 Task: Compose an email with the signature Julianna Martinez with the subject Request for a performance review and the message I need your help in preparing the budget forecast for next year. from softage.8@softage.net to softage.10@softage.net Select the bulleted list and change the font typography to strikethroughSelect the bulleted list and remove the font typography strikethrough Send the email. Finally, move the email from Sent Items to the label Machine learning
Action: Mouse moved to (1226, 74)
Screenshot: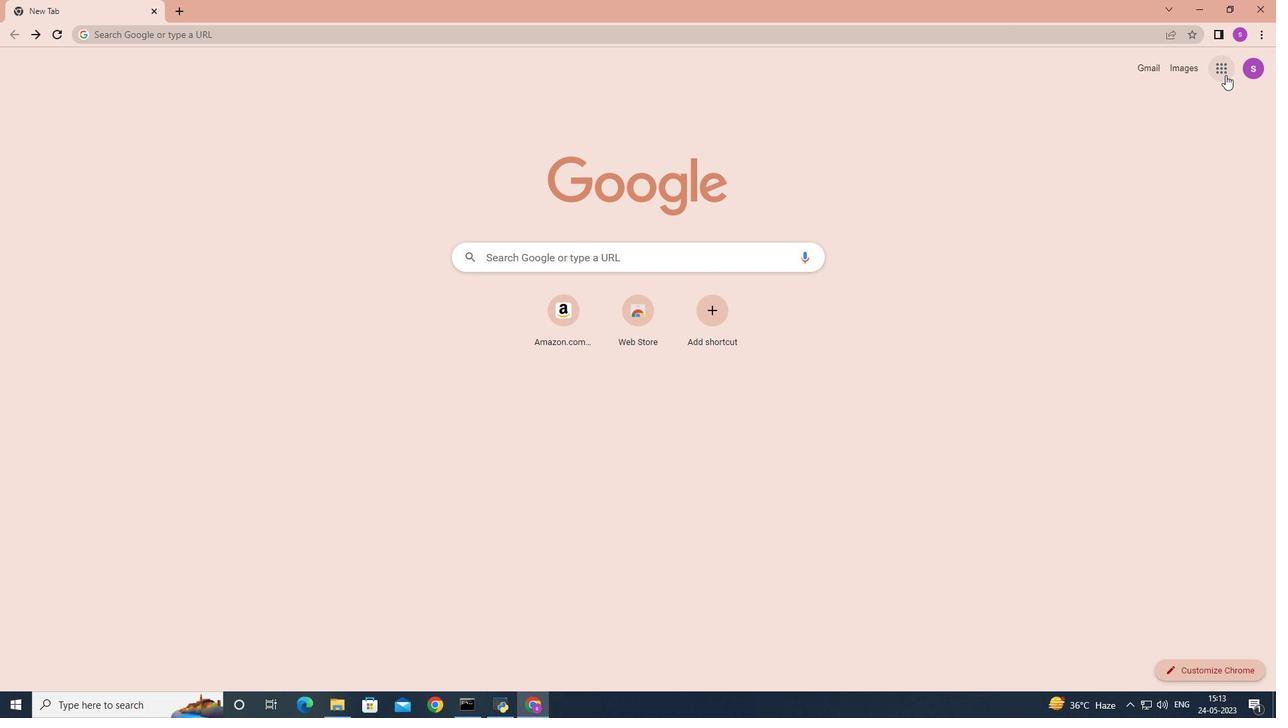 
Action: Mouse pressed left at (1226, 74)
Screenshot: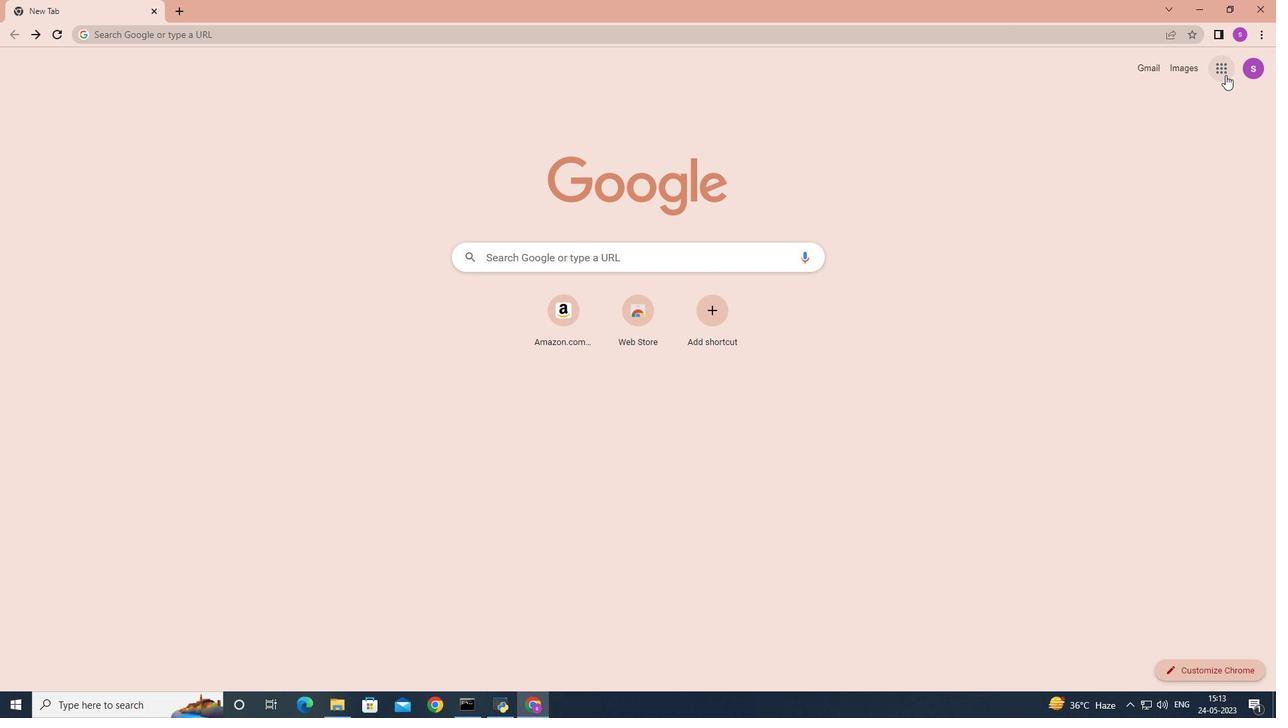 
Action: Mouse moved to (1161, 129)
Screenshot: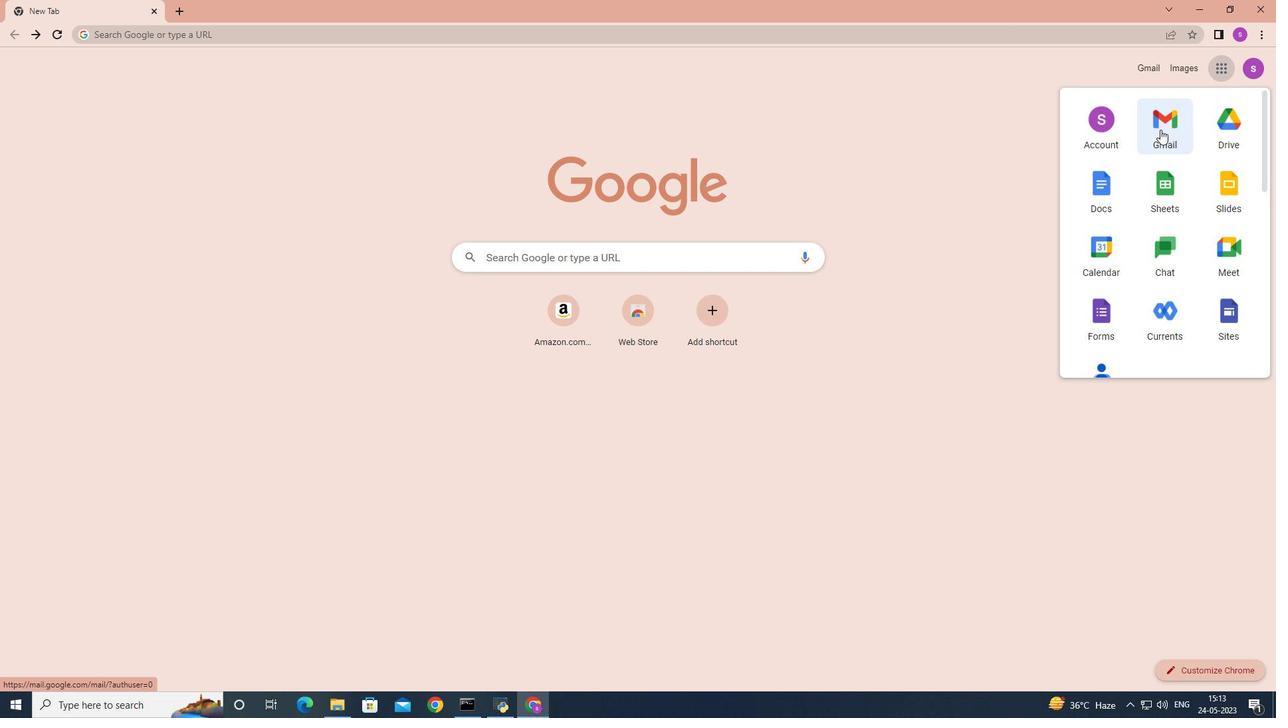 
Action: Mouse pressed left at (1161, 129)
Screenshot: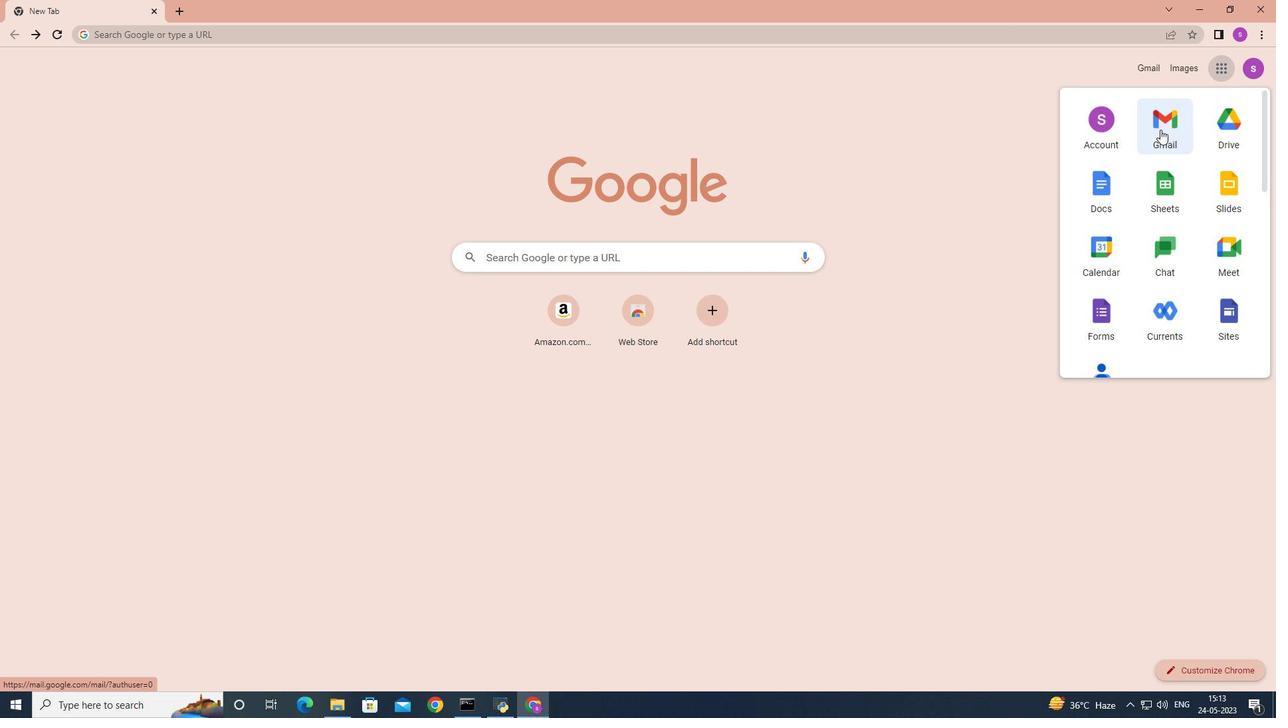 
Action: Mouse moved to (1129, 74)
Screenshot: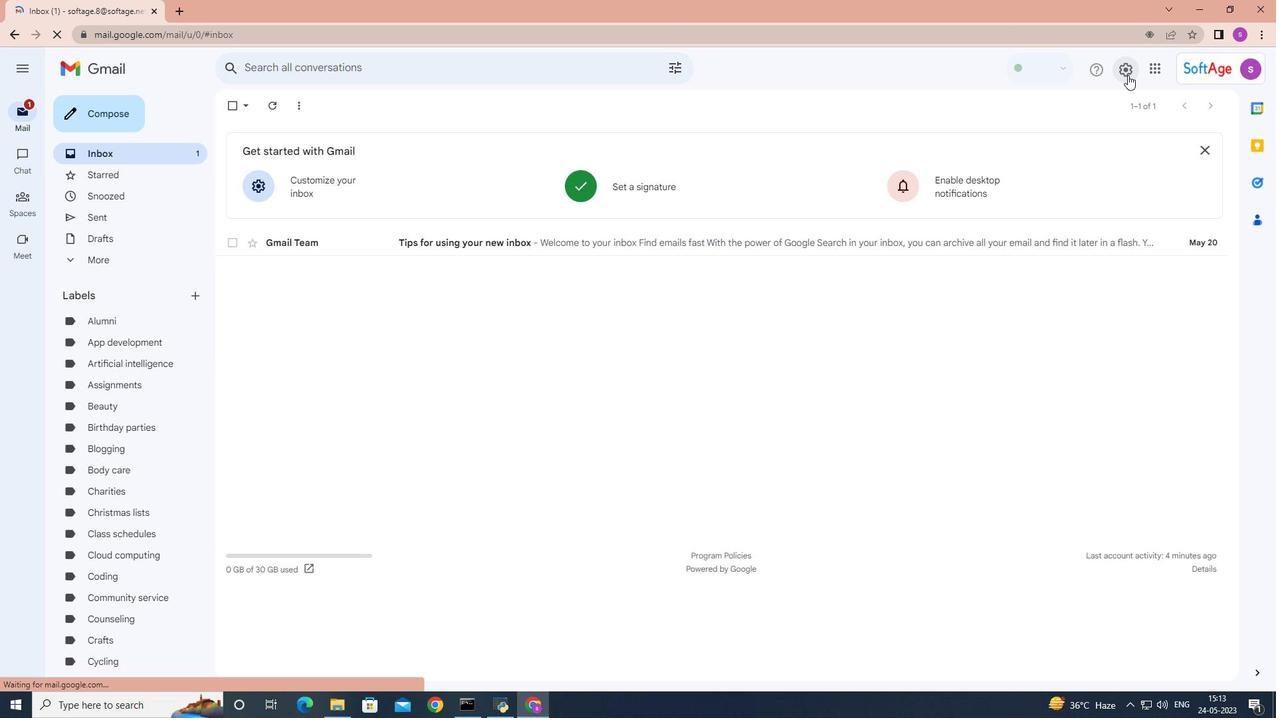 
Action: Mouse pressed left at (1129, 74)
Screenshot: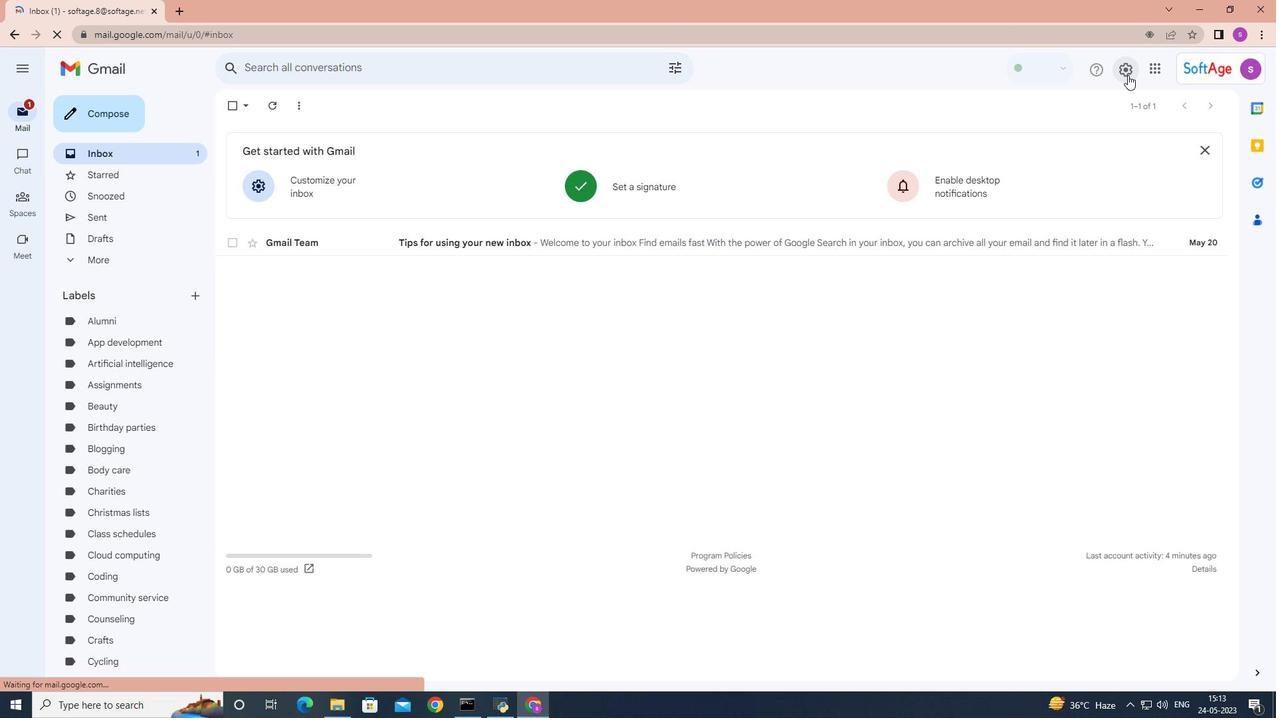 
Action: Mouse moved to (1123, 137)
Screenshot: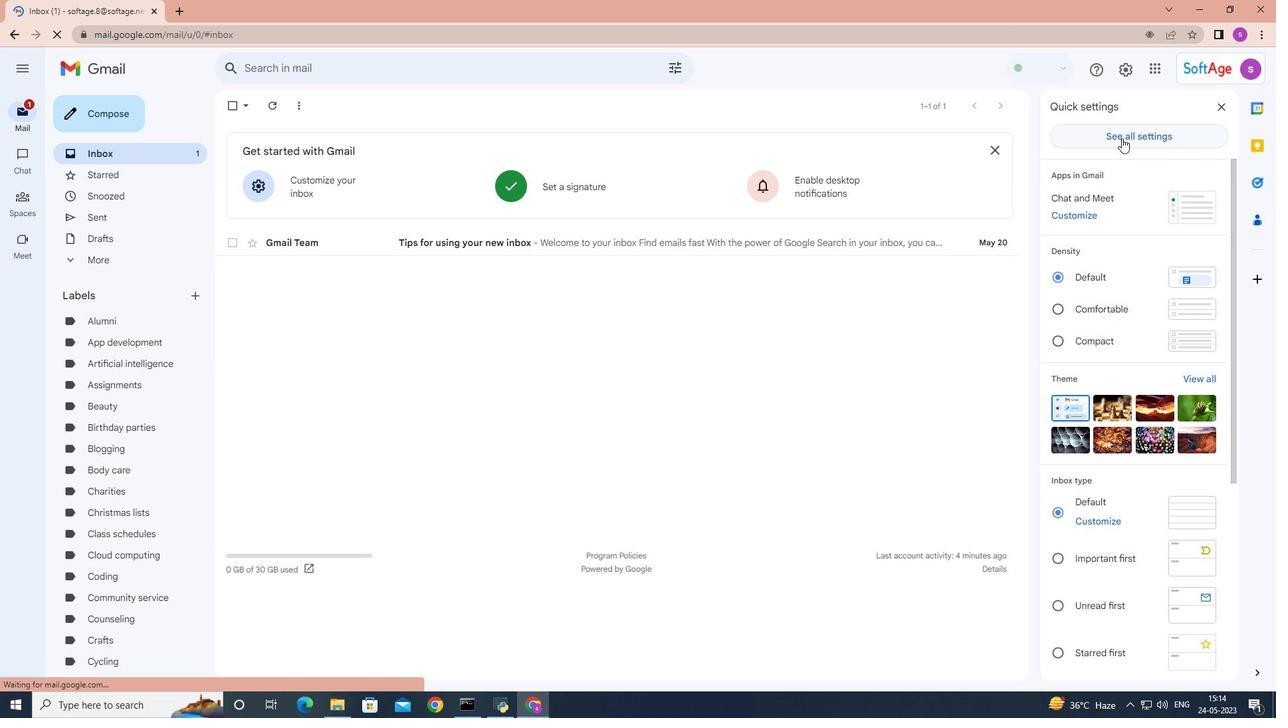 
Action: Mouse pressed left at (1123, 137)
Screenshot: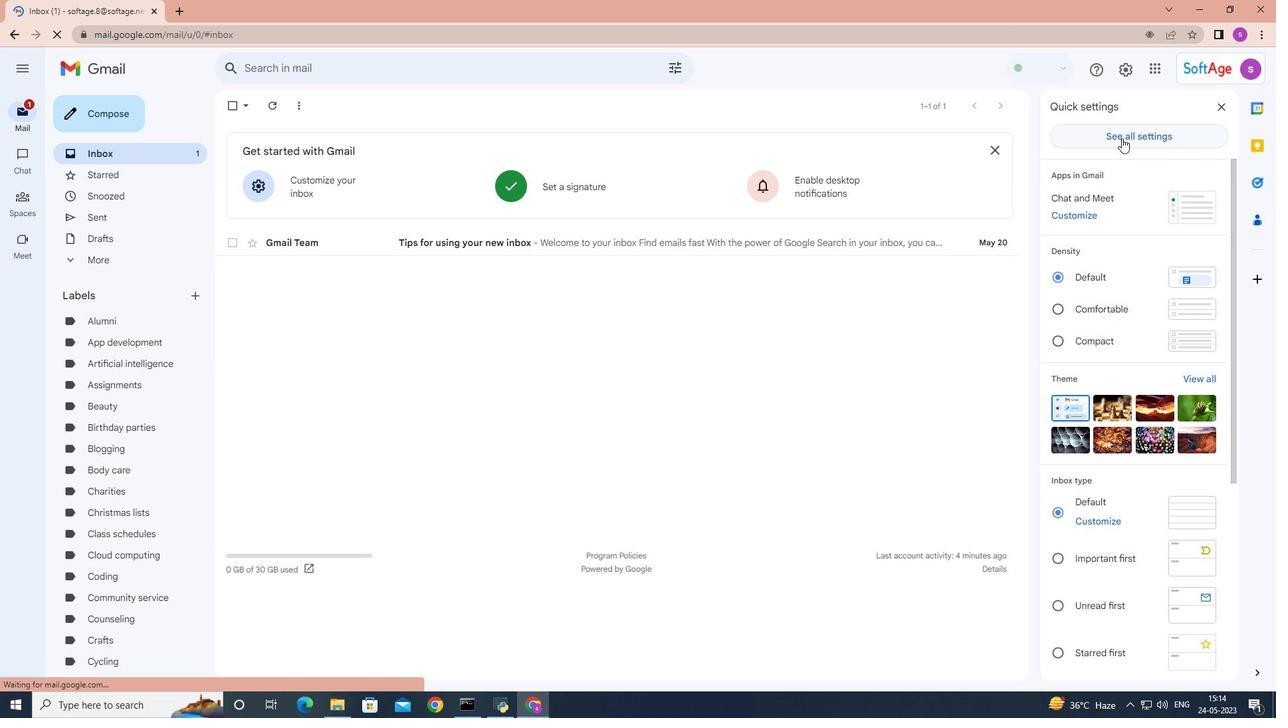 
Action: Mouse moved to (848, 249)
Screenshot: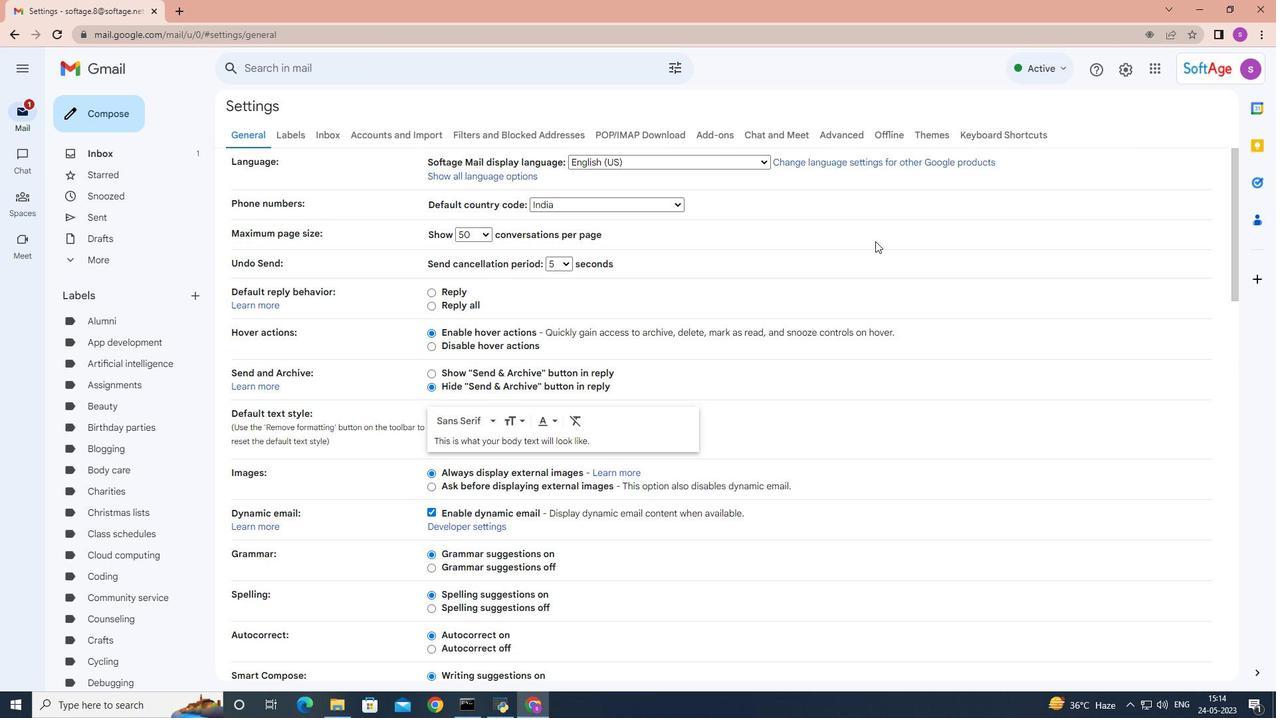 
Action: Mouse scrolled (848, 248) with delta (0, 0)
Screenshot: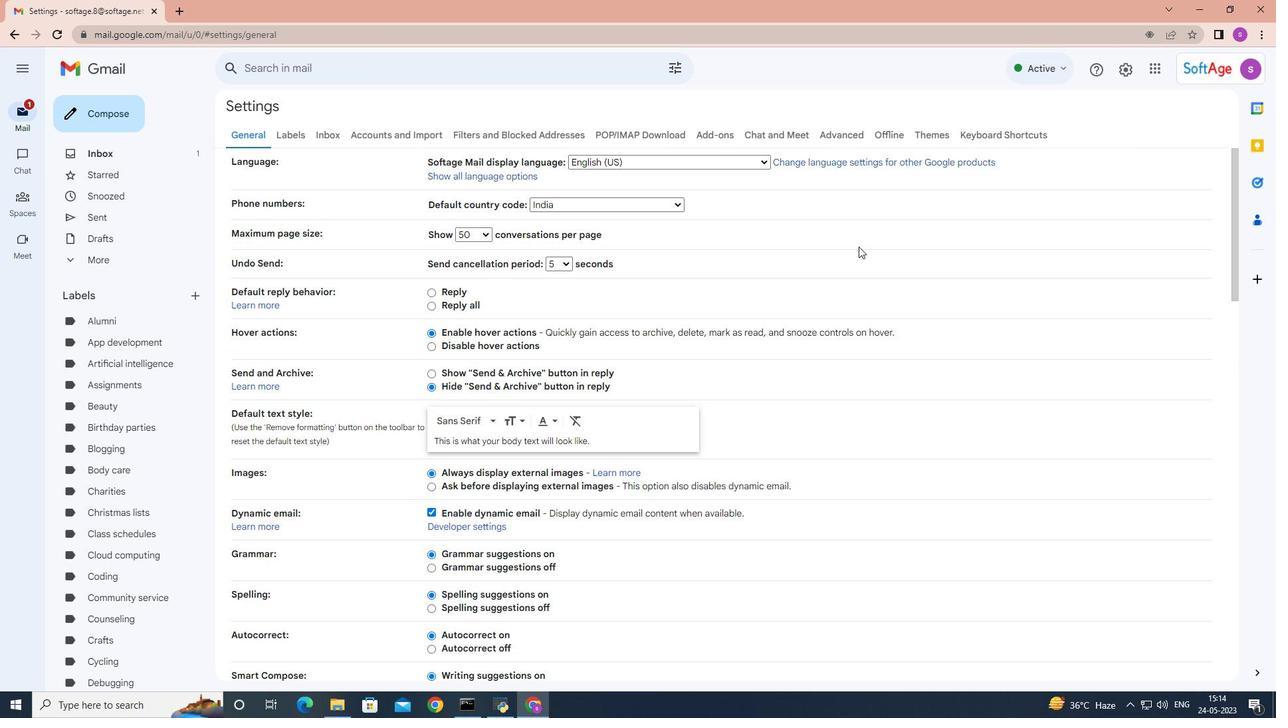 
Action: Mouse scrolled (848, 248) with delta (0, 0)
Screenshot: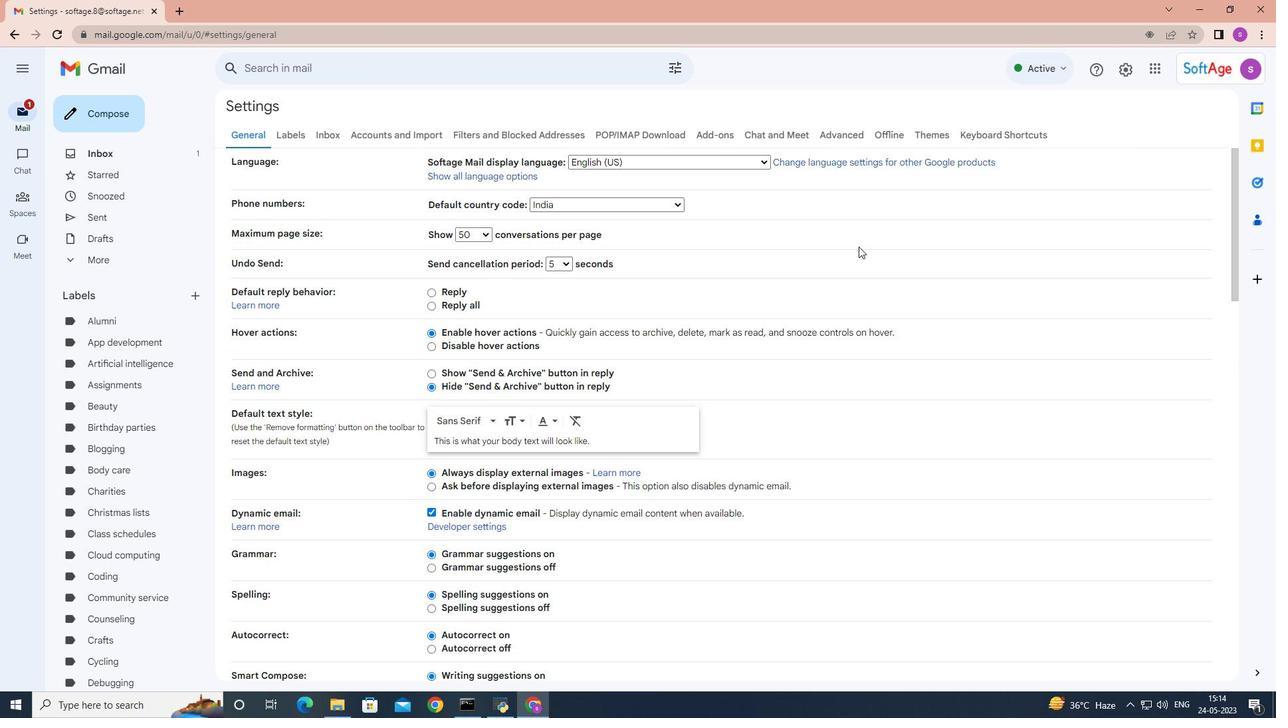 
Action: Mouse moved to (848, 249)
Screenshot: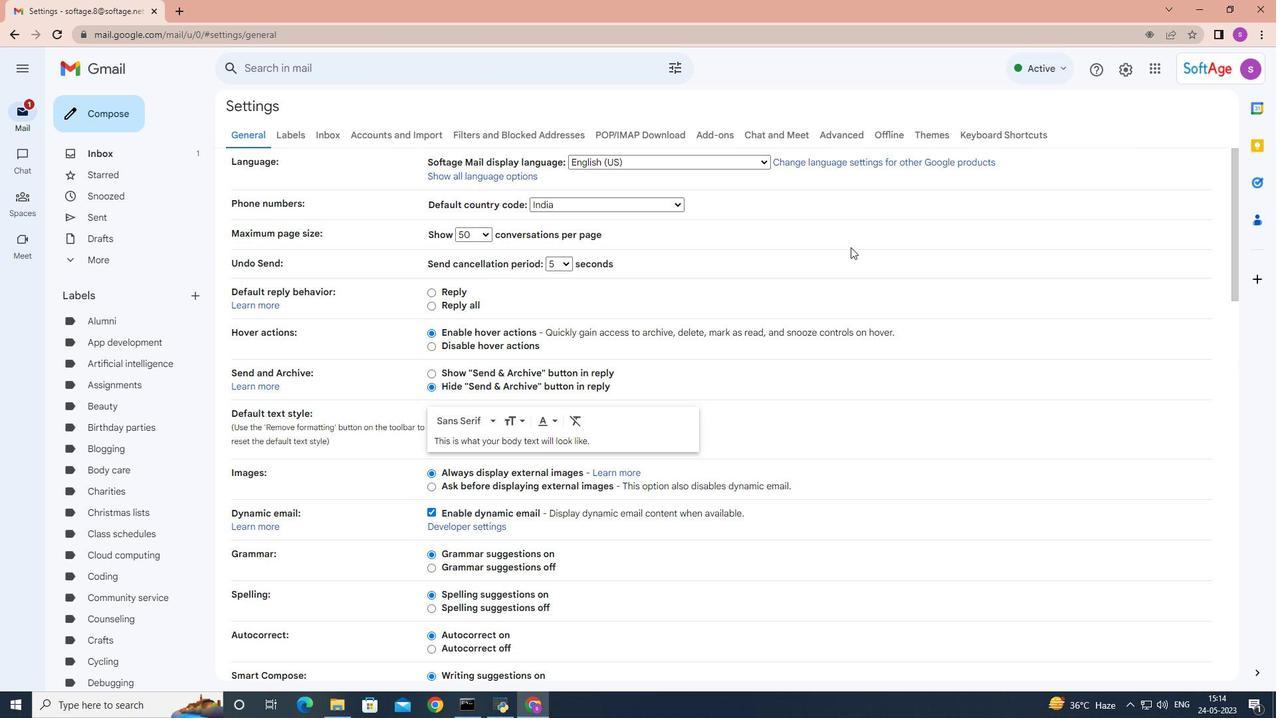 
Action: Mouse scrolled (848, 248) with delta (0, 0)
Screenshot: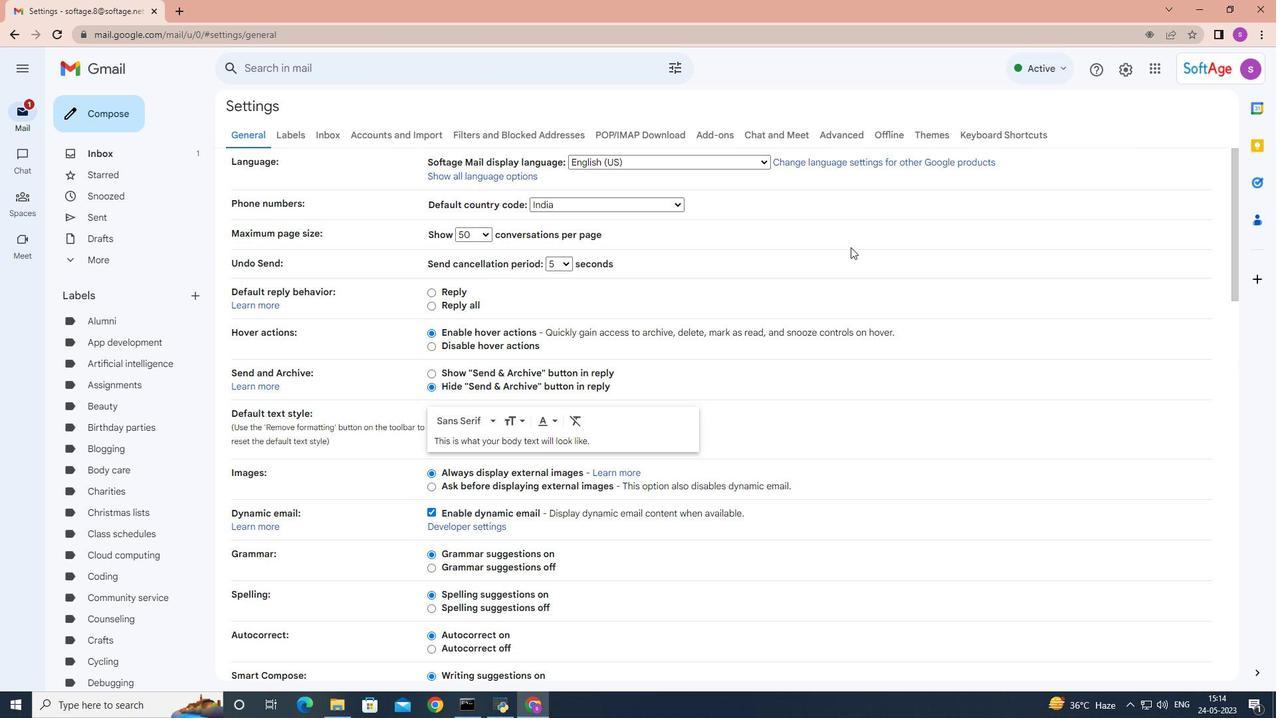 
Action: Mouse scrolled (848, 248) with delta (0, 0)
Screenshot: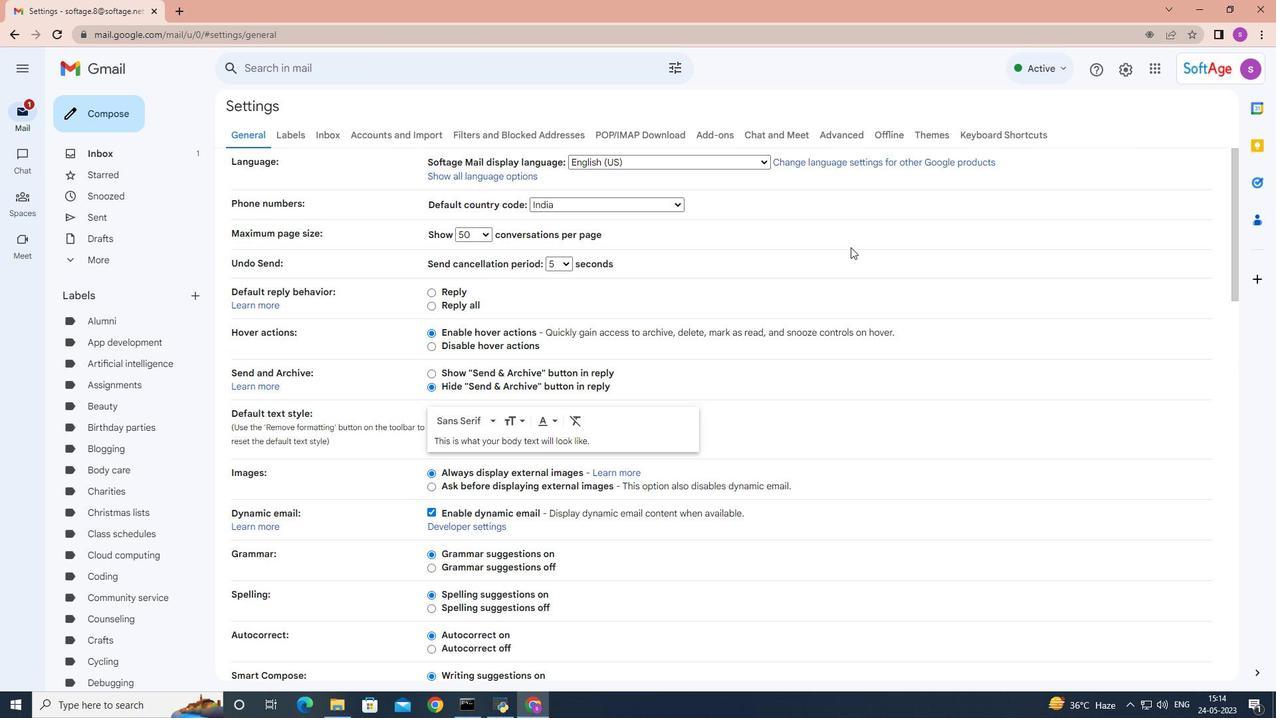 
Action: Mouse scrolled (848, 248) with delta (0, 0)
Screenshot: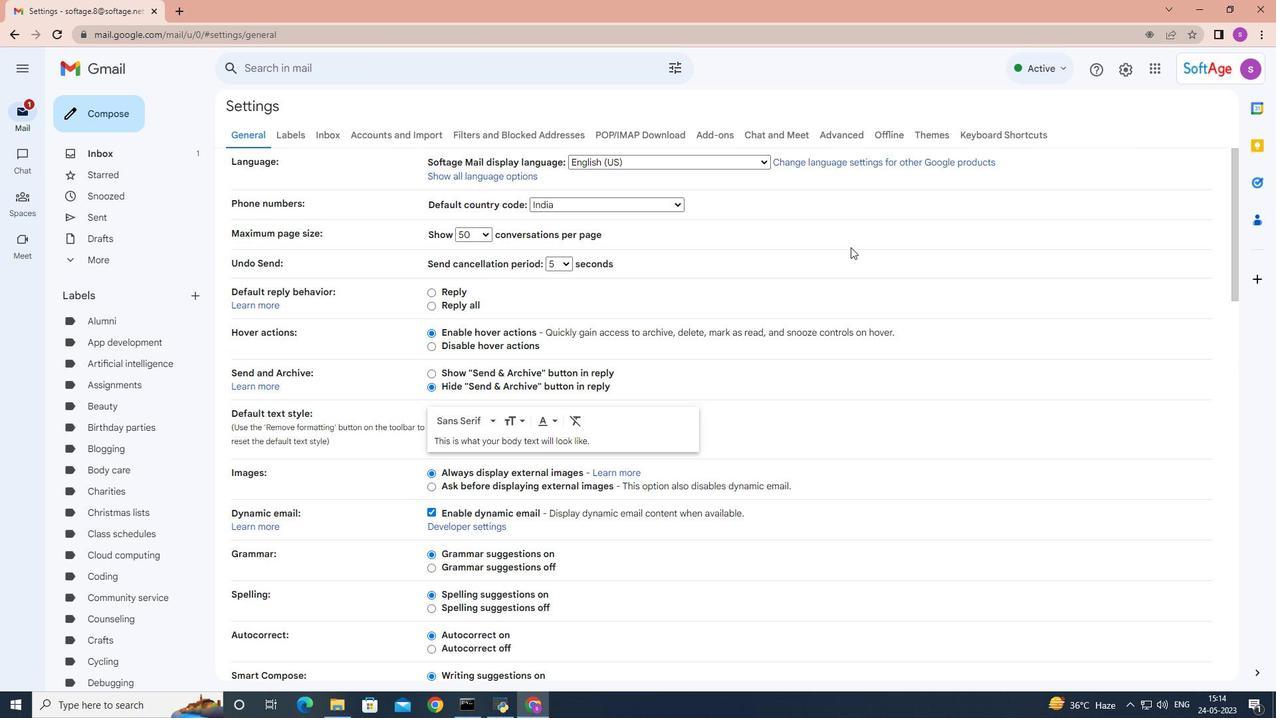 
Action: Mouse moved to (848, 249)
Screenshot: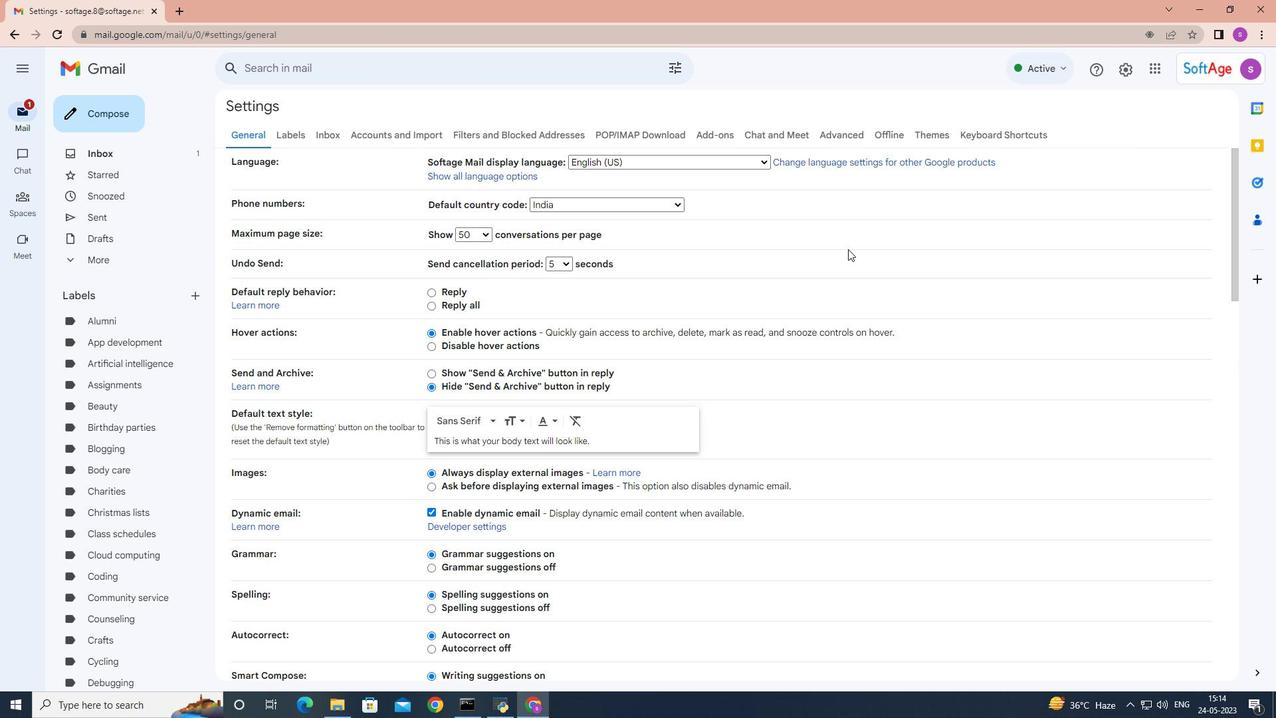 
Action: Mouse scrolled (848, 248) with delta (0, 0)
Screenshot: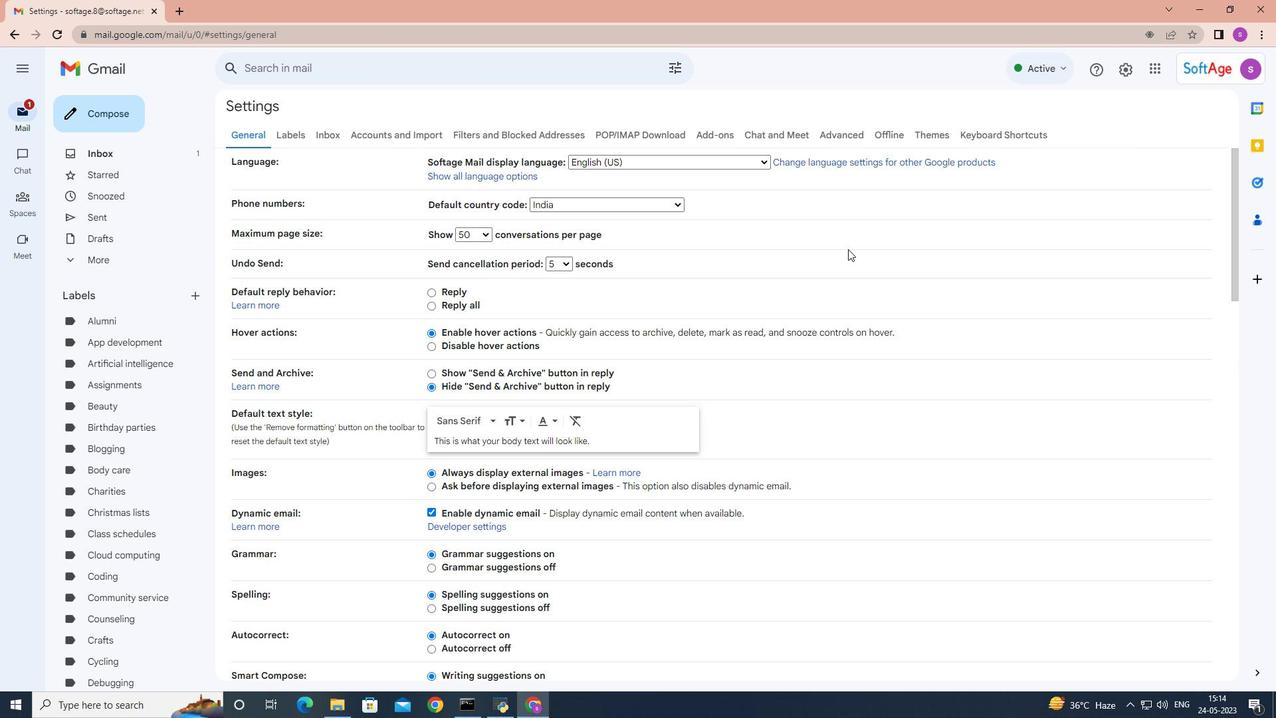
Action: Mouse moved to (847, 247)
Screenshot: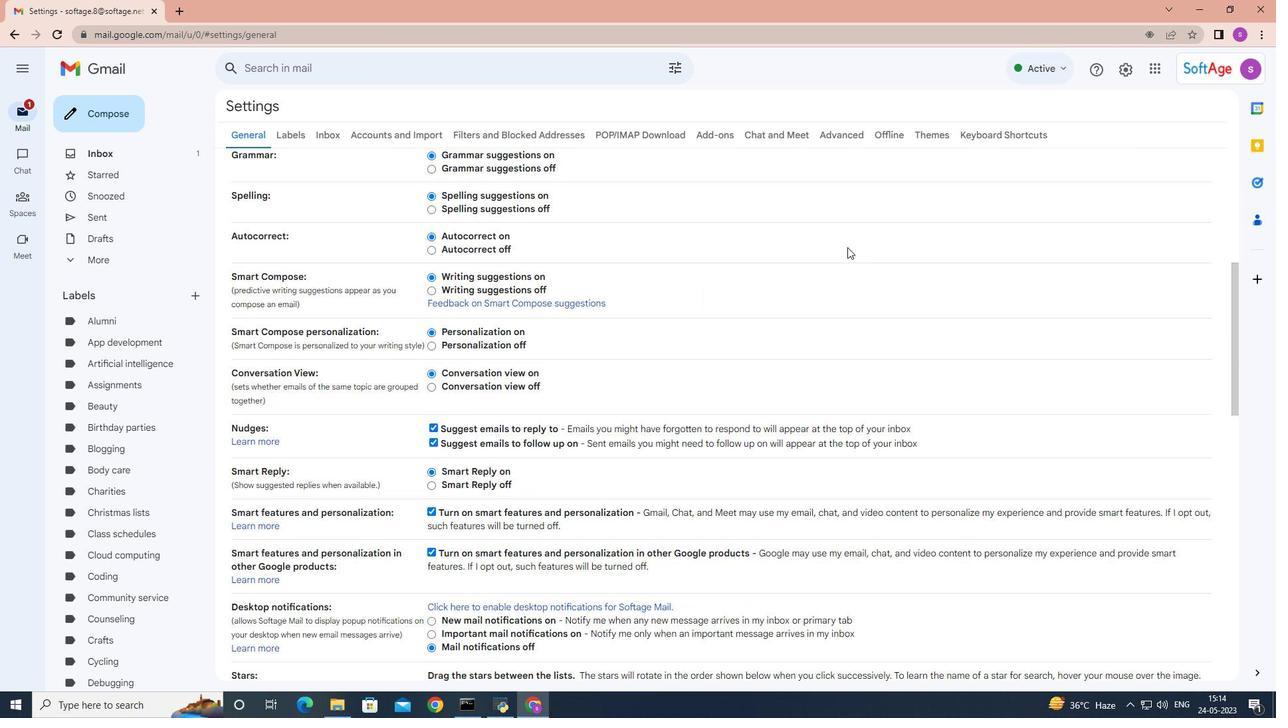
Action: Mouse scrolled (847, 246) with delta (0, 0)
Screenshot: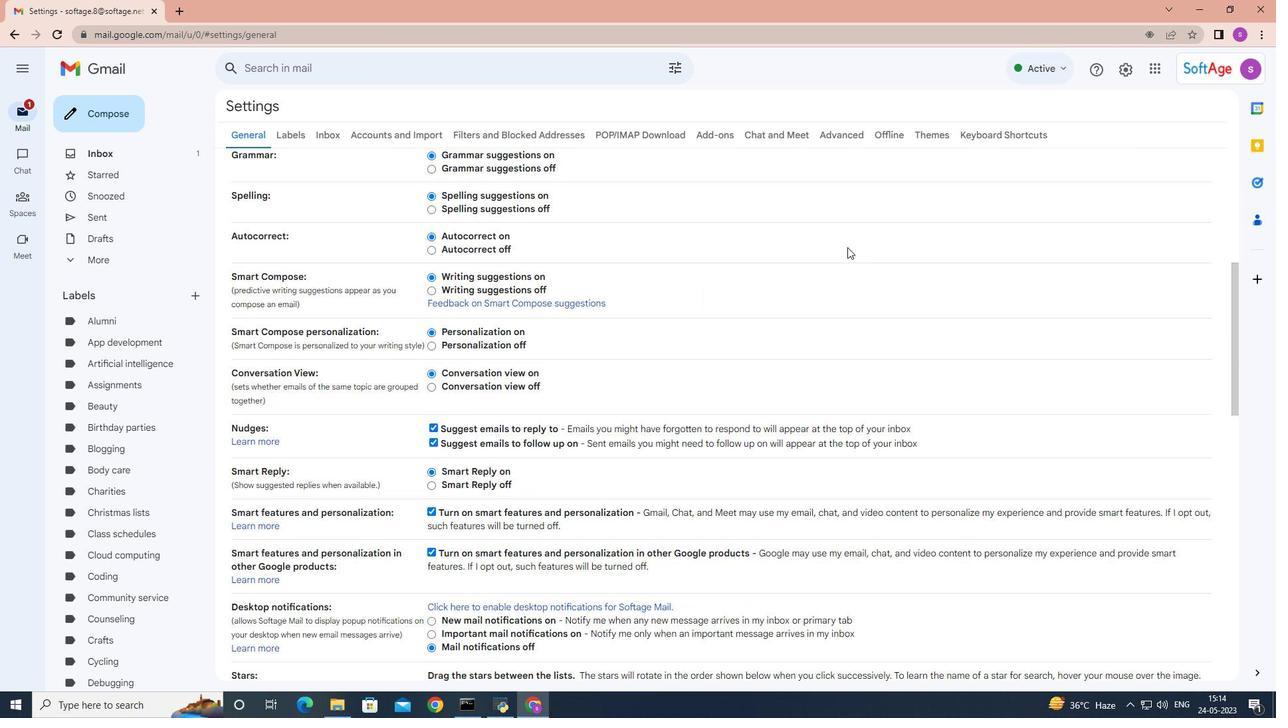 
Action: Mouse scrolled (847, 246) with delta (0, 0)
Screenshot: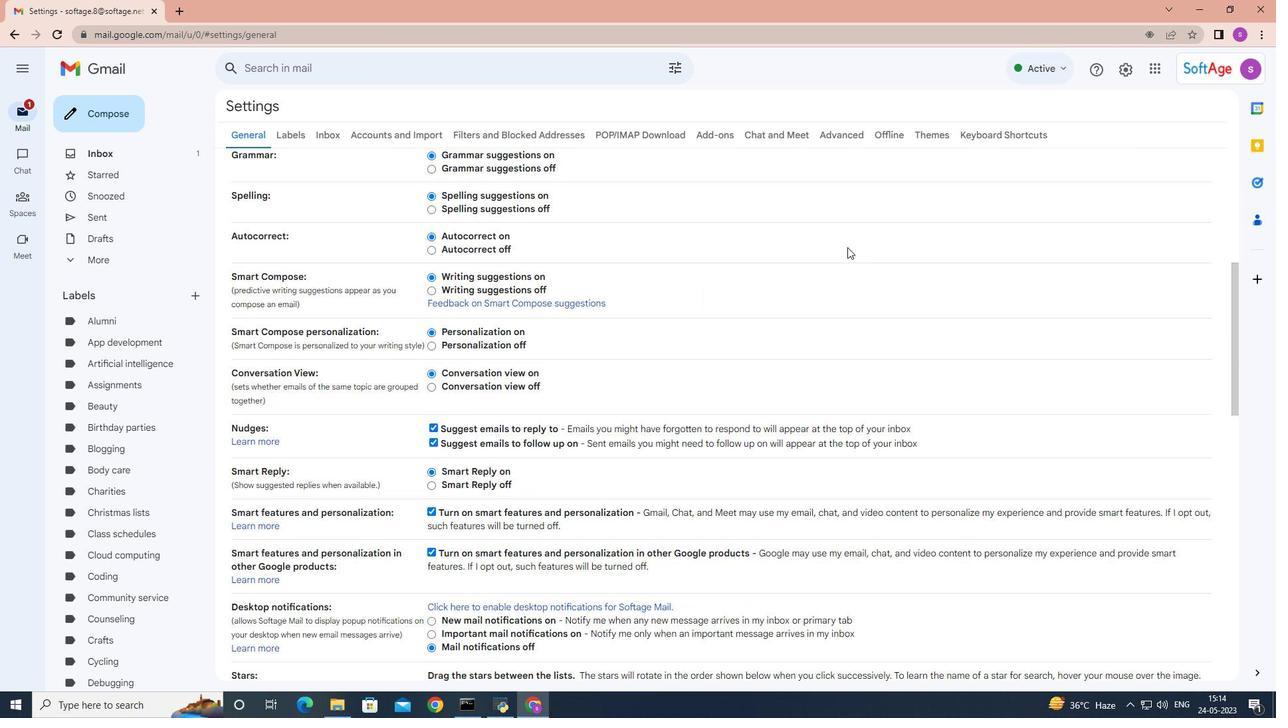 
Action: Mouse scrolled (847, 246) with delta (0, 0)
Screenshot: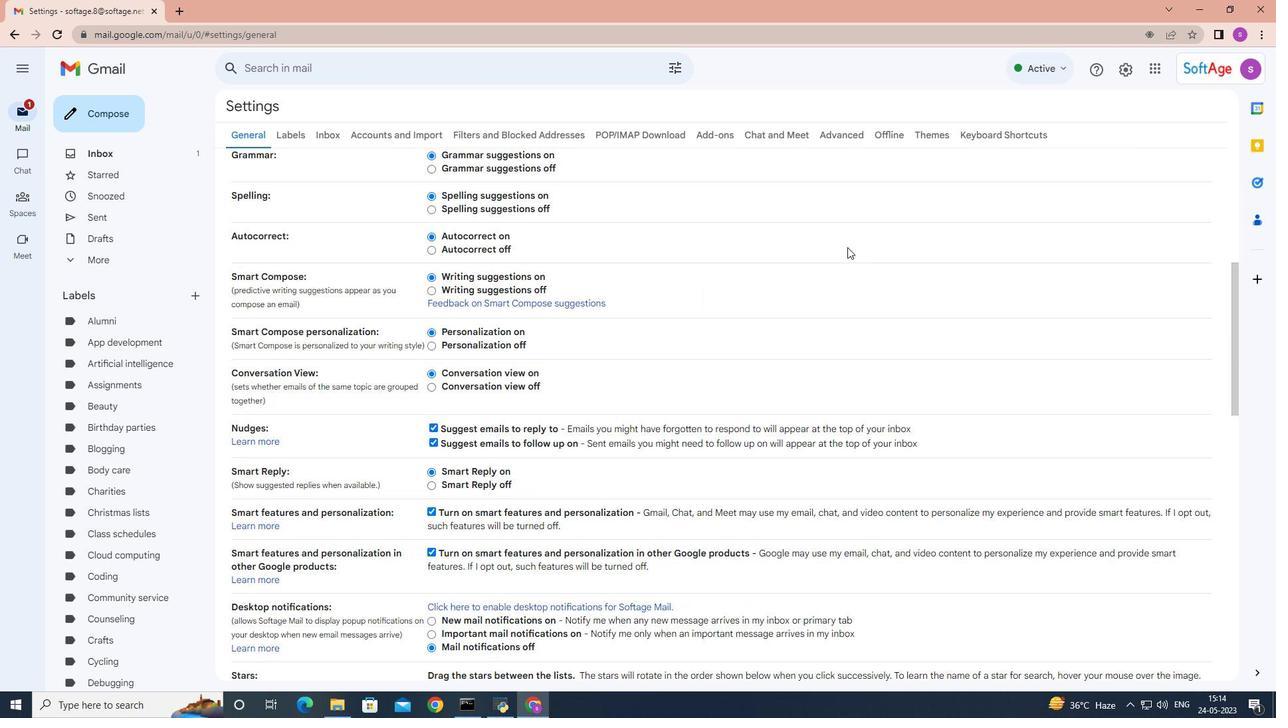 
Action: Mouse scrolled (847, 246) with delta (0, 0)
Screenshot: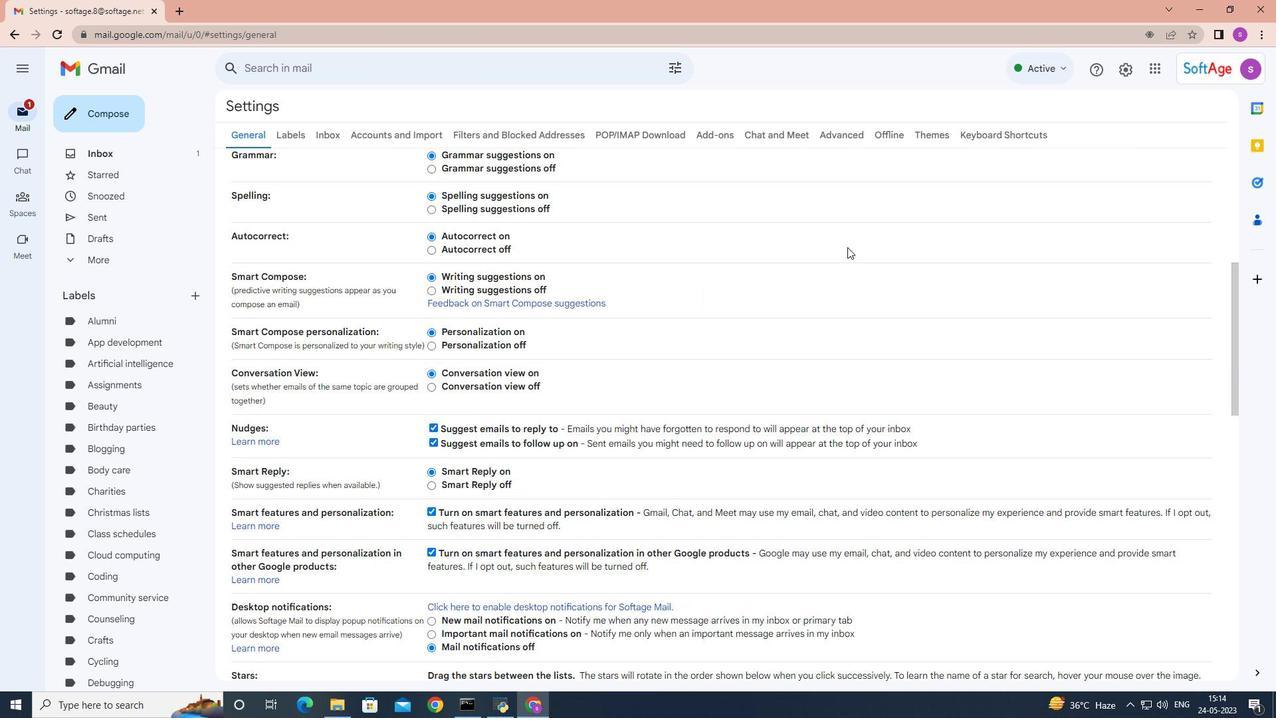 
Action: Mouse moved to (847, 247)
Screenshot: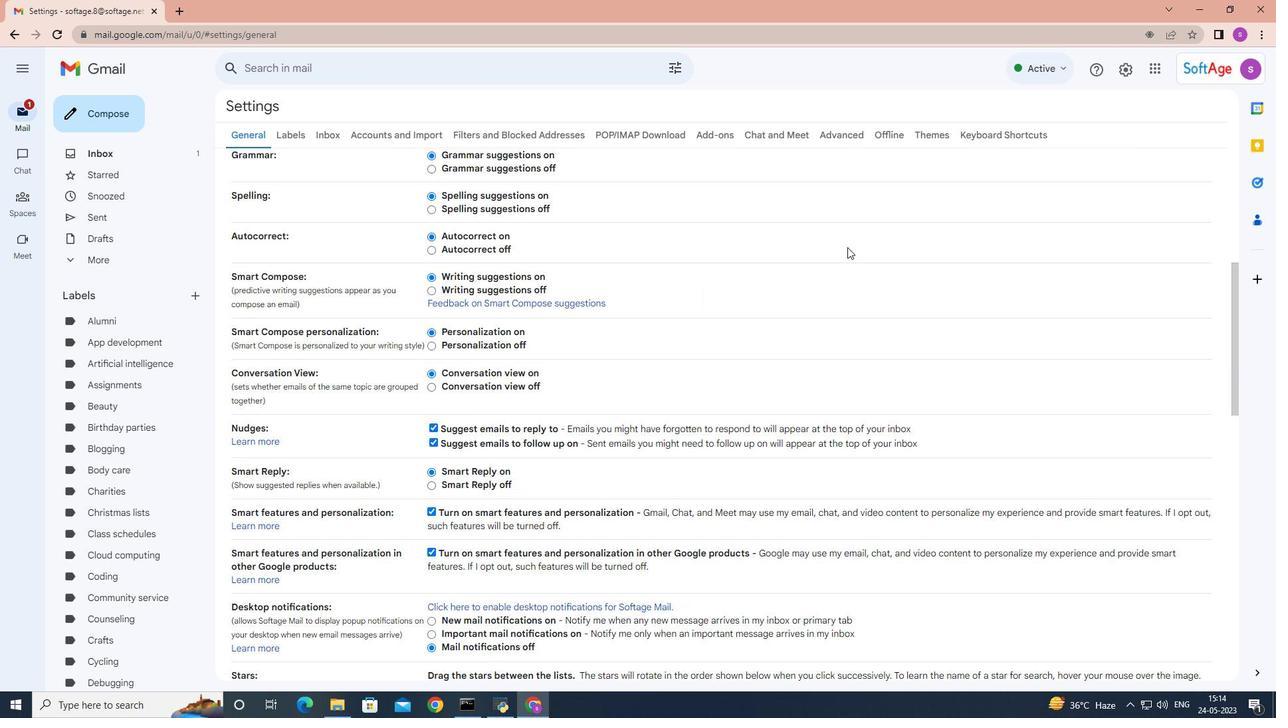 
Action: Mouse scrolled (847, 246) with delta (0, 0)
Screenshot: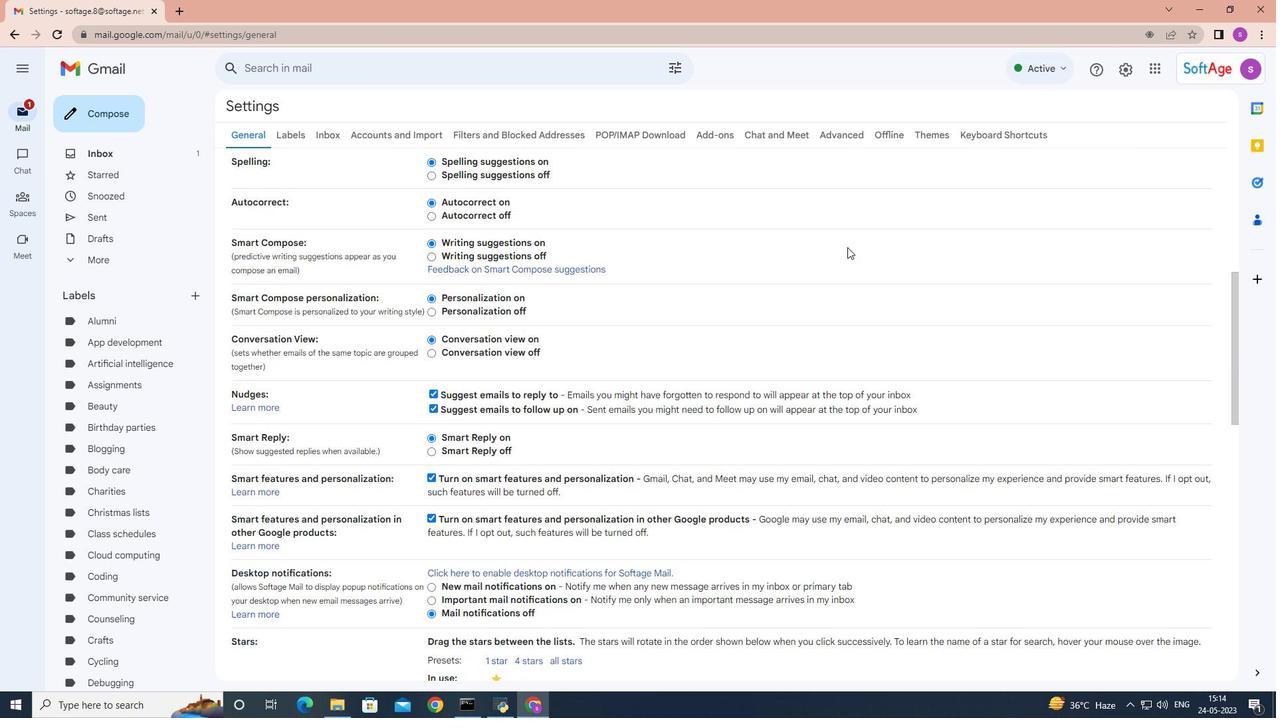 
Action: Mouse moved to (847, 245)
Screenshot: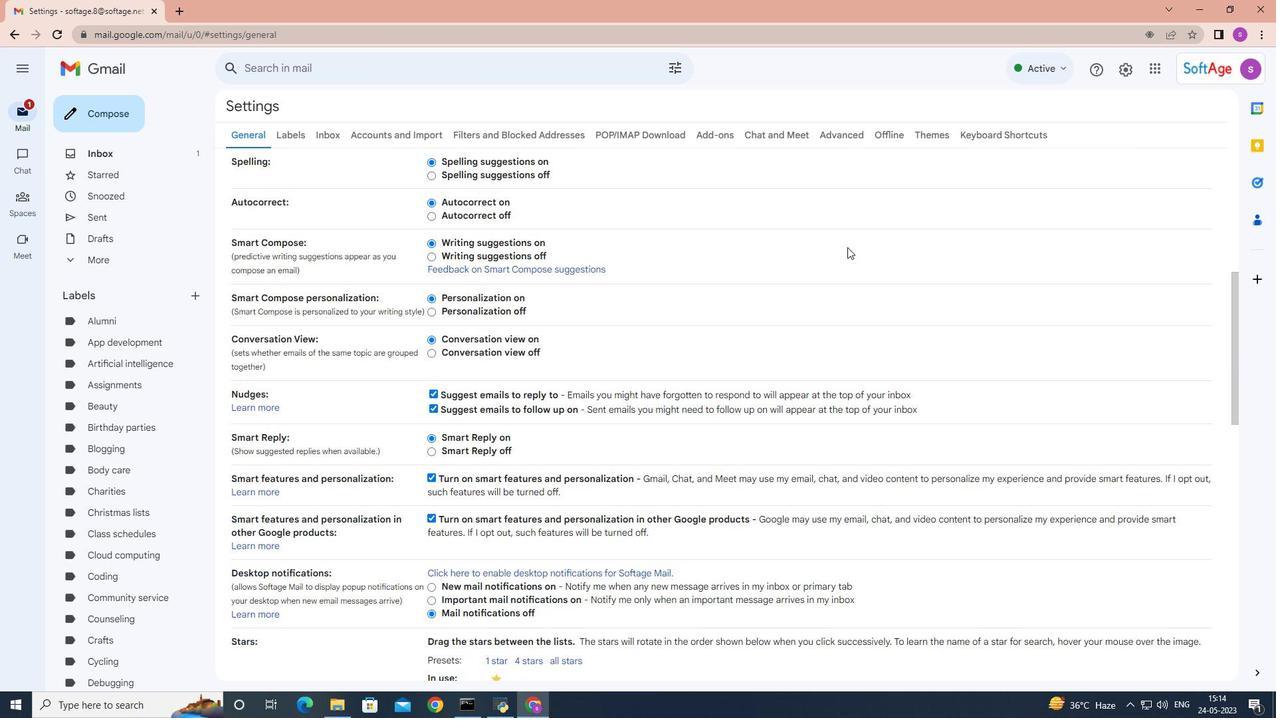
Action: Mouse scrolled (847, 246) with delta (0, 0)
Screenshot: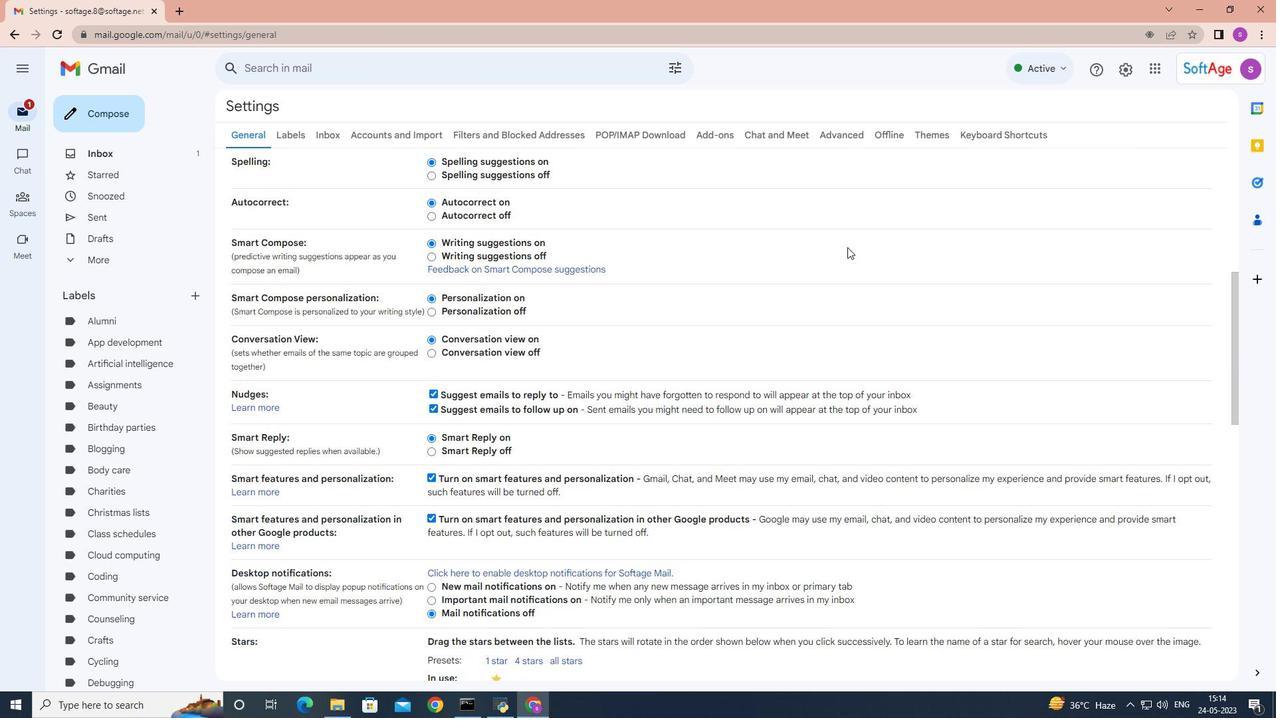 
Action: Mouse moved to (847, 245)
Screenshot: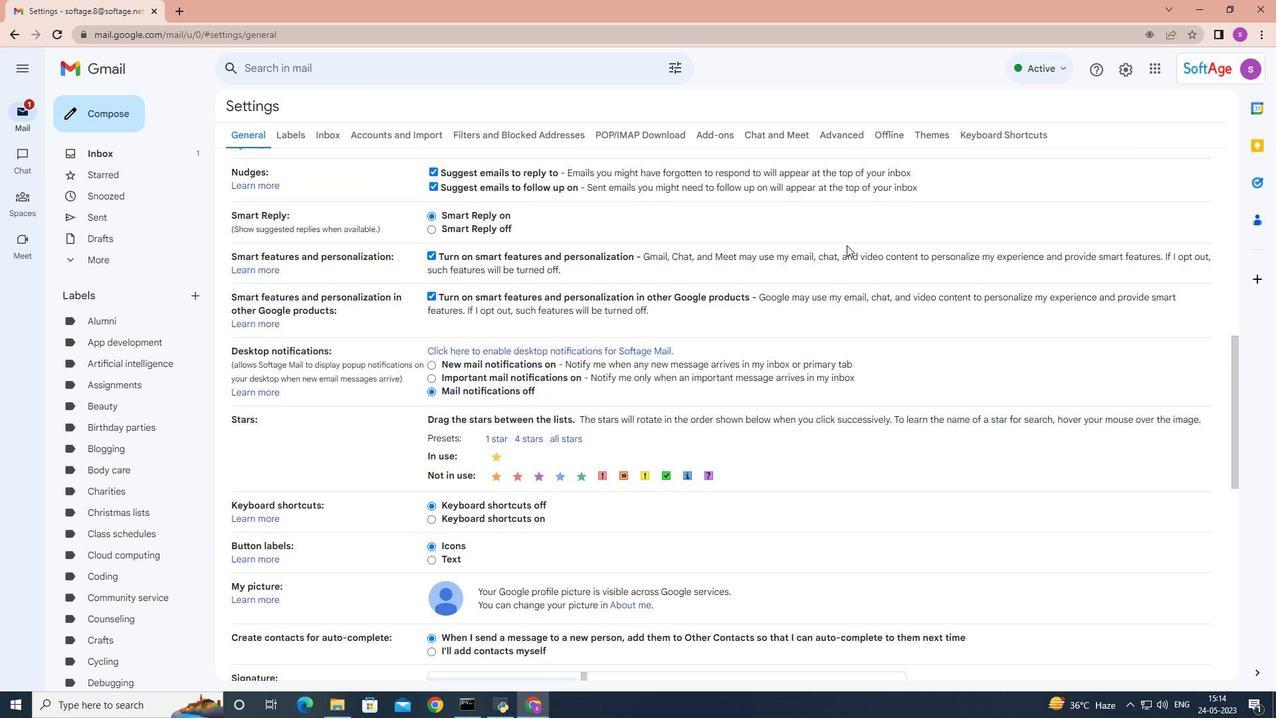 
Action: Mouse scrolled (847, 244) with delta (0, 0)
Screenshot: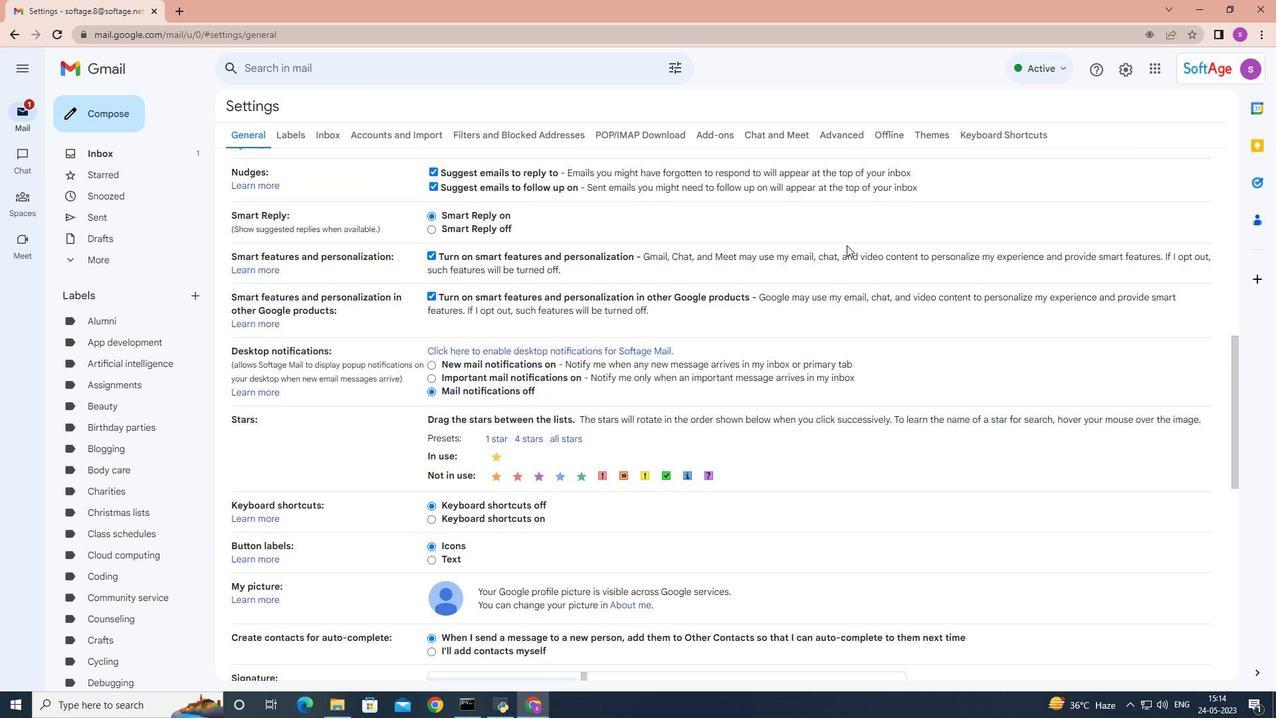 
Action: Mouse moved to (847, 245)
Screenshot: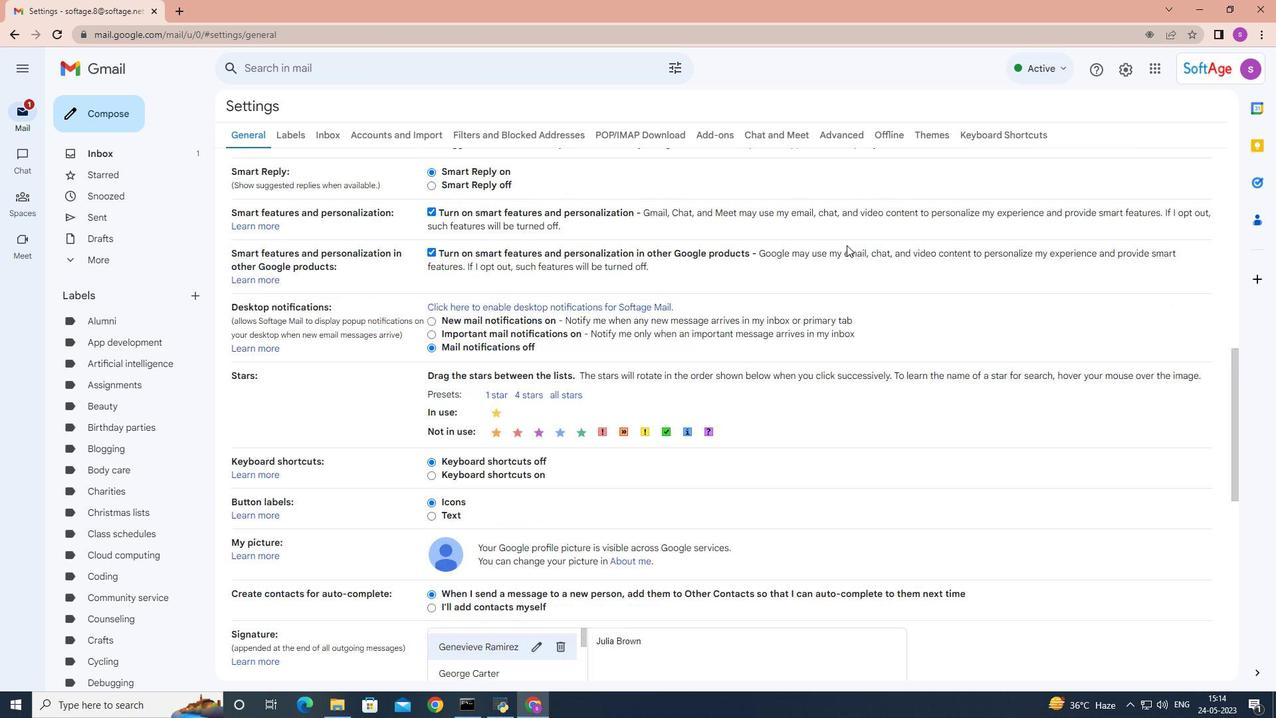 
Action: Mouse scrolled (847, 244) with delta (0, 0)
Screenshot: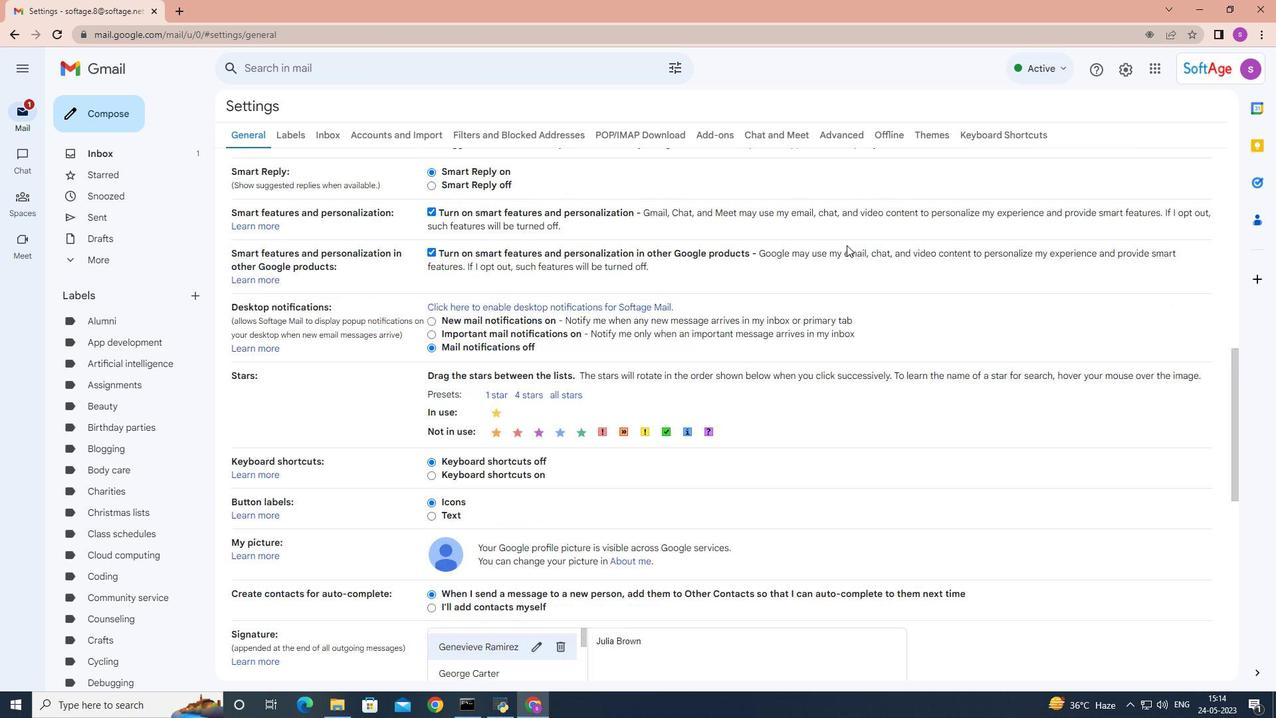 
Action: Mouse scrolled (847, 244) with delta (0, 0)
Screenshot: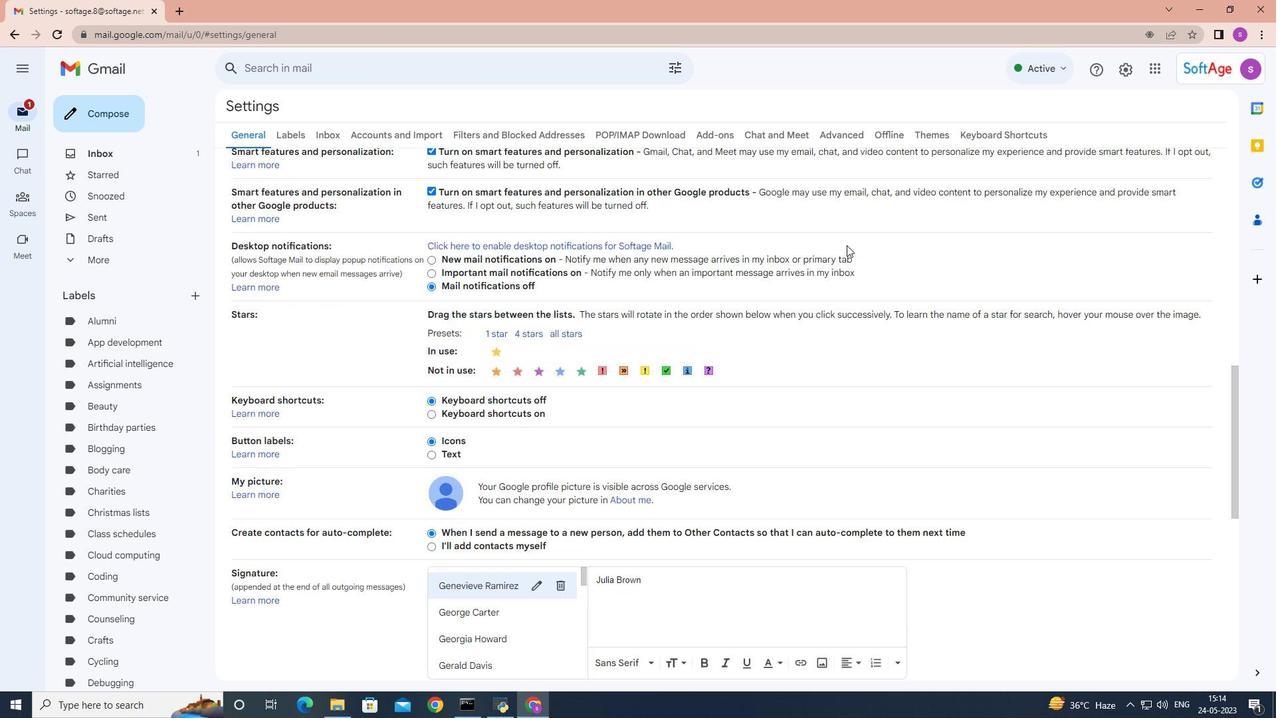 
Action: Mouse moved to (847, 246)
Screenshot: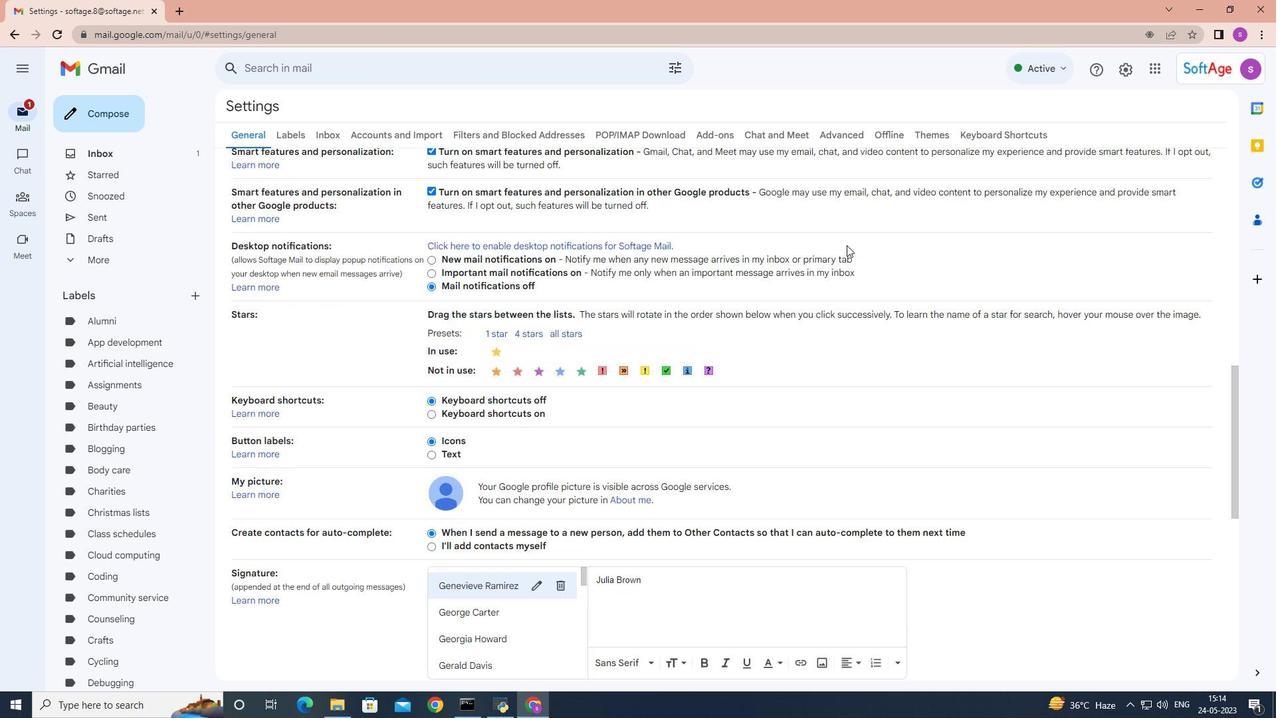 
Action: Mouse scrolled (847, 245) with delta (0, 0)
Screenshot: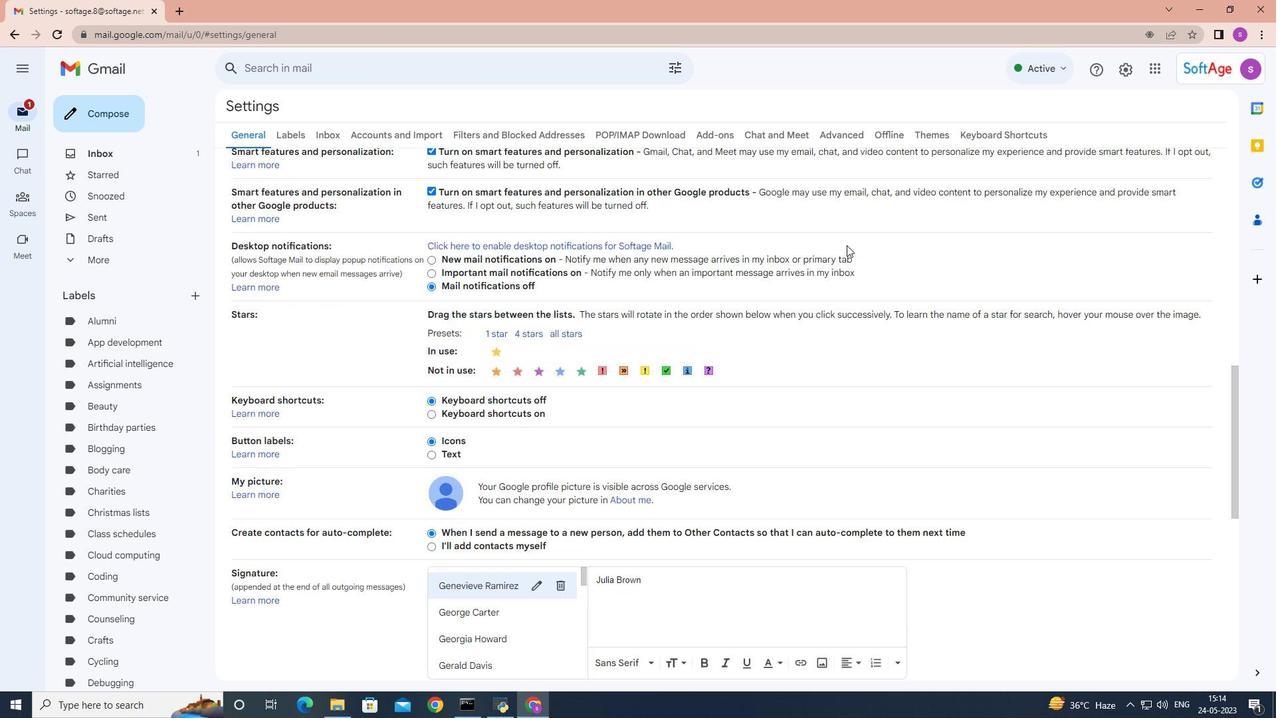 
Action: Mouse scrolled (847, 245) with delta (0, 0)
Screenshot: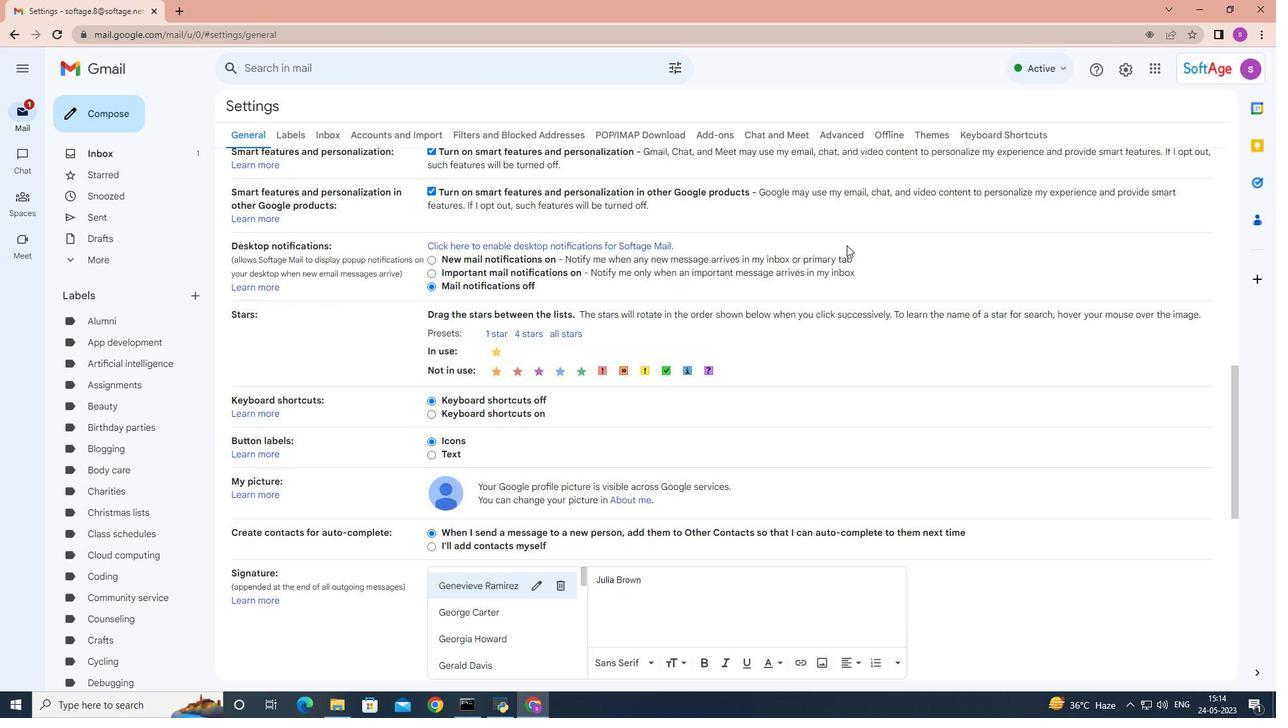 
Action: Mouse scrolled (847, 245) with delta (0, 0)
Screenshot: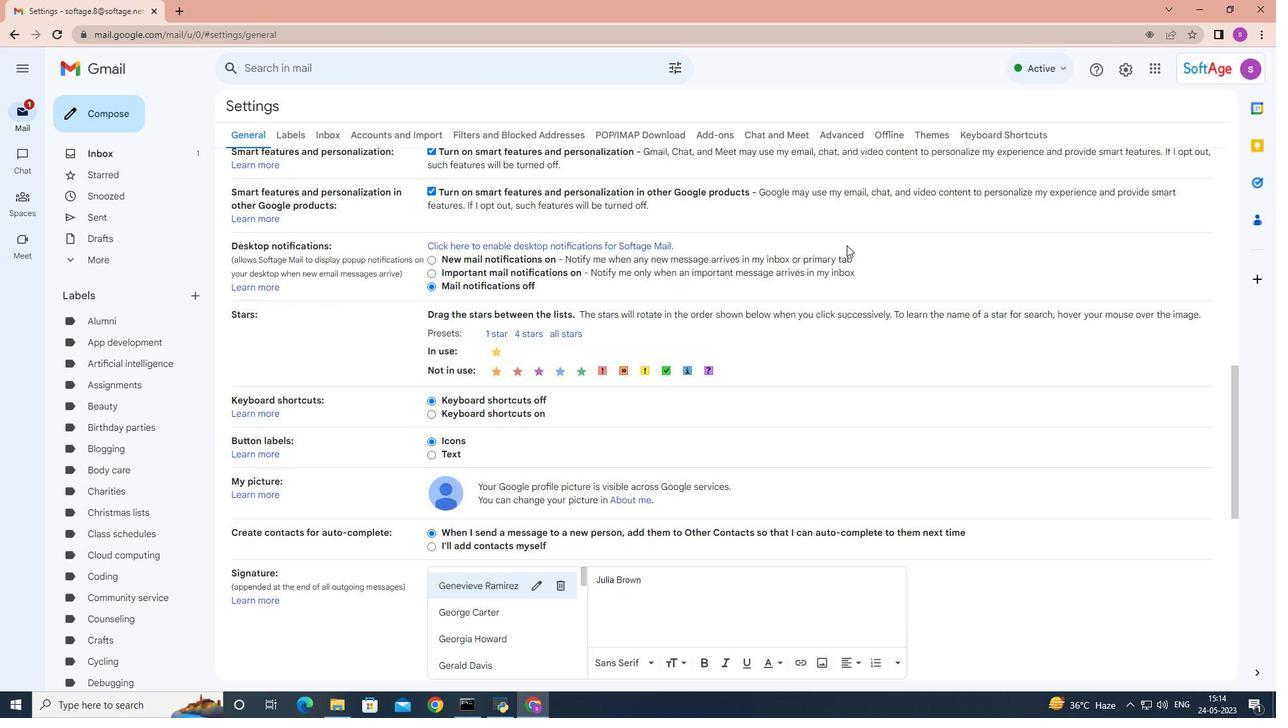 
Action: Mouse moved to (498, 261)
Screenshot: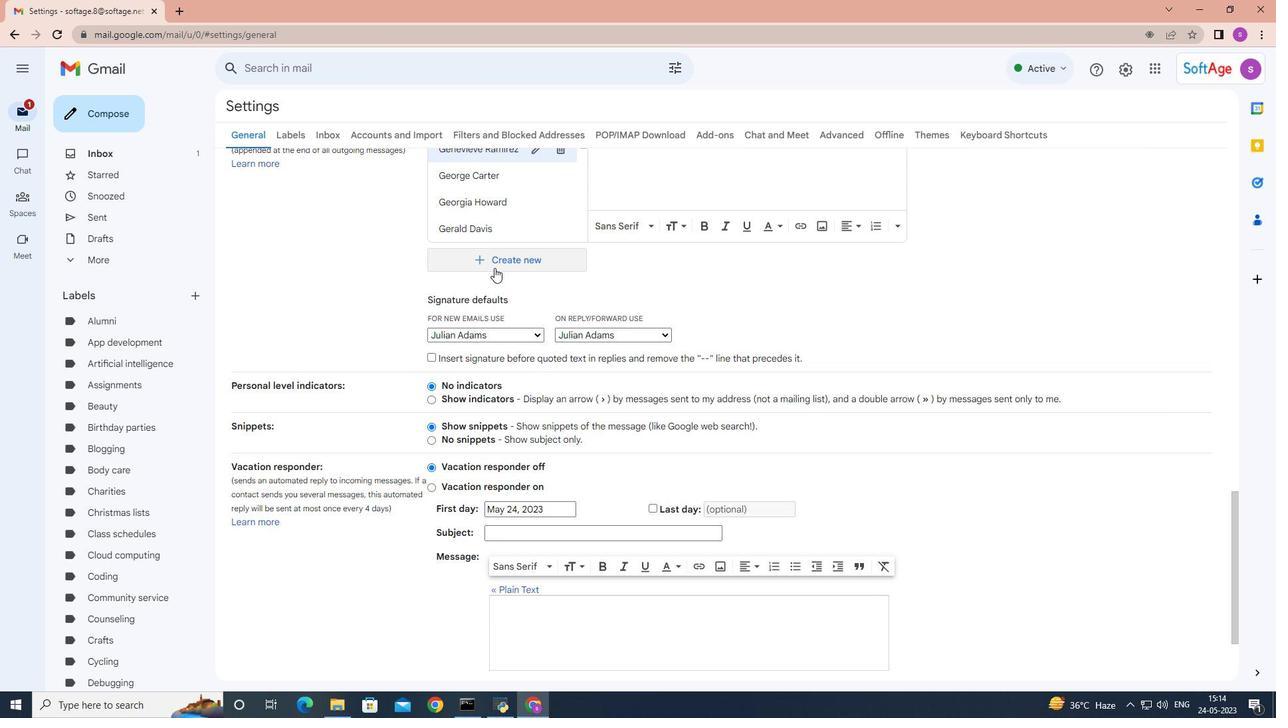 
Action: Mouse pressed left at (498, 261)
Screenshot: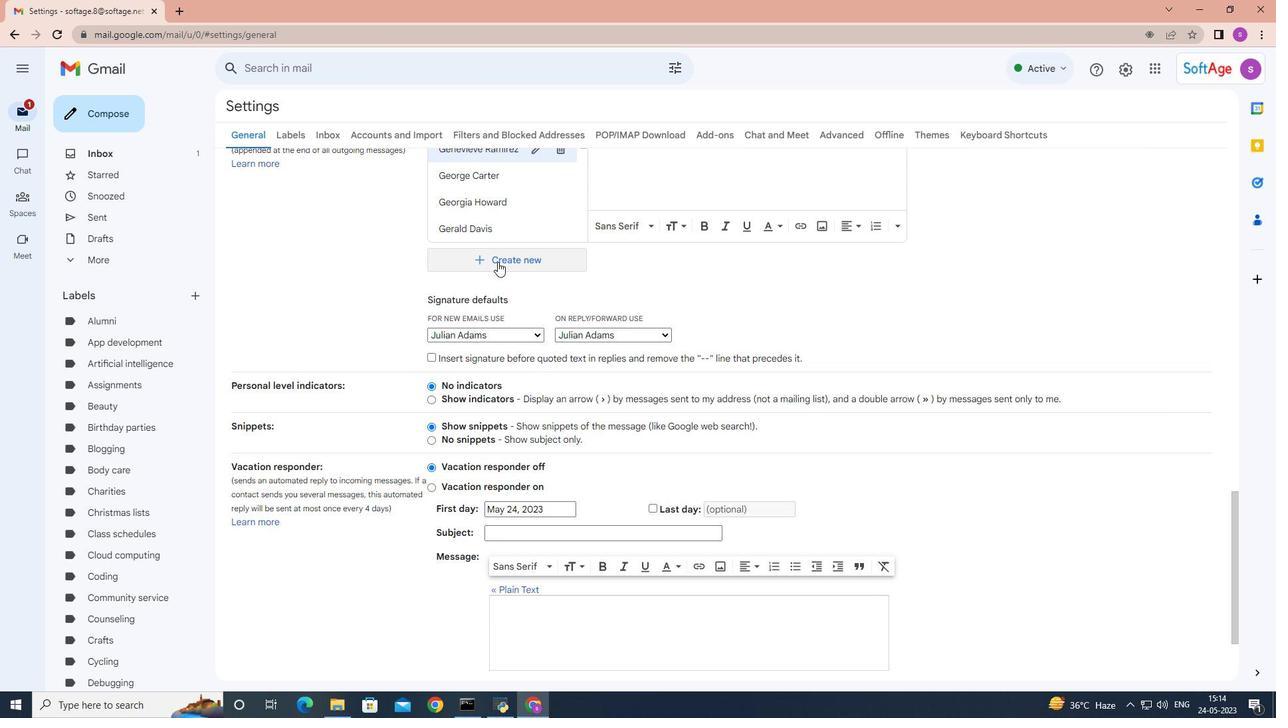 
Action: Mouse moved to (564, 347)
Screenshot: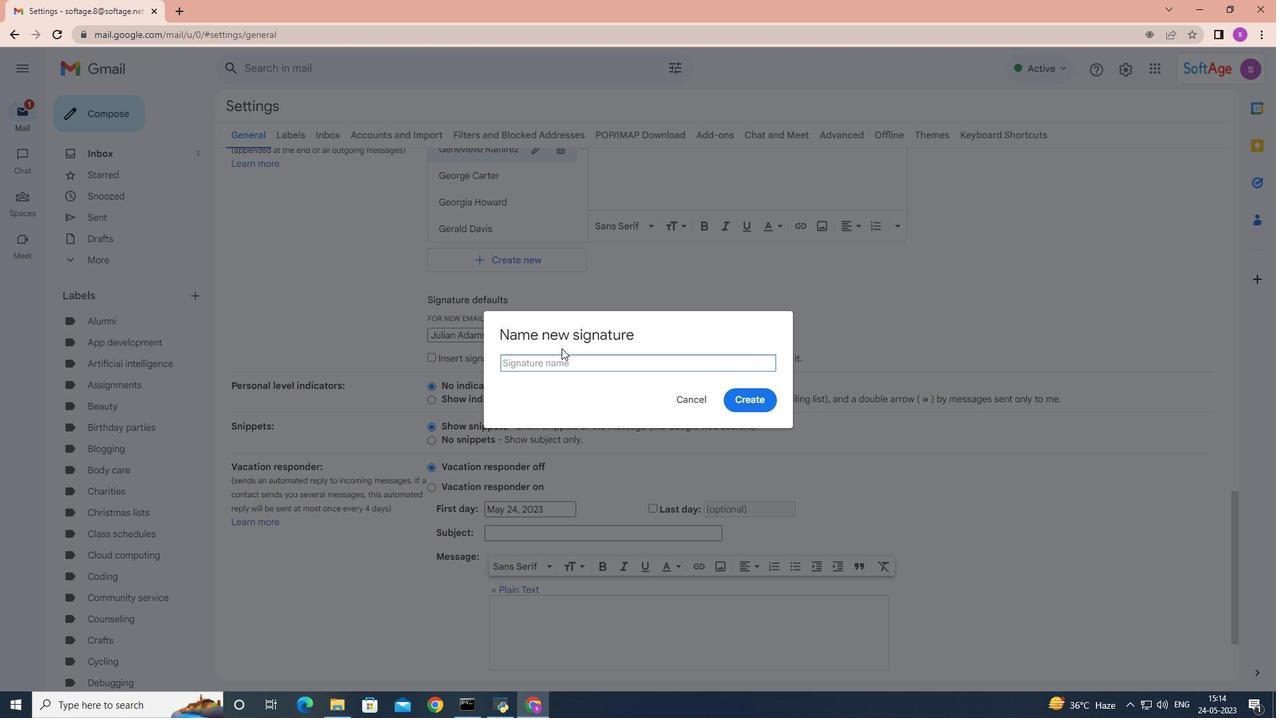 
Action: Key pressed <Key.shift>Julianna<Key.space><Key.shift><Key.shift><Key.shift><Key.shift><Key.shift><Key.shift>Martinez
Screenshot: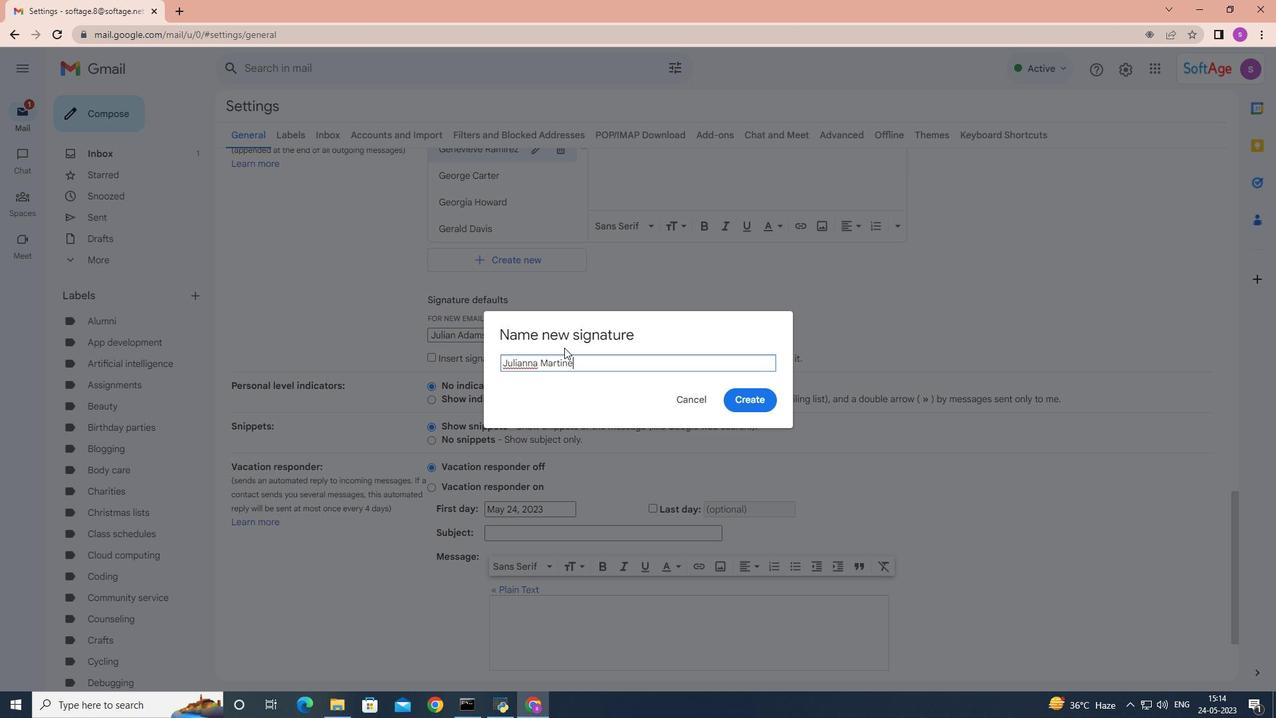 
Action: Mouse moved to (736, 401)
Screenshot: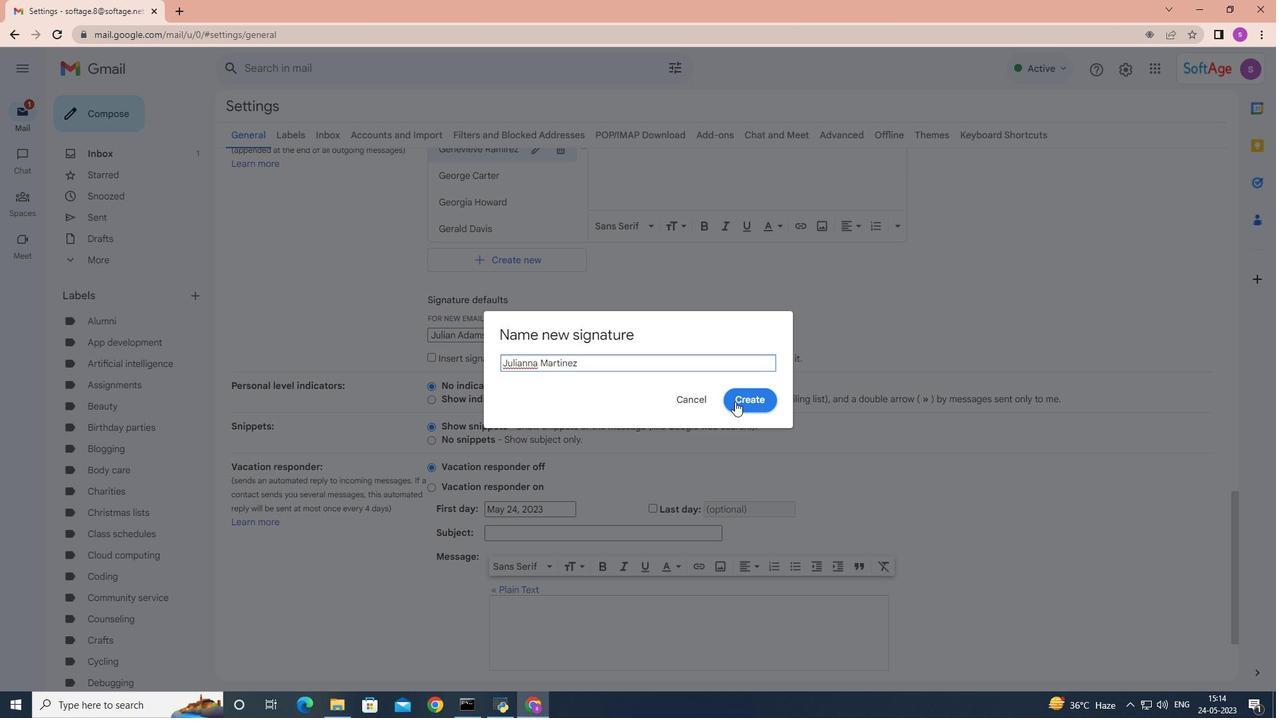 
Action: Mouse pressed left at (736, 401)
Screenshot: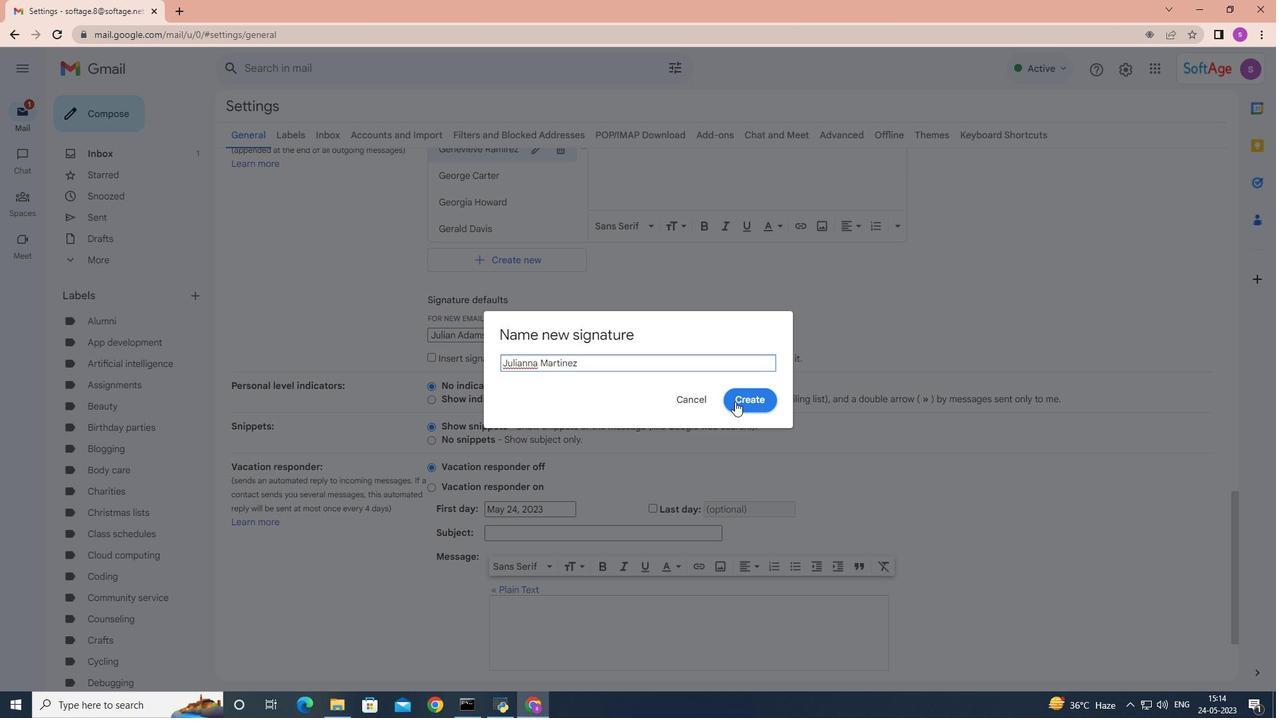
Action: Mouse moved to (648, 410)
Screenshot: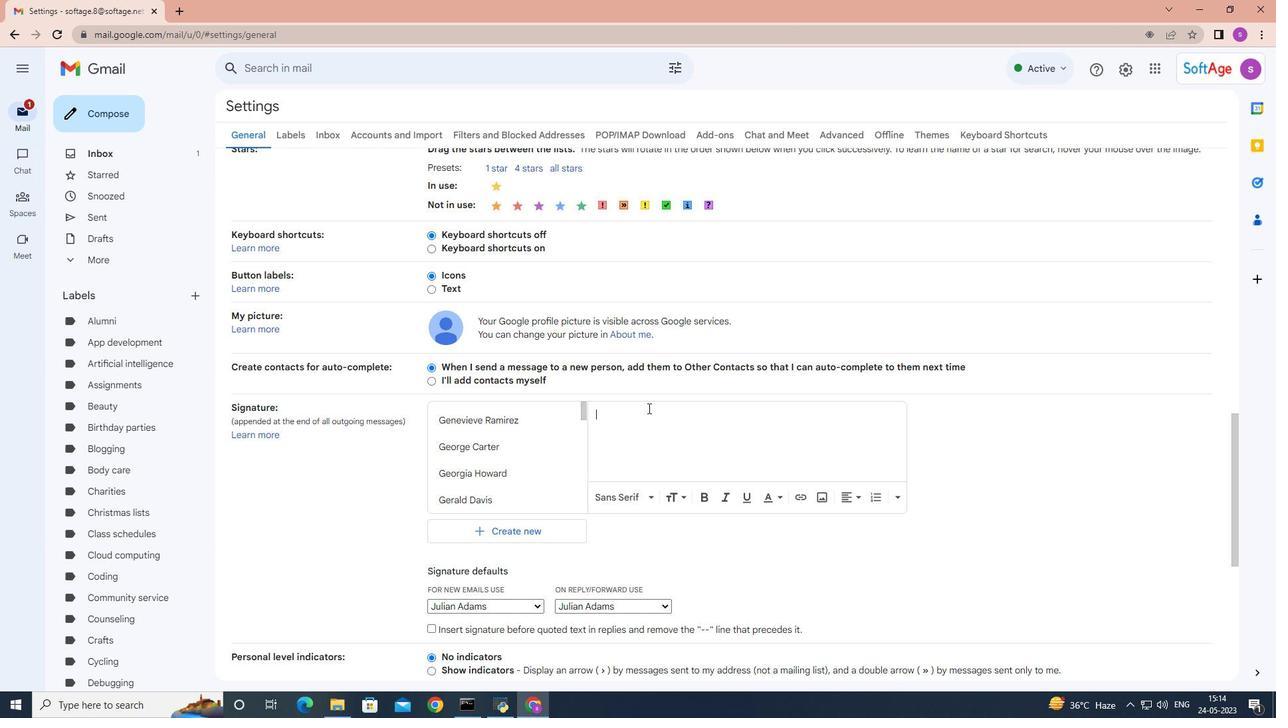 
Action: Mouse pressed left at (648, 410)
Screenshot: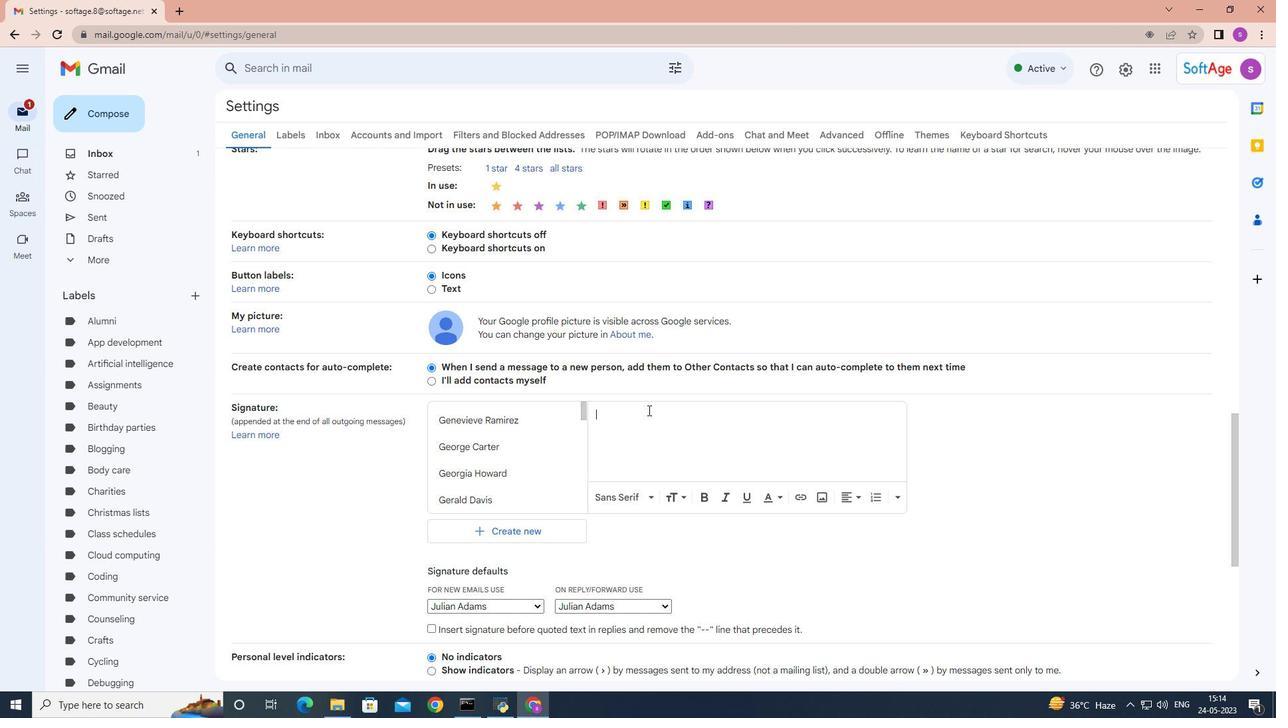 
Action: Mouse moved to (648, 410)
Screenshot: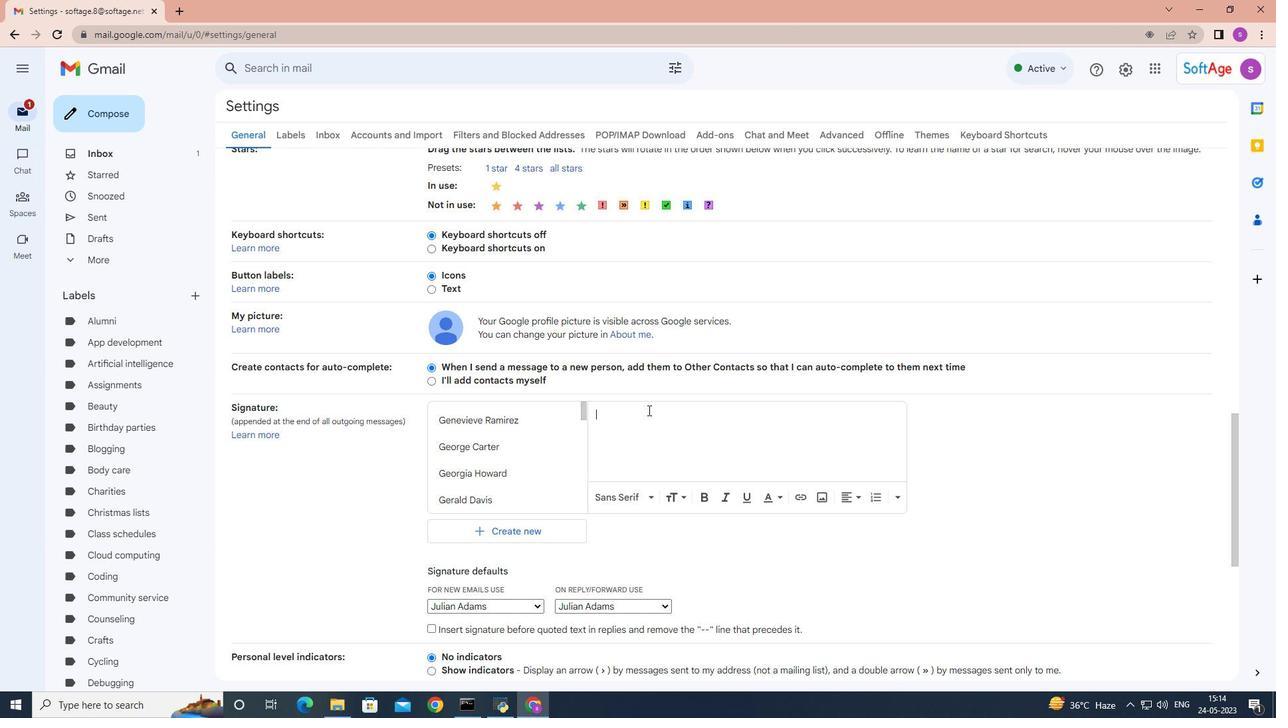 
Action: Key pressed <Key.shift>Julianna<Key.space><Key.shift>Martinez
Screenshot: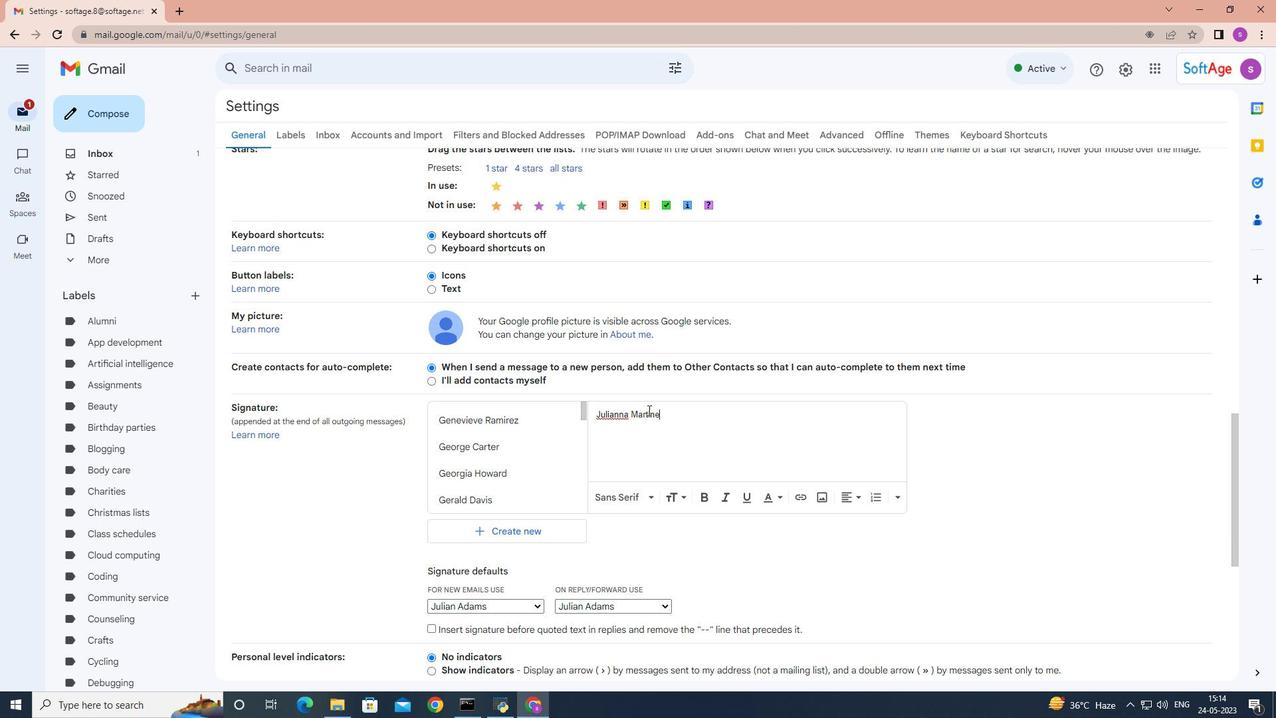 
Action: Mouse moved to (530, 610)
Screenshot: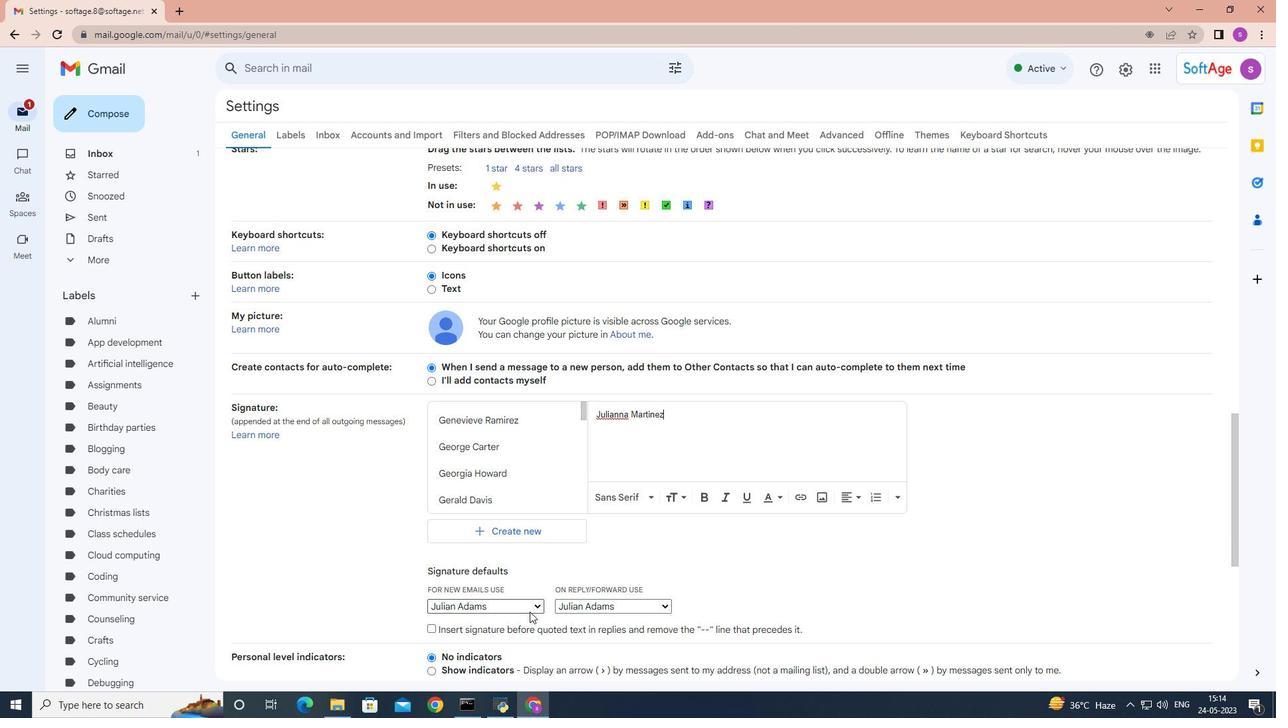 
Action: Mouse pressed left at (530, 610)
Screenshot: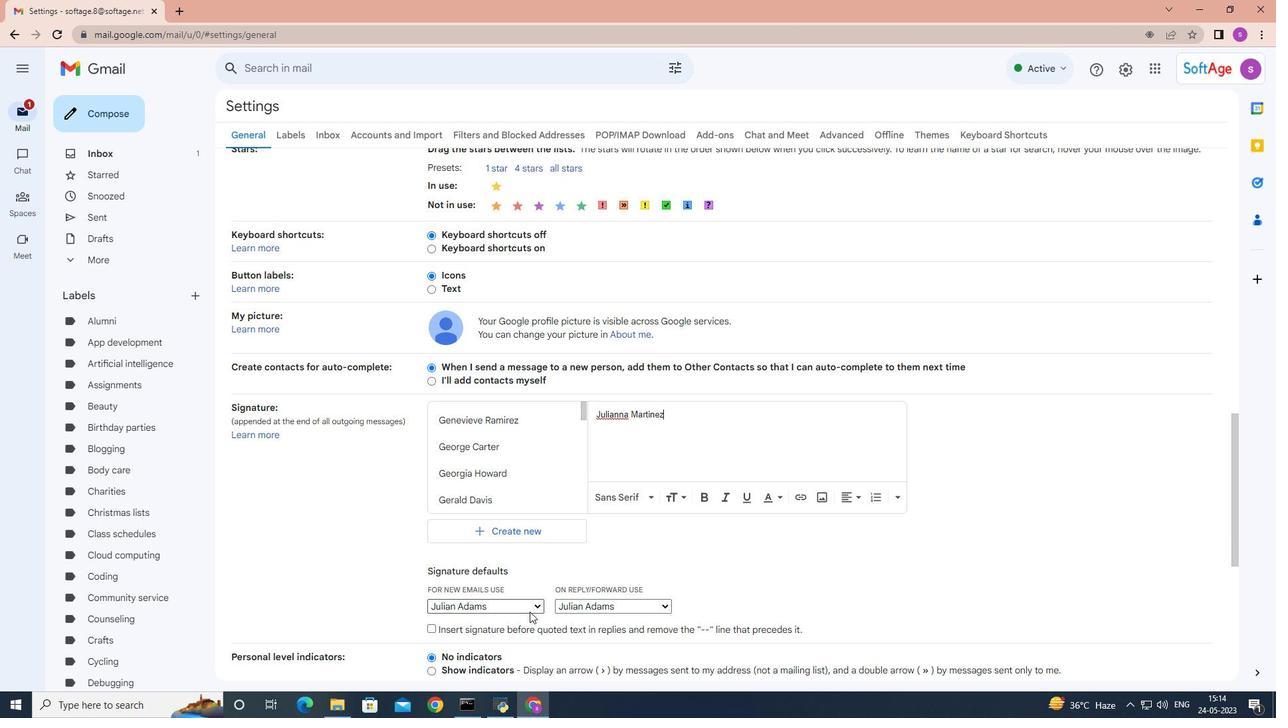 
Action: Mouse moved to (516, 470)
Screenshot: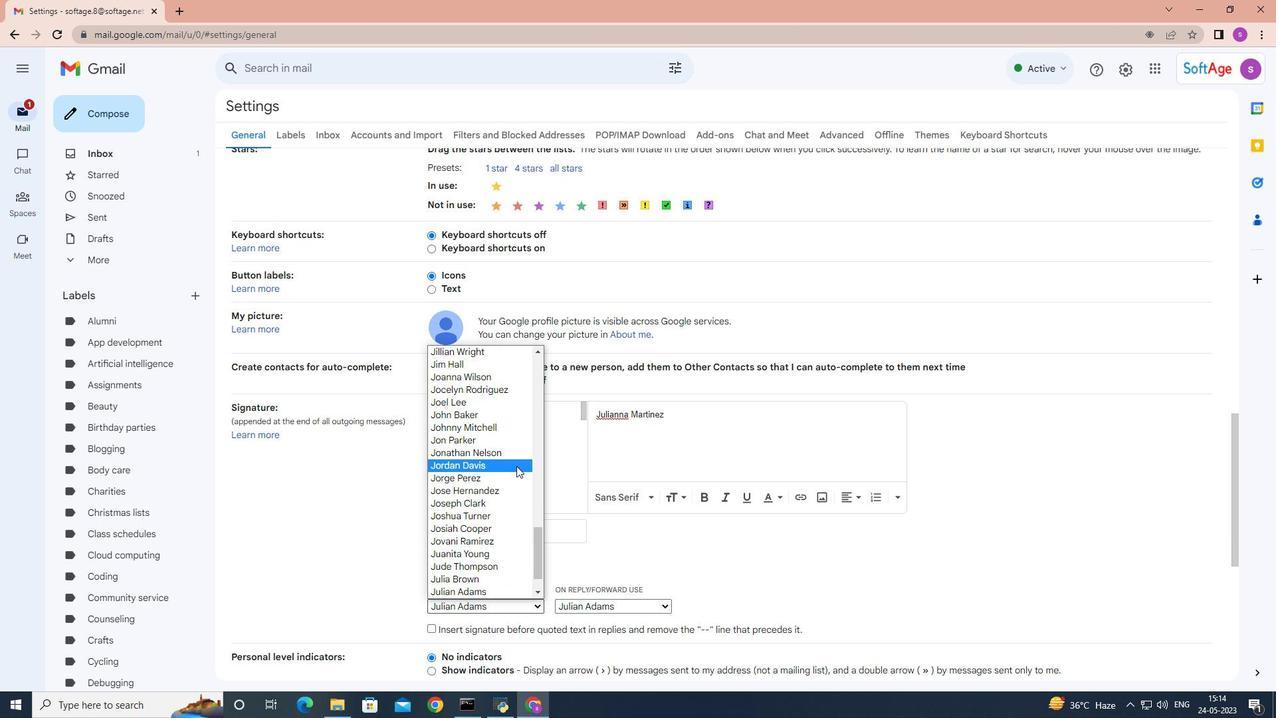 
Action: Mouse scrolled (516, 469) with delta (0, 0)
Screenshot: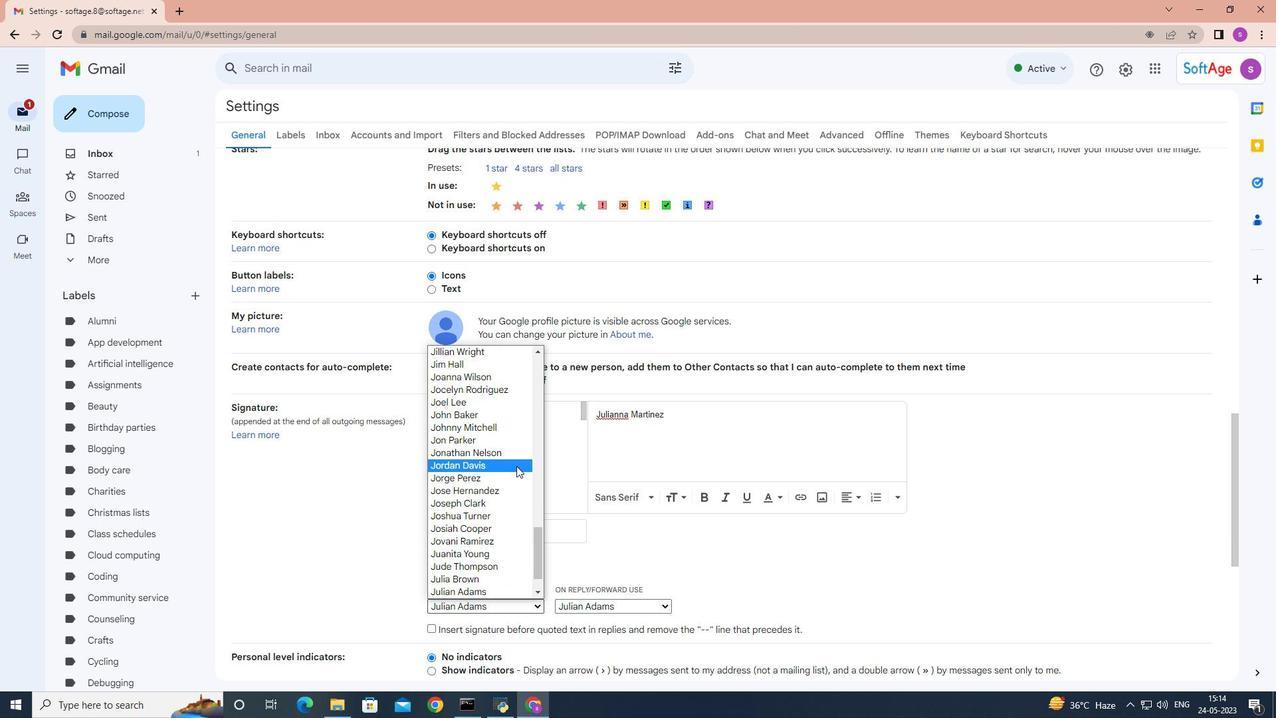 
Action: Mouse moved to (516, 471)
Screenshot: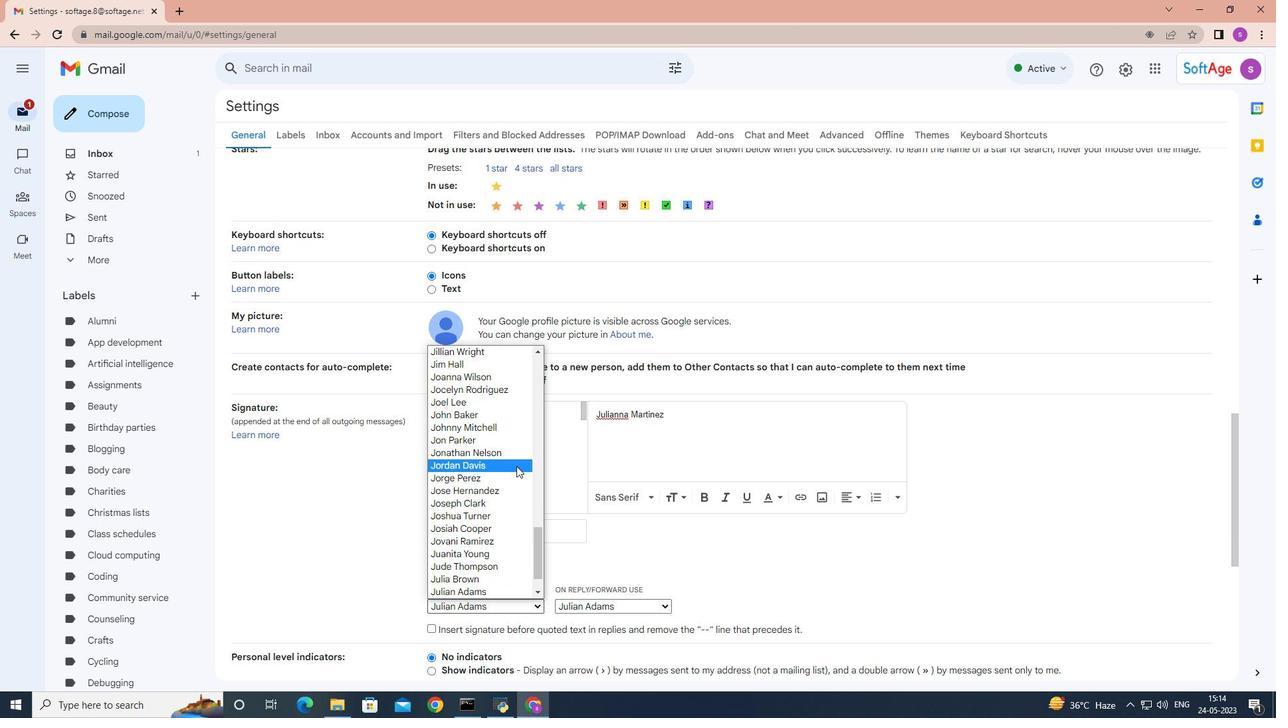 
Action: Mouse scrolled (516, 470) with delta (0, 0)
Screenshot: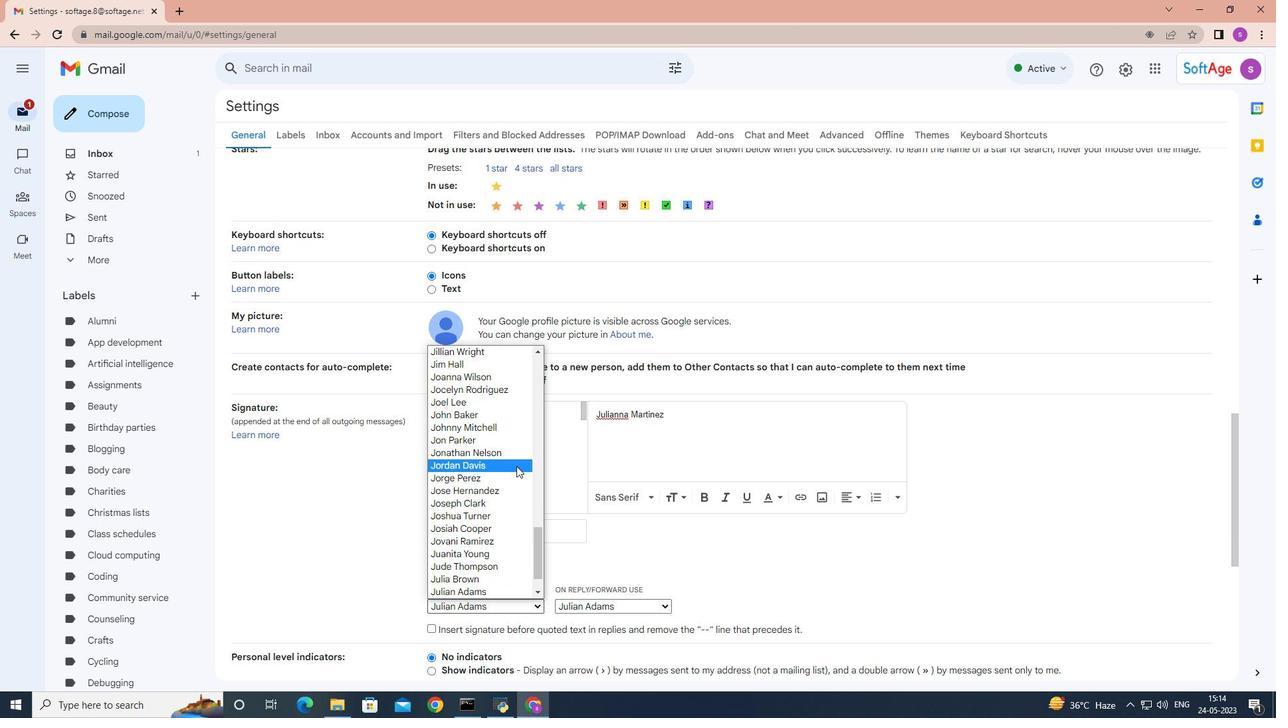
Action: Mouse moved to (515, 472)
Screenshot: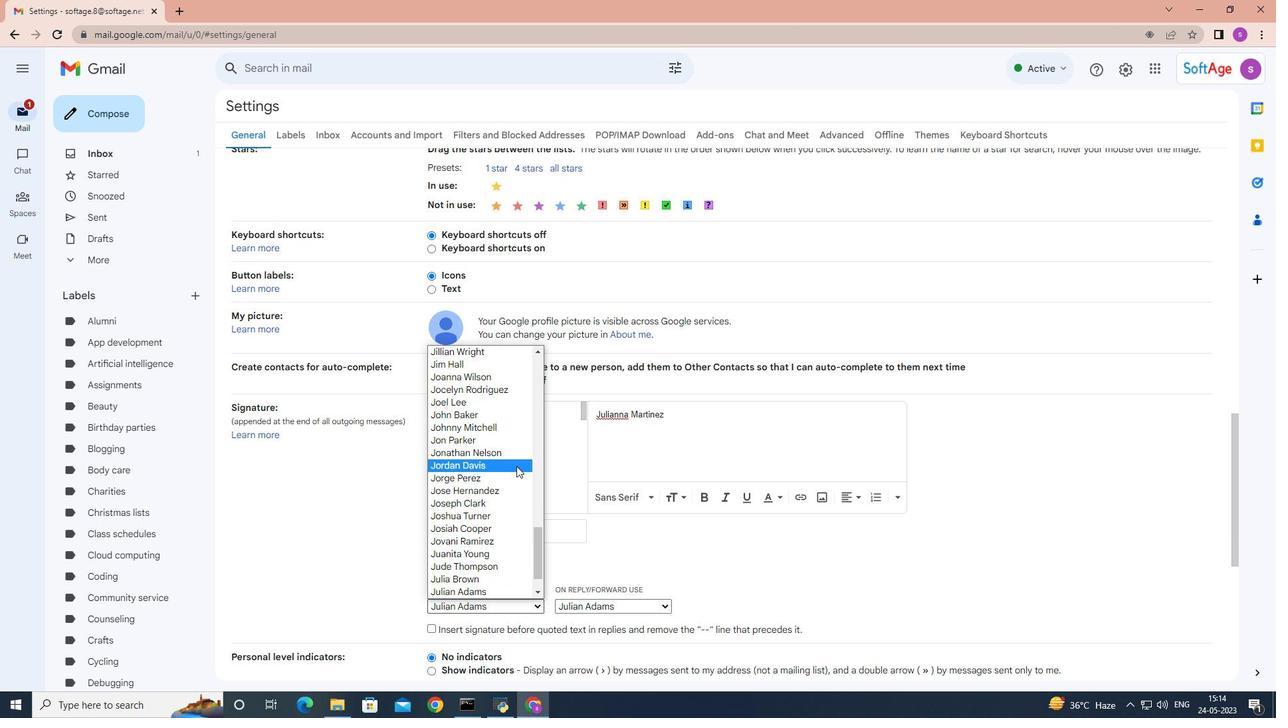 
Action: Mouse scrolled (515, 471) with delta (0, 0)
Screenshot: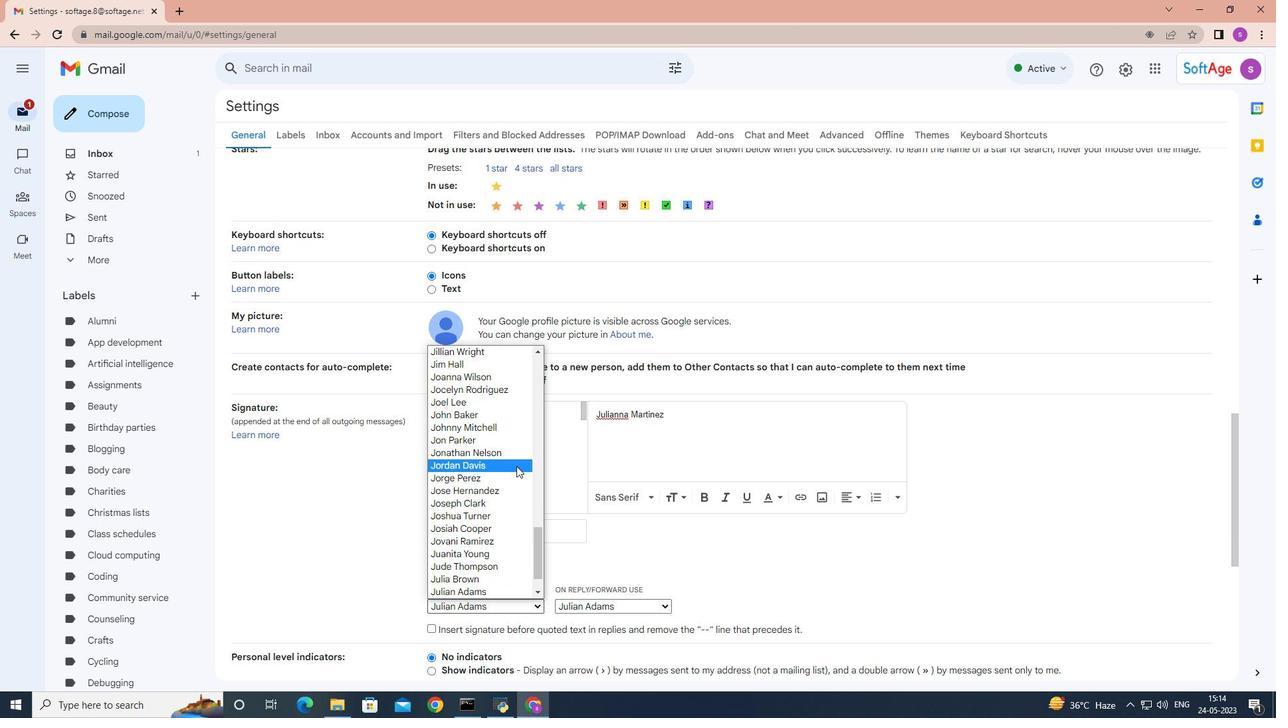 
Action: Mouse moved to (515, 472)
Screenshot: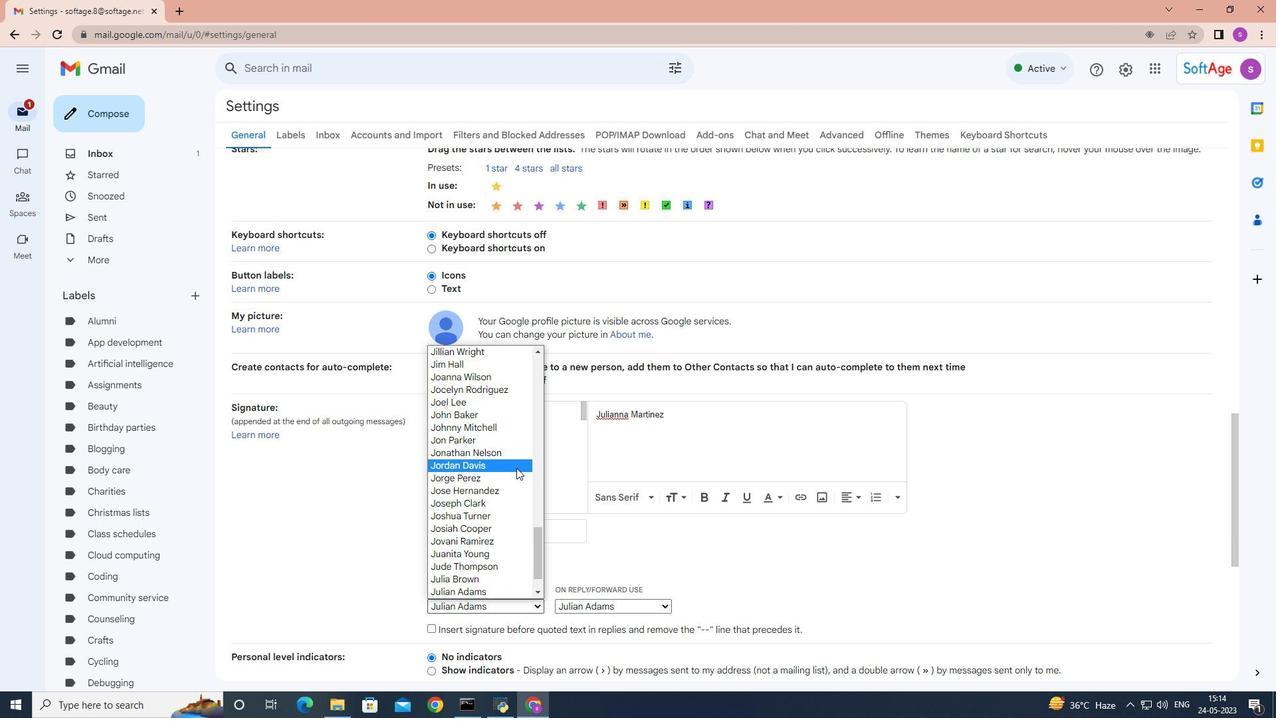 
Action: Mouse scrolled (515, 472) with delta (0, 0)
Screenshot: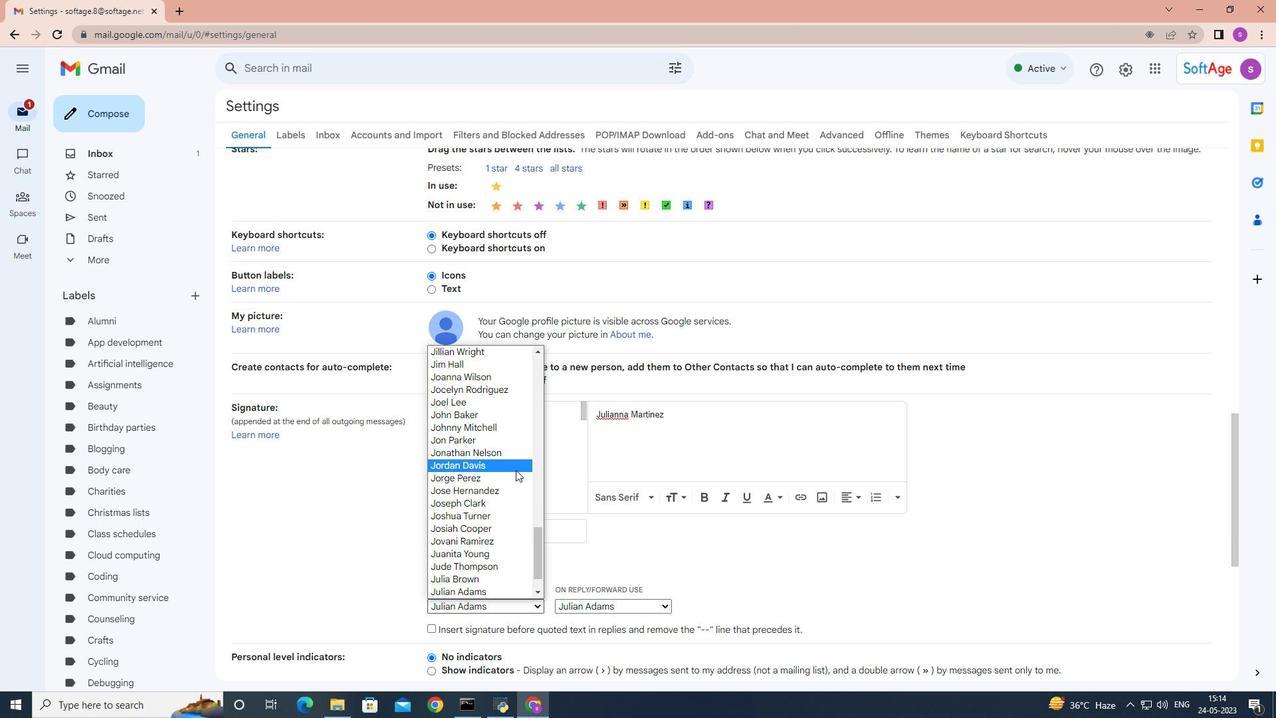 
Action: Mouse scrolled (515, 472) with delta (0, 0)
Screenshot: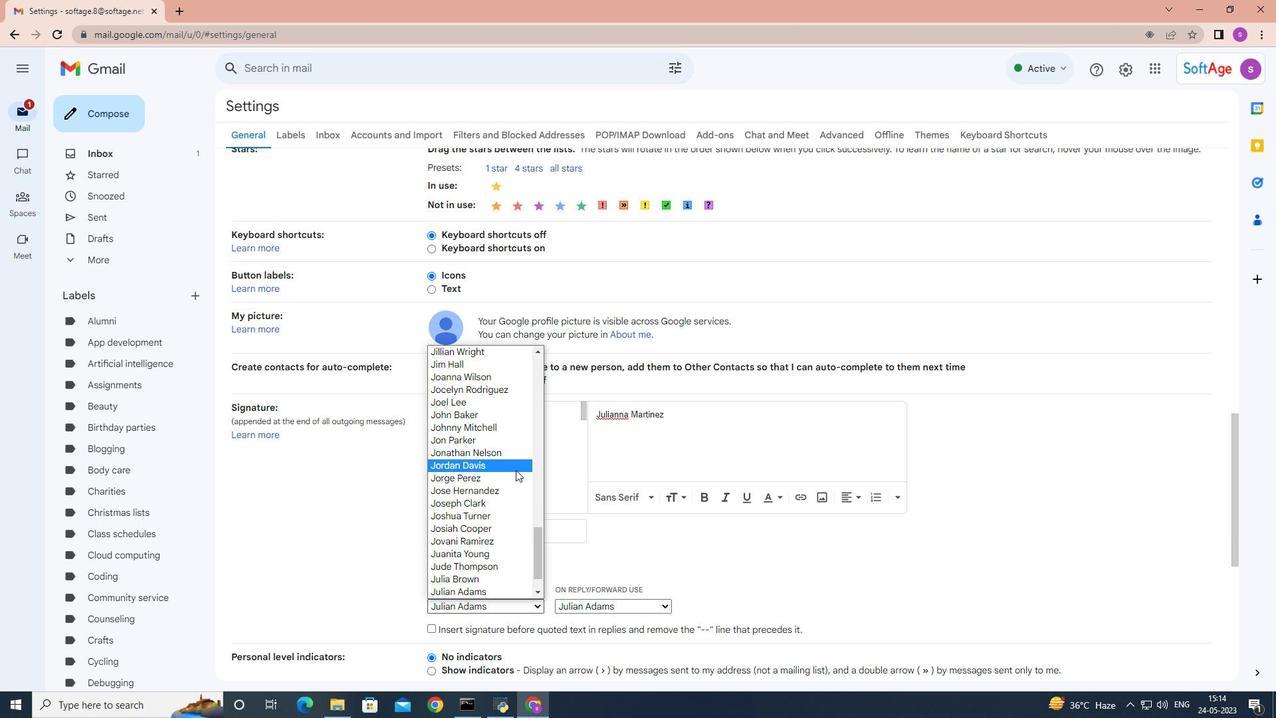 
Action: Mouse moved to (514, 472)
Screenshot: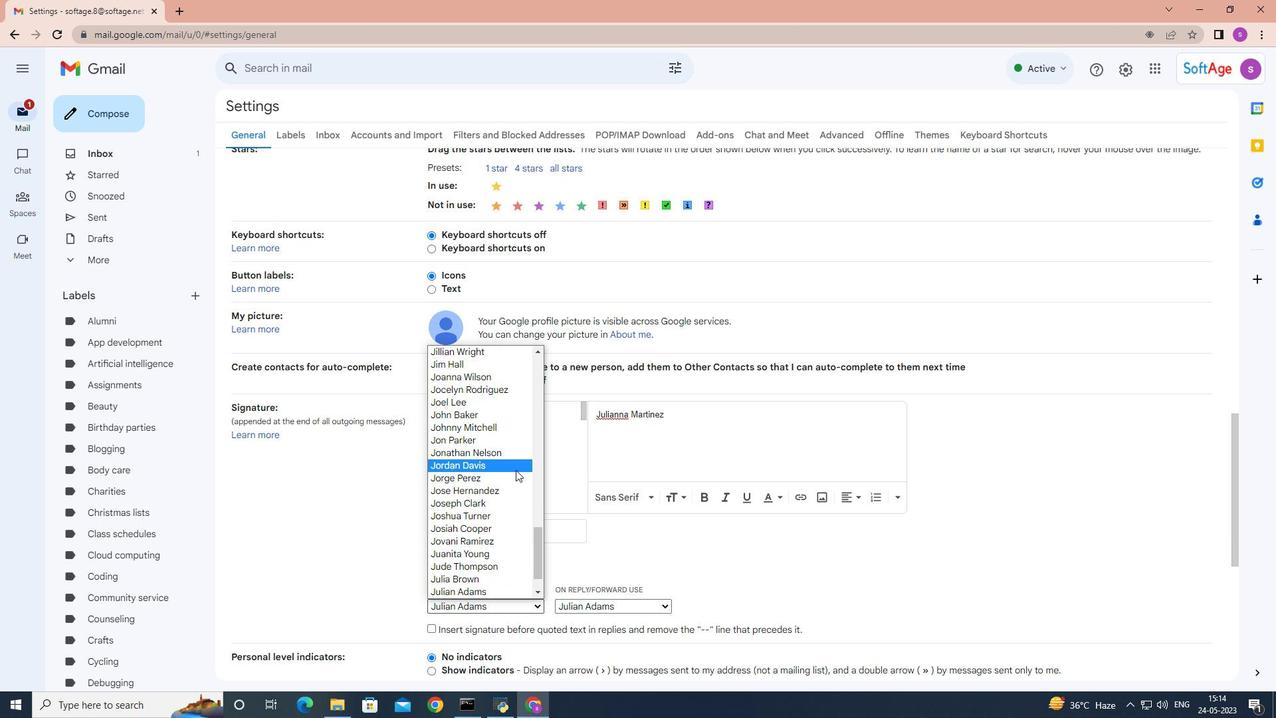
Action: Mouse scrolled (514, 472) with delta (0, 0)
Screenshot: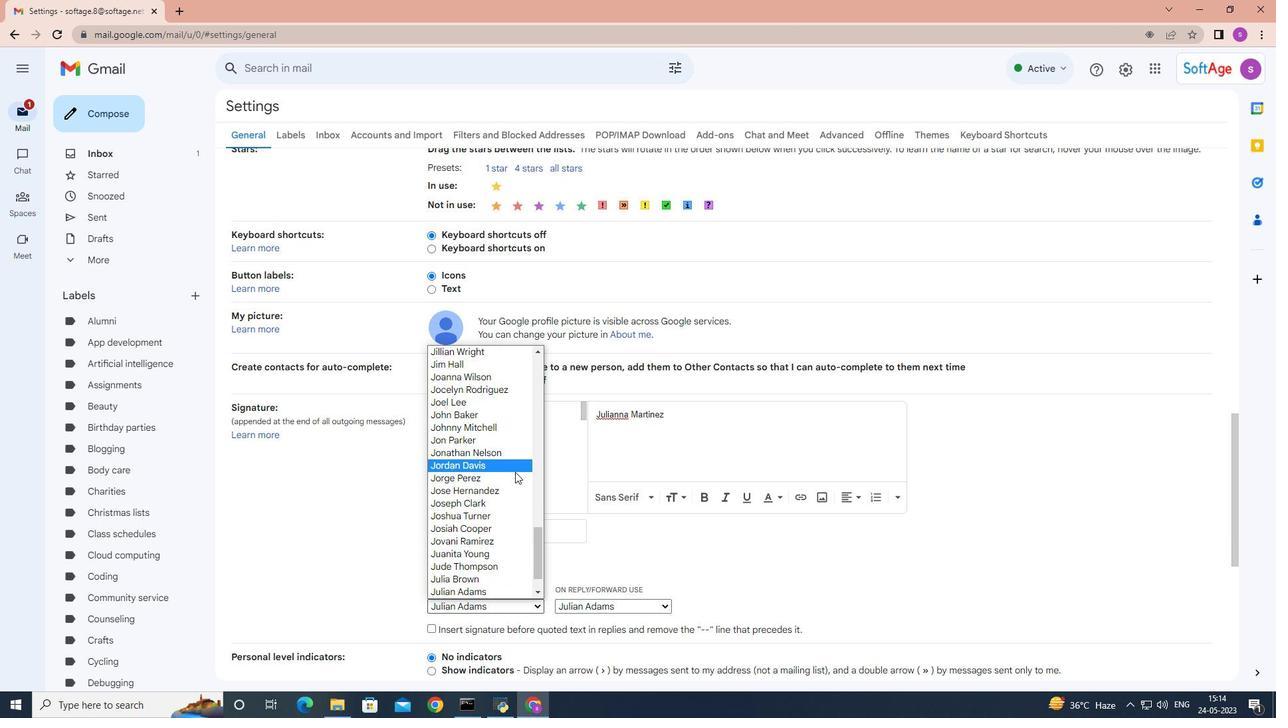 
Action: Mouse moved to (508, 562)
Screenshot: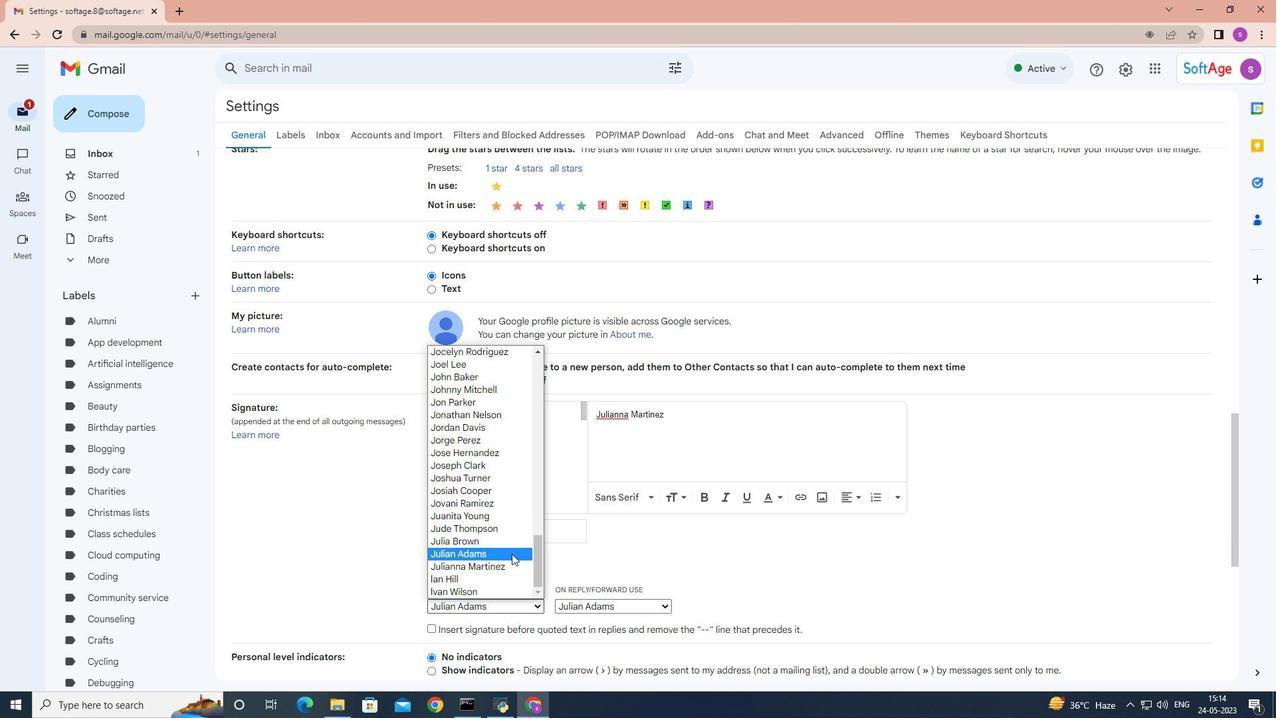 
Action: Mouse pressed left at (508, 562)
Screenshot: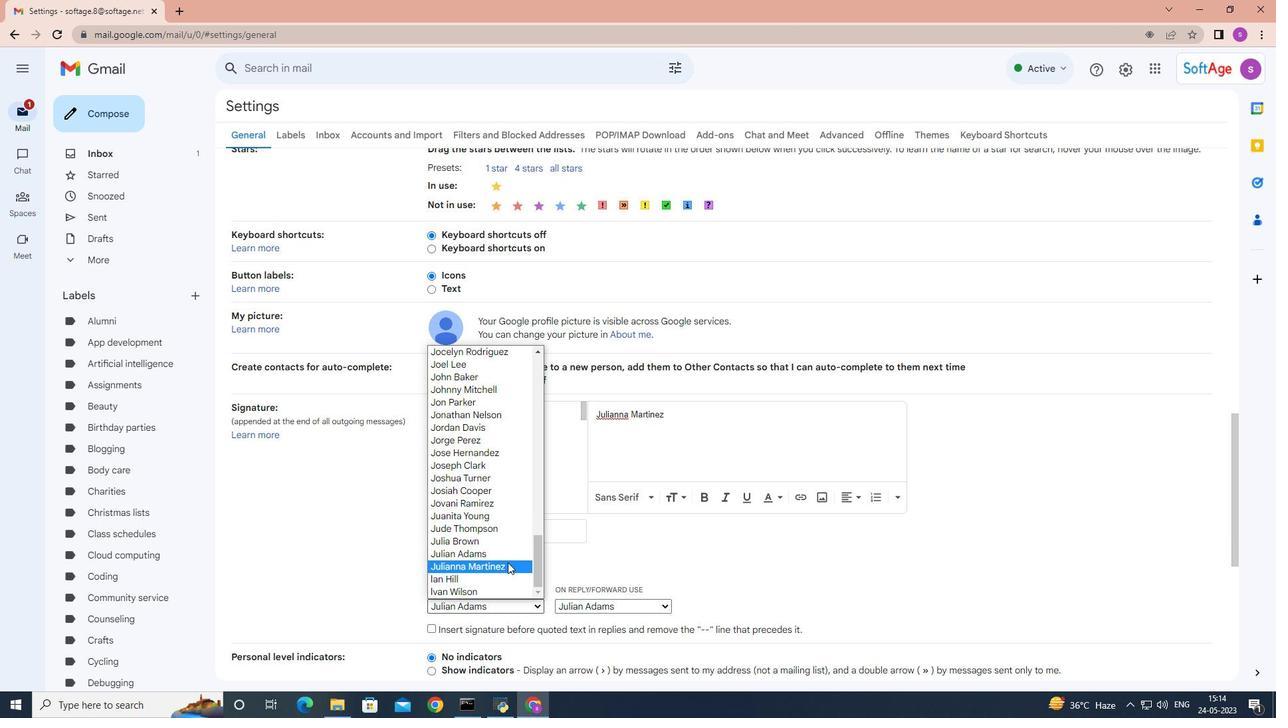 
Action: Mouse moved to (718, 571)
Screenshot: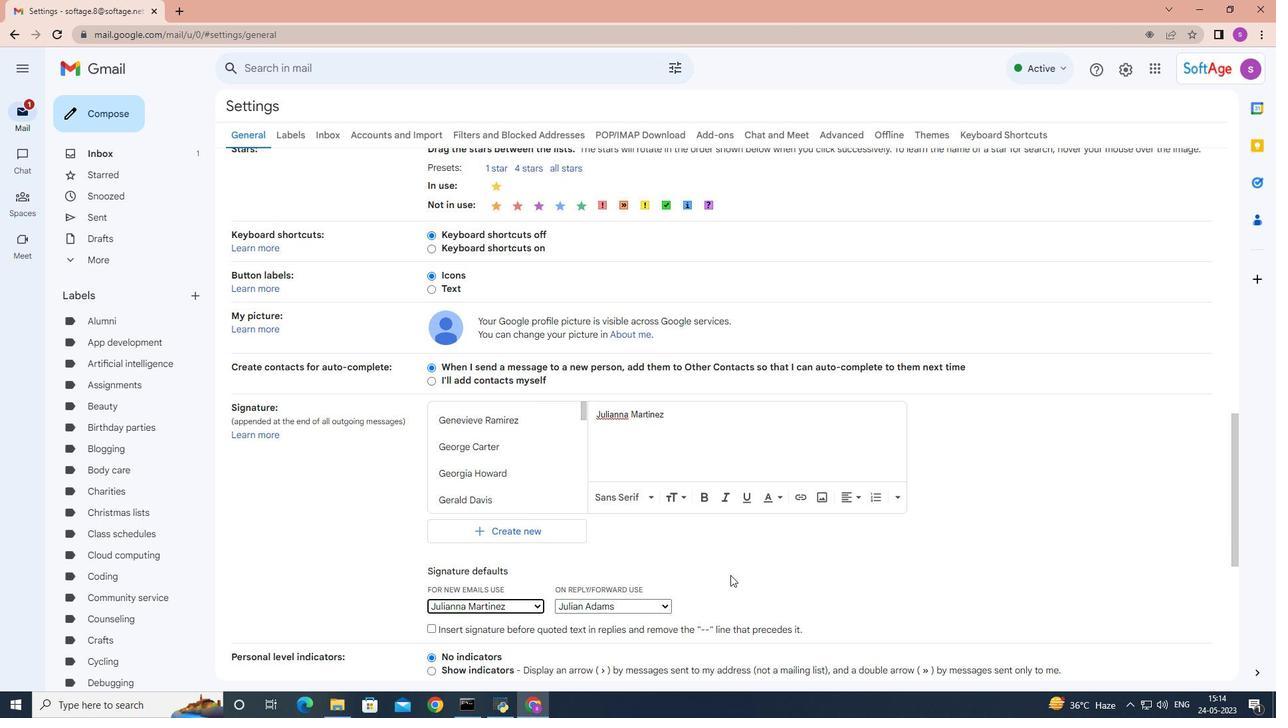 
Action: Mouse scrolled (718, 571) with delta (0, 0)
Screenshot: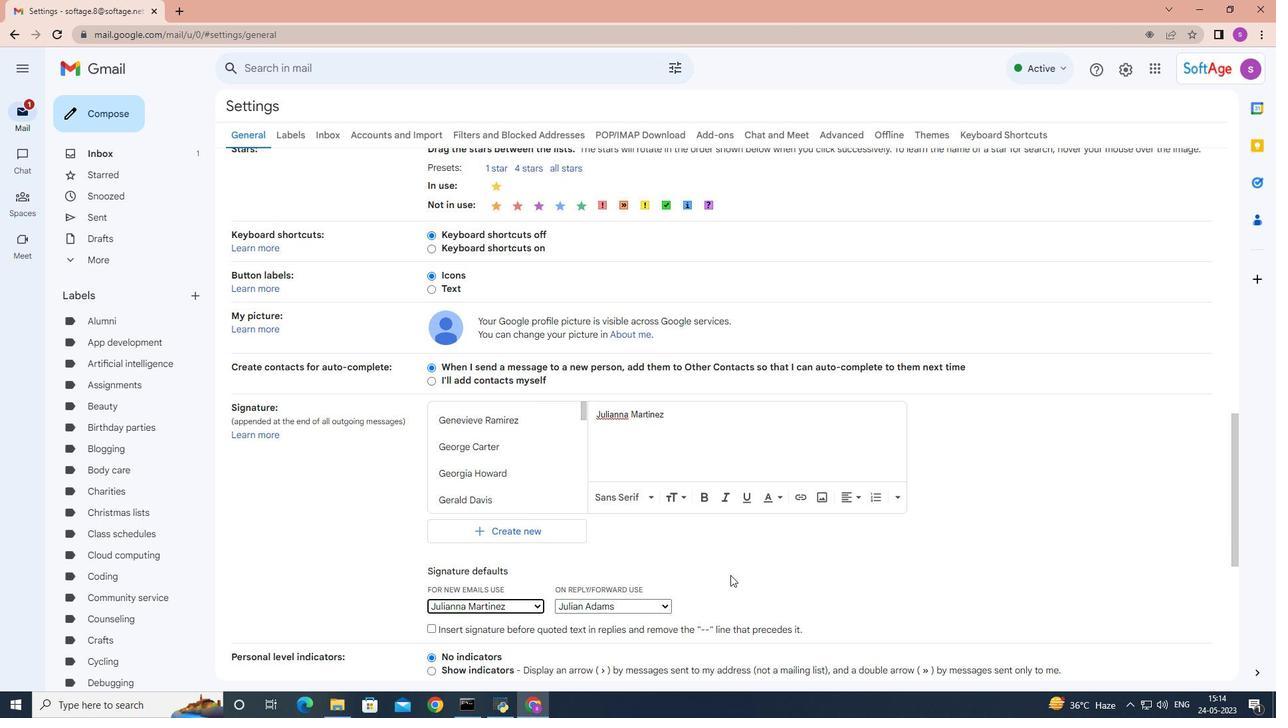 
Action: Mouse moved to (650, 540)
Screenshot: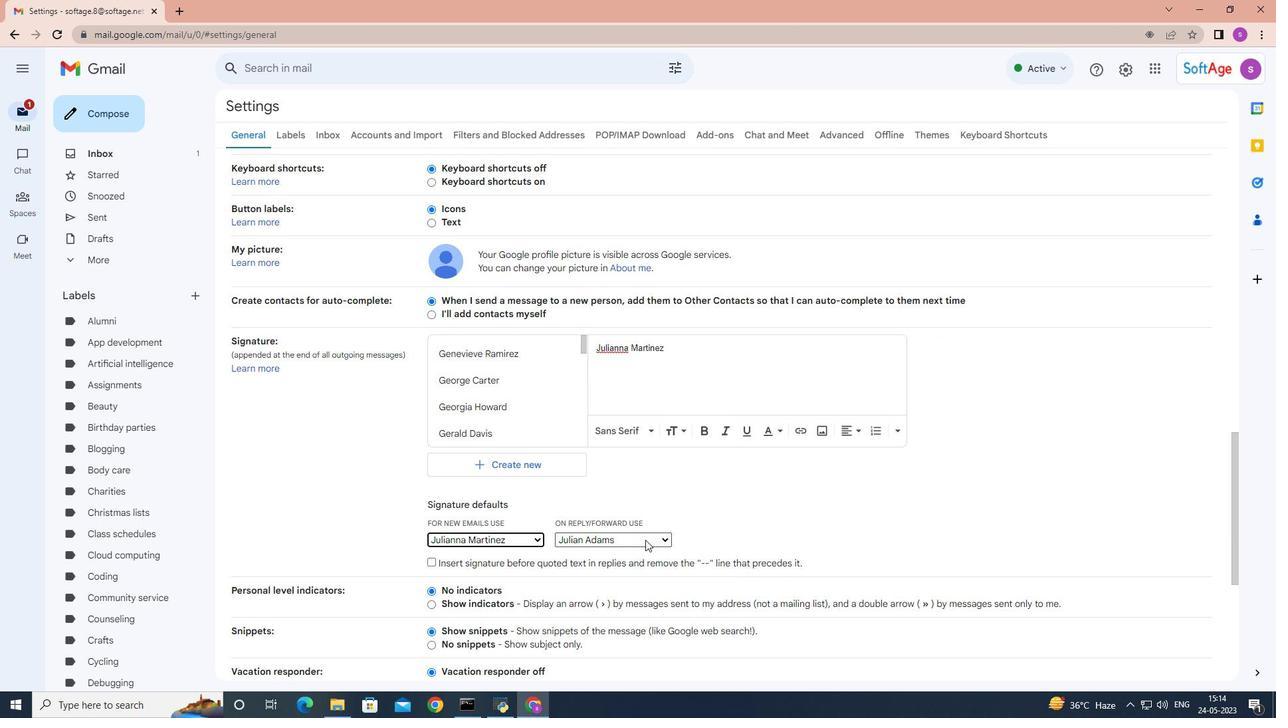 
Action: Mouse pressed left at (650, 540)
Screenshot: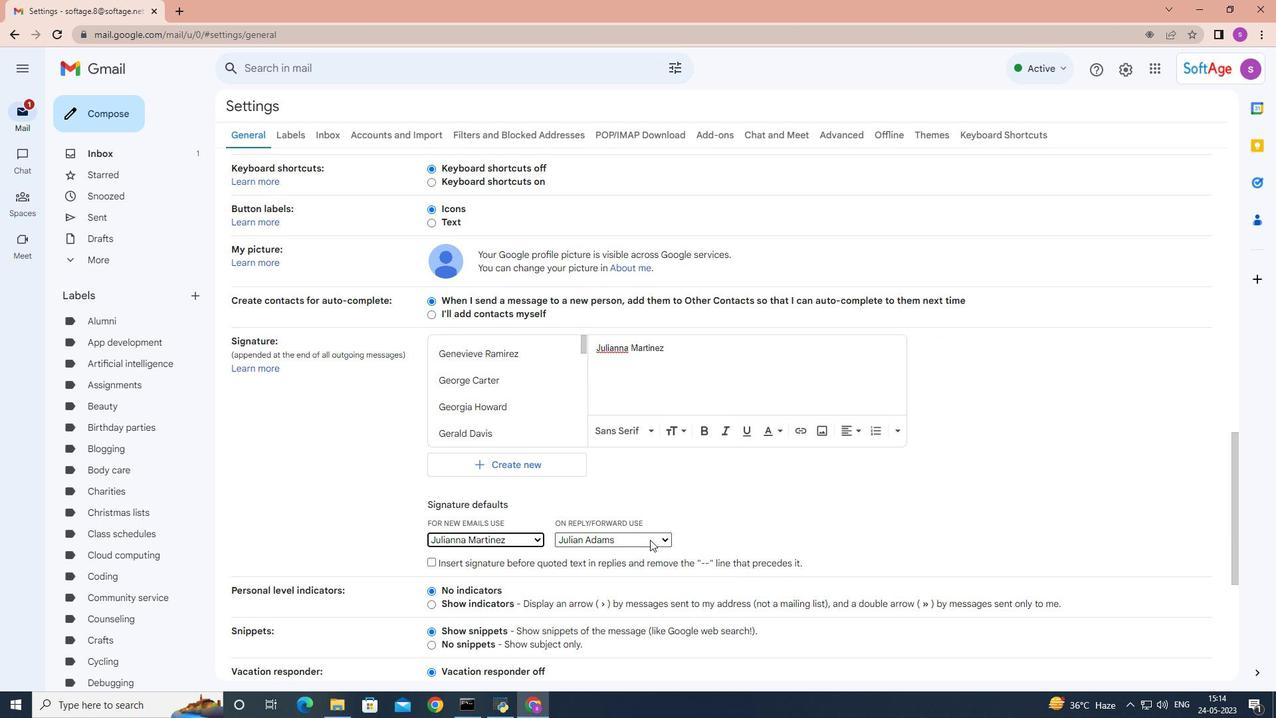 
Action: Mouse moved to (619, 449)
Screenshot: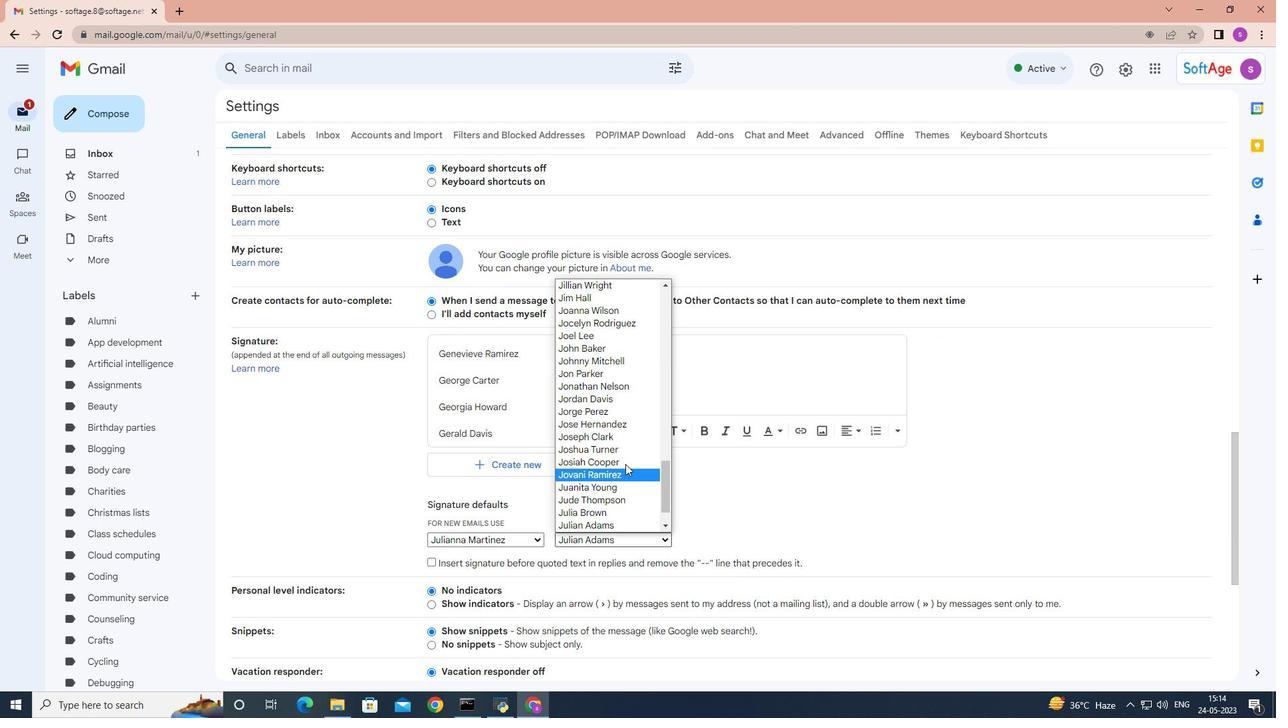 
Action: Mouse scrolled (619, 448) with delta (0, 0)
Screenshot: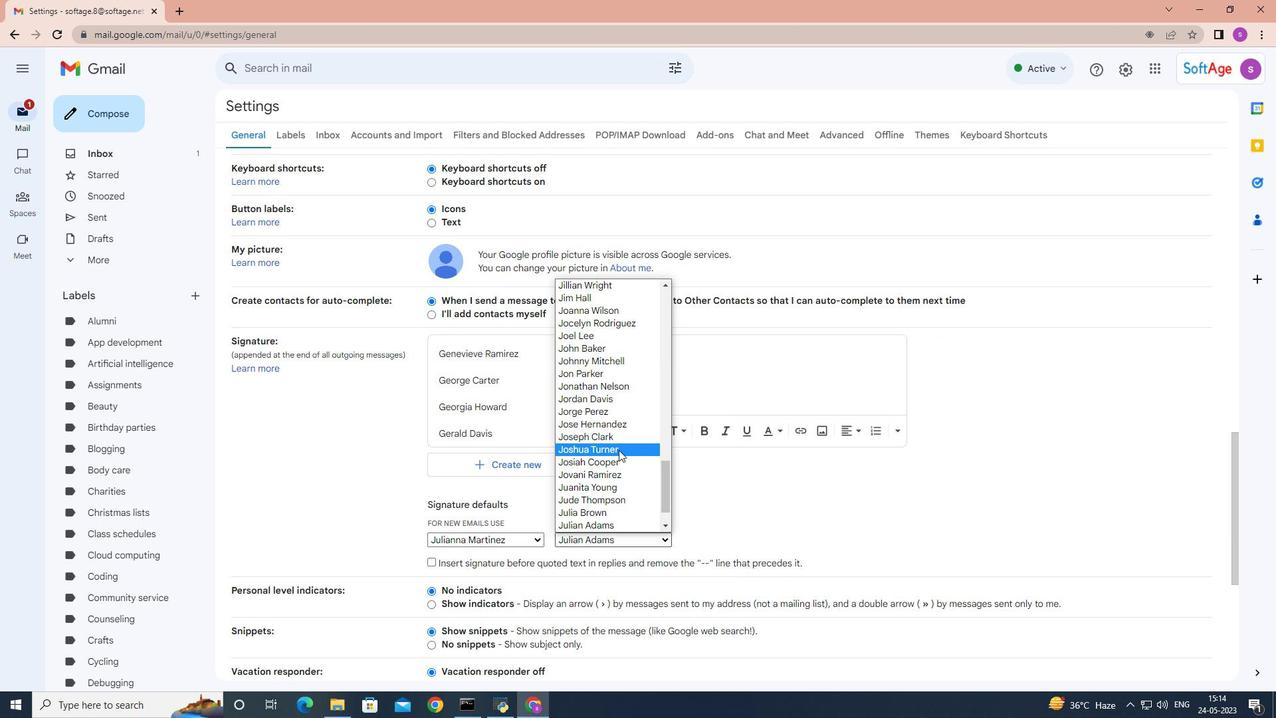 
Action: Mouse moved to (619, 449)
Screenshot: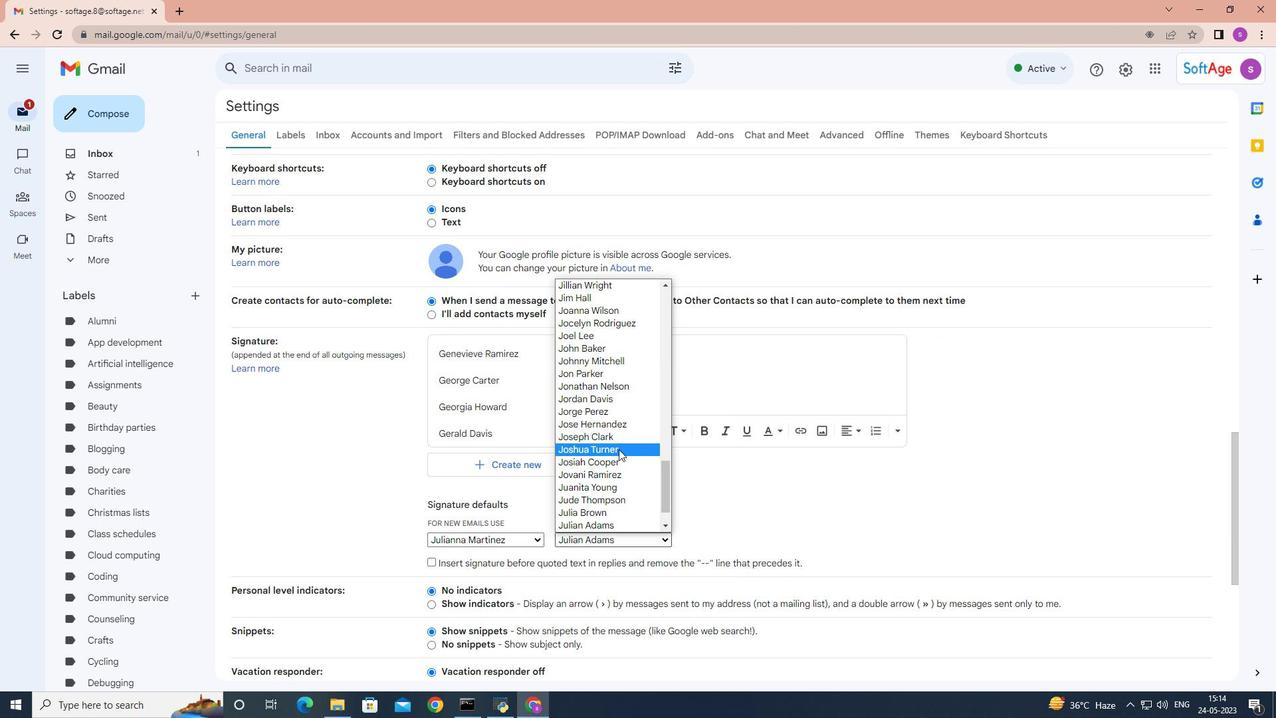 
Action: Mouse scrolled (619, 448) with delta (0, 0)
Screenshot: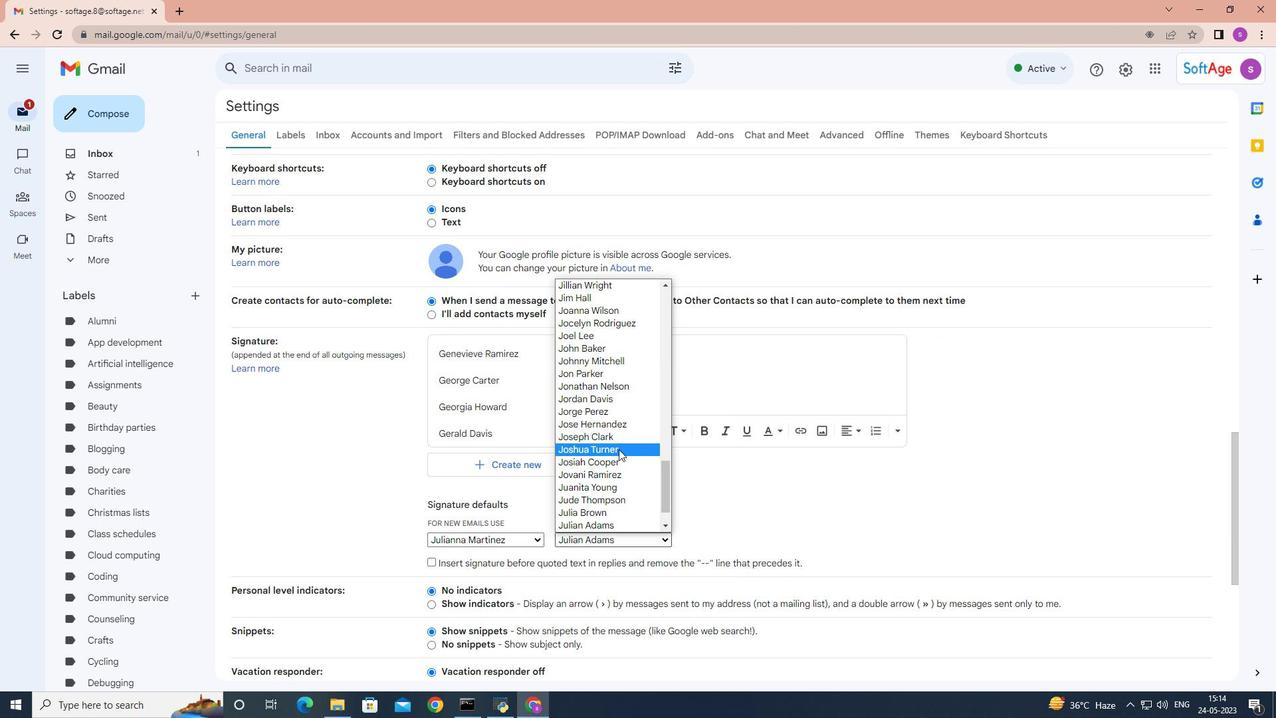 
Action: Mouse moved to (619, 450)
Screenshot: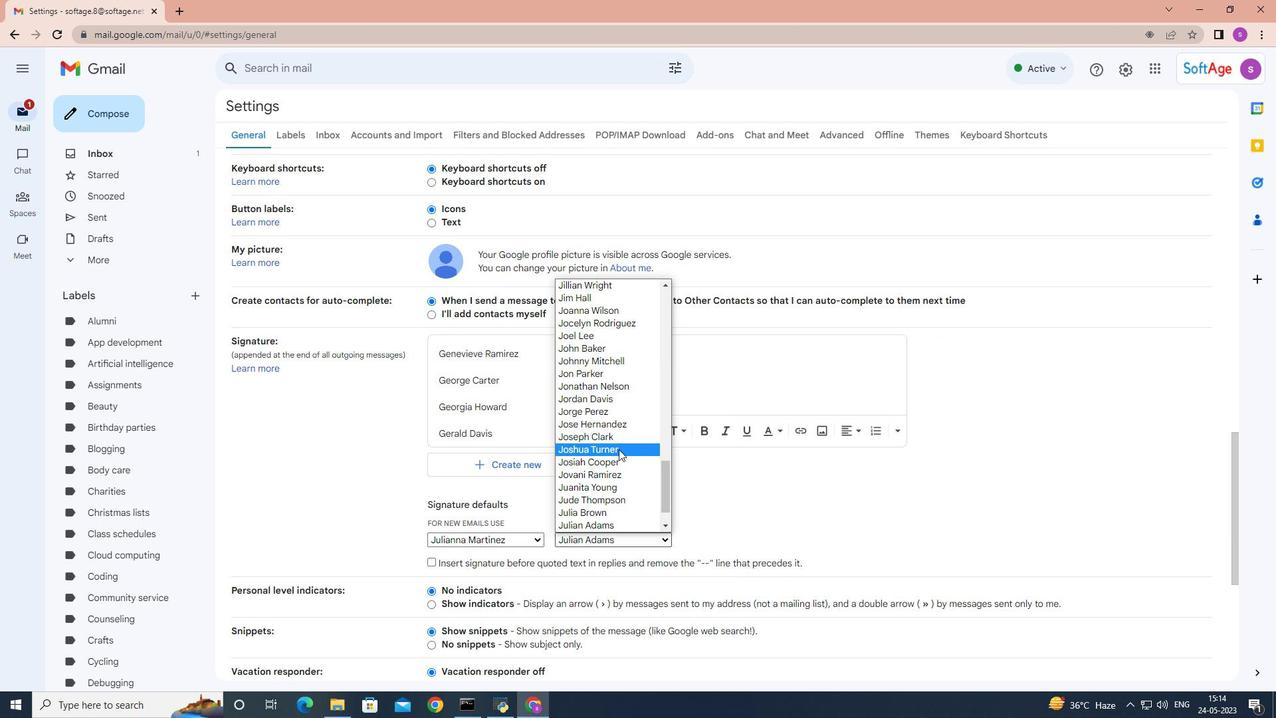 
Action: Mouse scrolled (619, 449) with delta (0, 0)
Screenshot: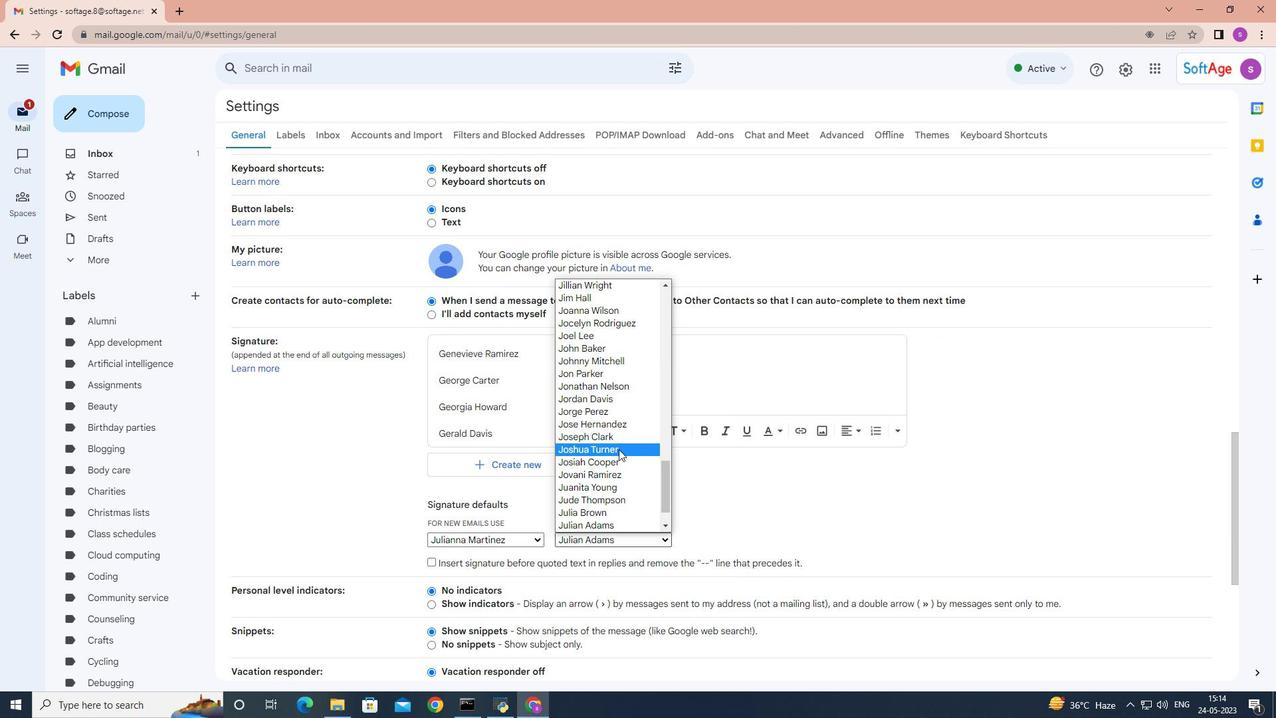 
Action: Mouse scrolled (619, 449) with delta (0, 0)
Screenshot: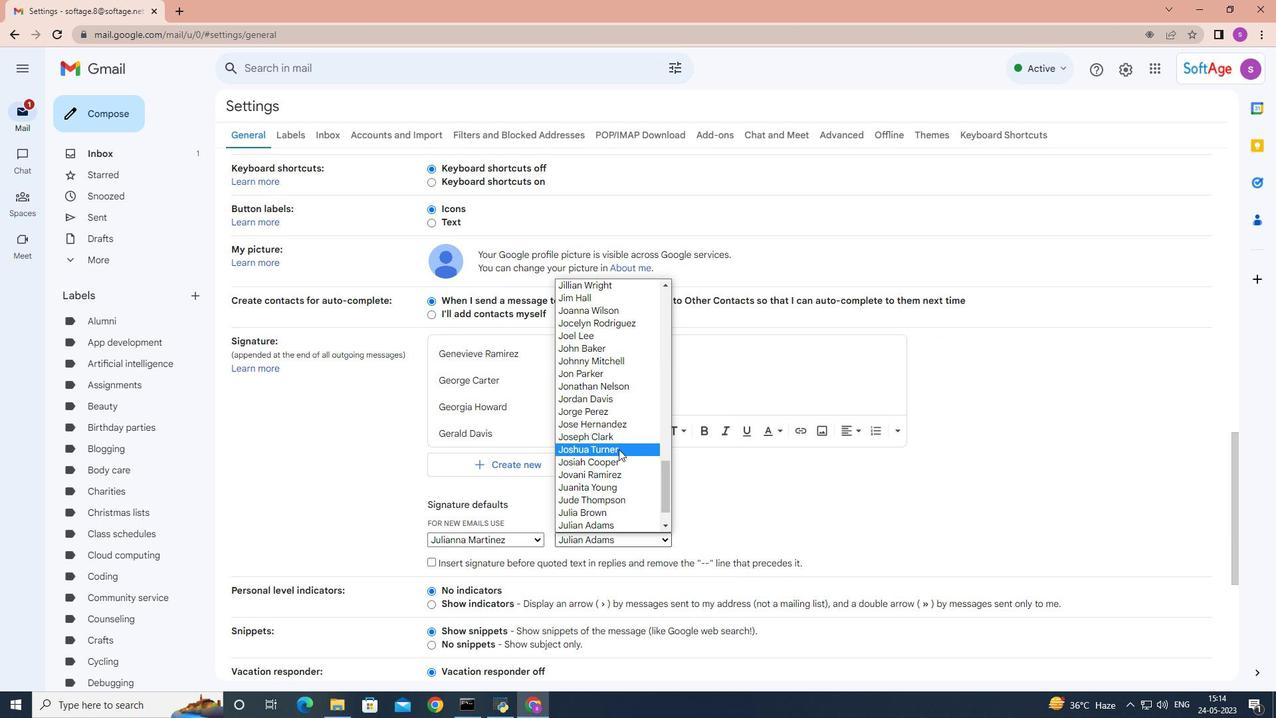 
Action: Mouse moved to (619, 450)
Screenshot: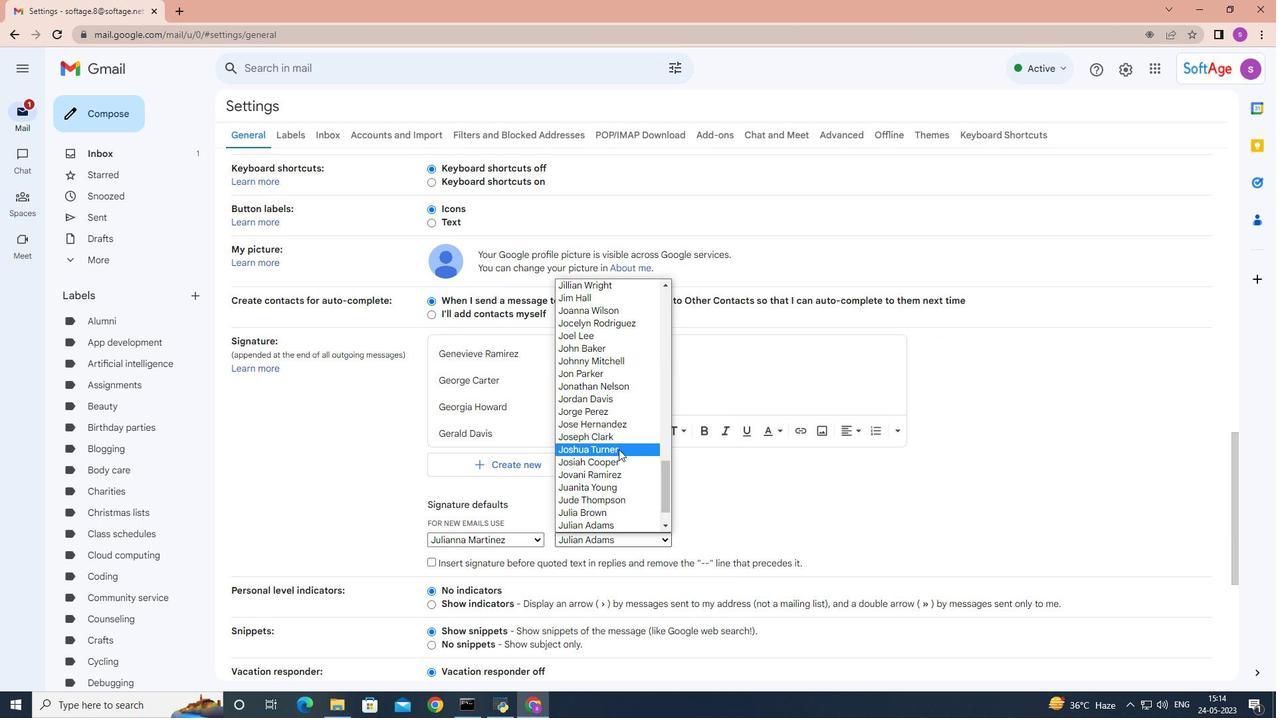 
Action: Mouse scrolled (619, 449) with delta (0, 0)
Screenshot: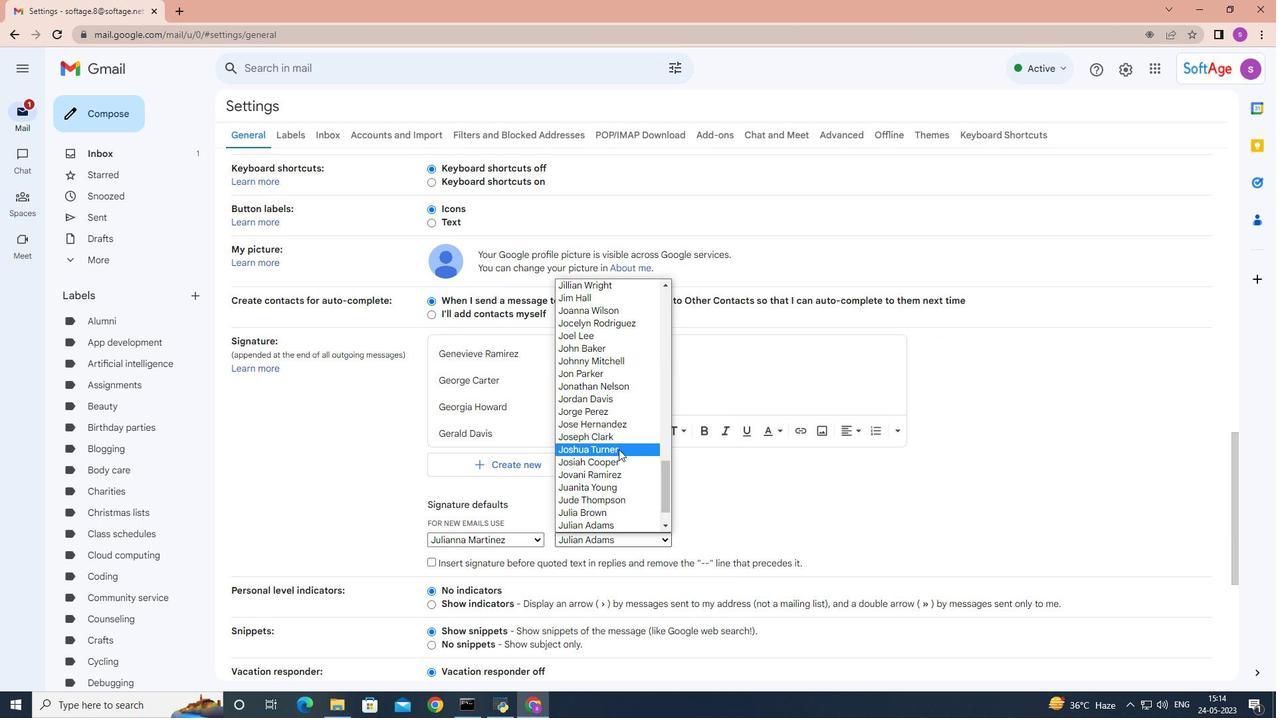 
Action: Mouse scrolled (619, 449) with delta (0, 0)
Screenshot: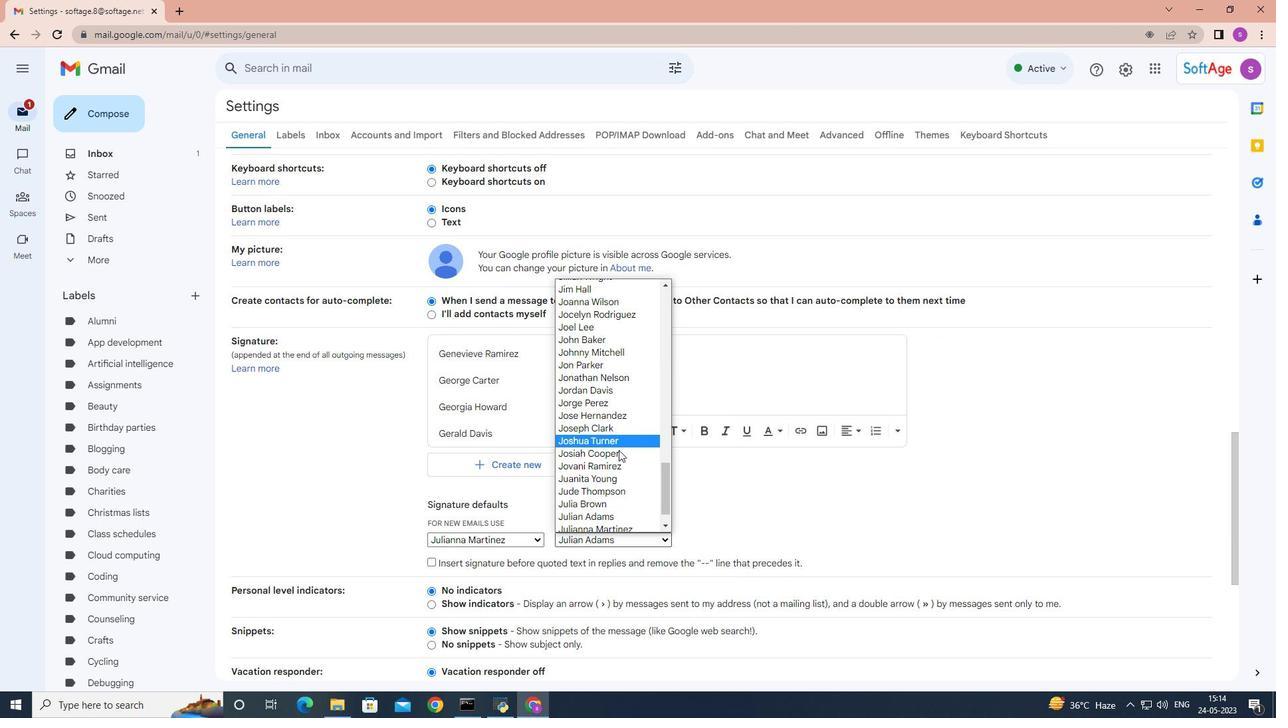 
Action: Mouse moved to (631, 501)
Screenshot: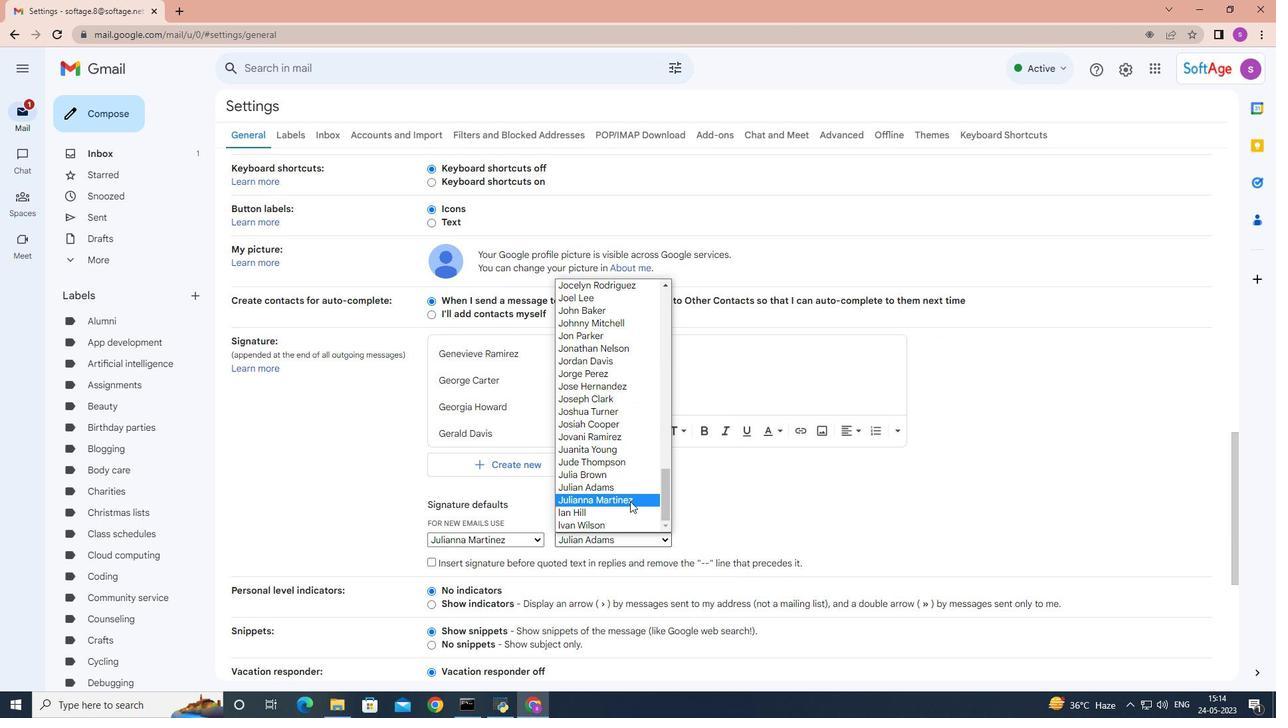 
Action: Mouse pressed left at (631, 501)
Screenshot: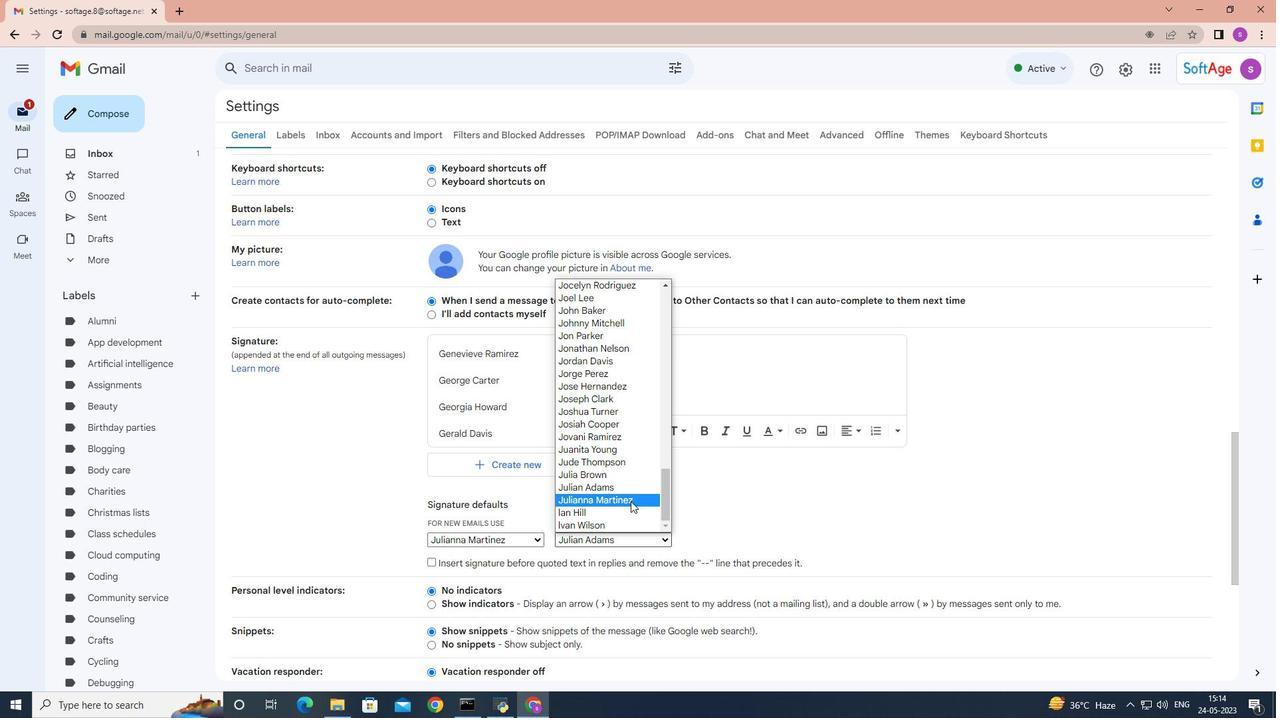 
Action: Mouse moved to (830, 463)
Screenshot: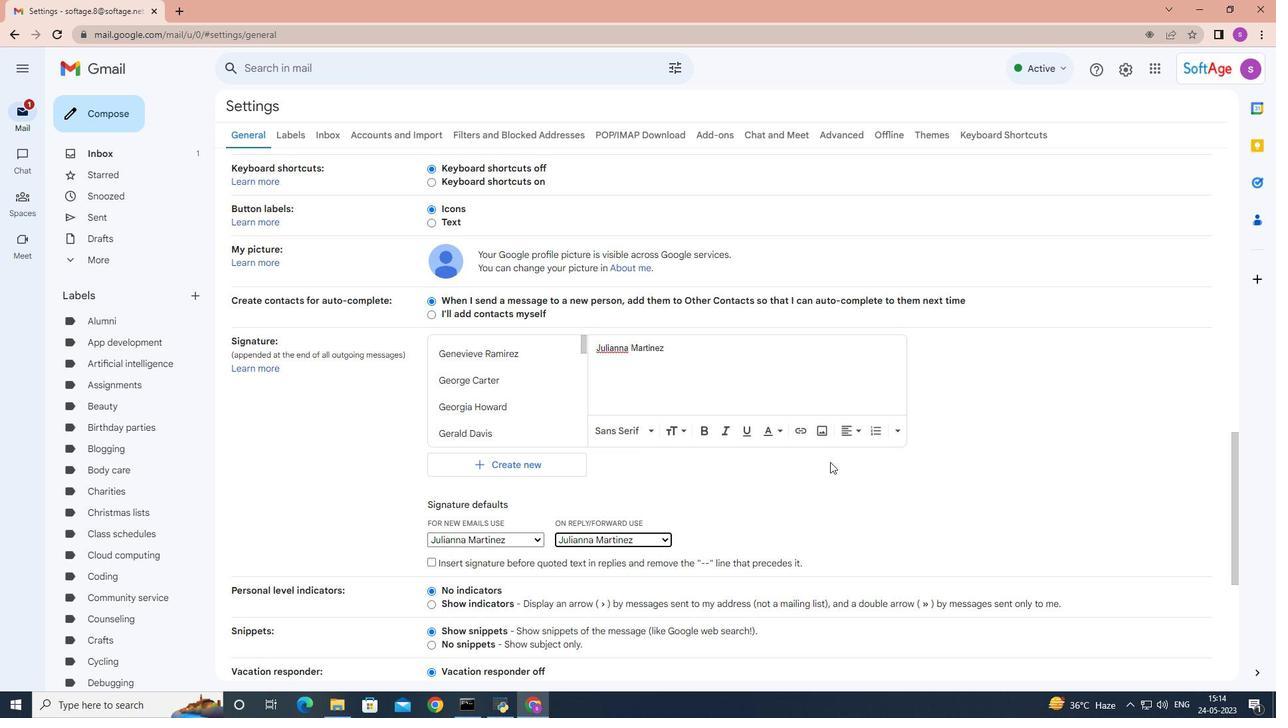 
Action: Mouse scrolled (830, 462) with delta (0, 0)
Screenshot: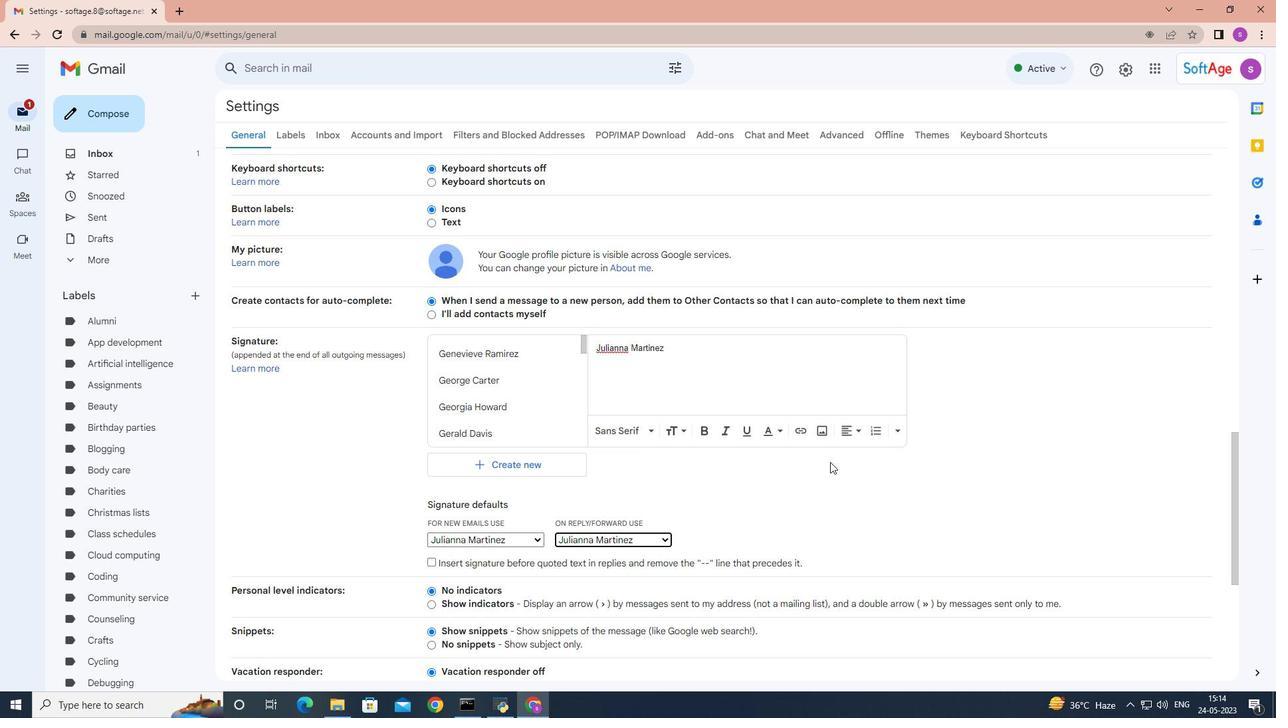 
Action: Mouse moved to (830, 463)
Screenshot: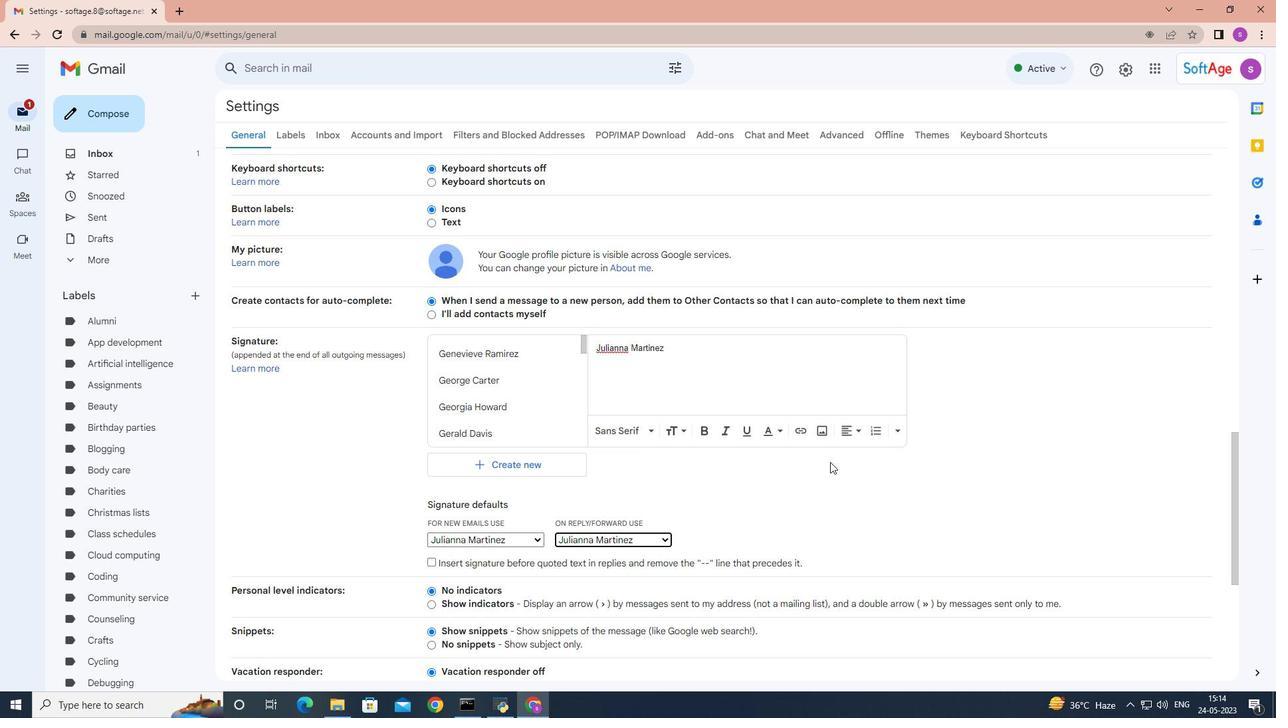 
Action: Mouse scrolled (830, 462) with delta (0, 0)
Screenshot: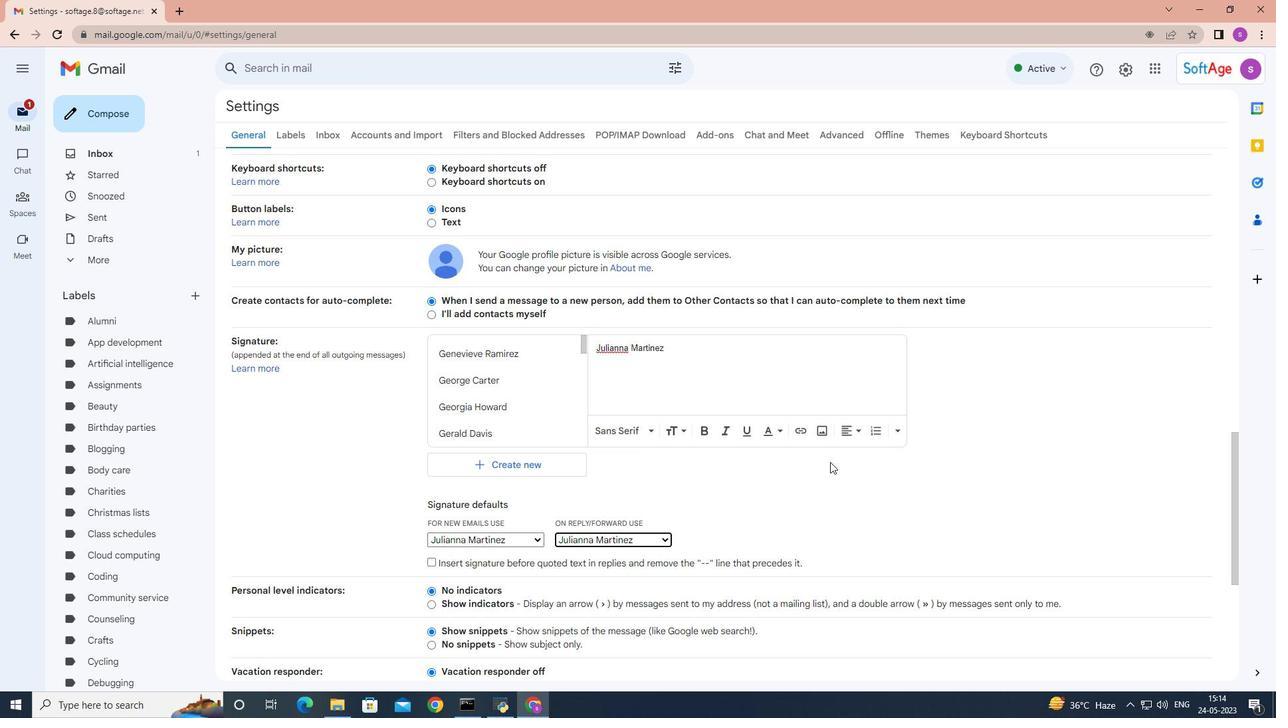 
Action: Mouse moved to (829, 464)
Screenshot: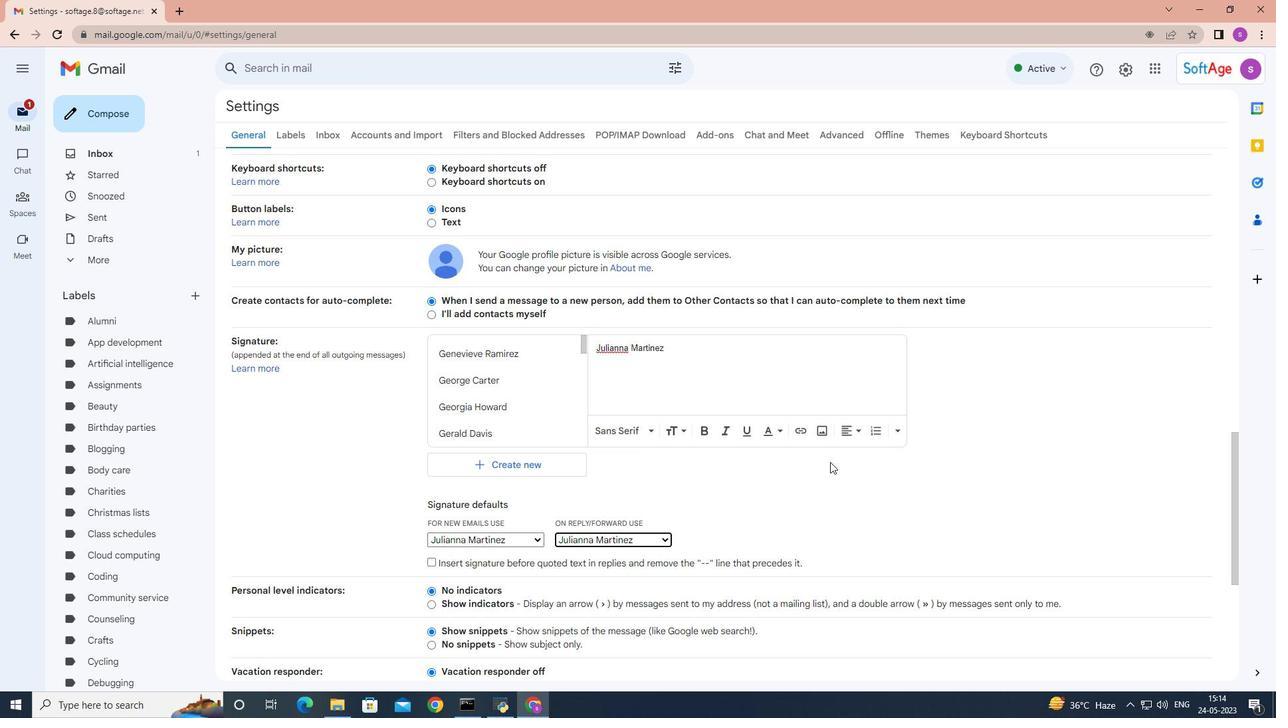 
Action: Mouse scrolled (829, 464) with delta (0, 0)
Screenshot: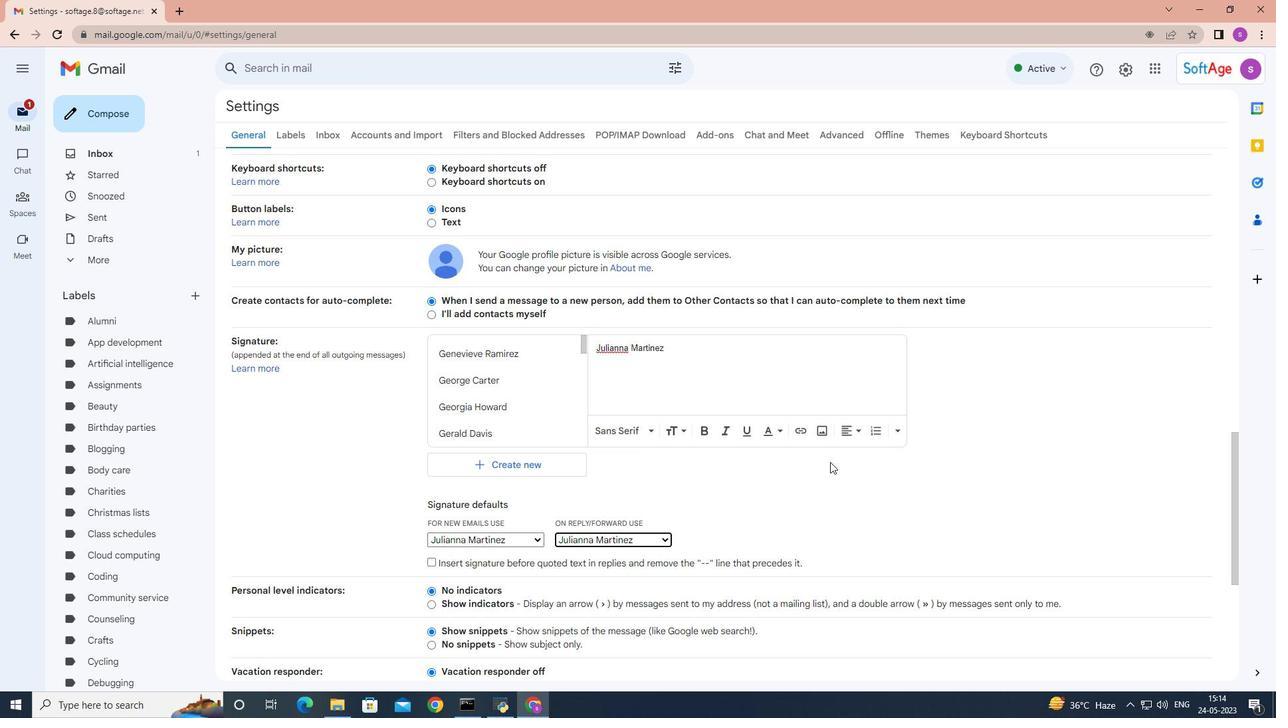 
Action: Mouse moved to (829, 464)
Screenshot: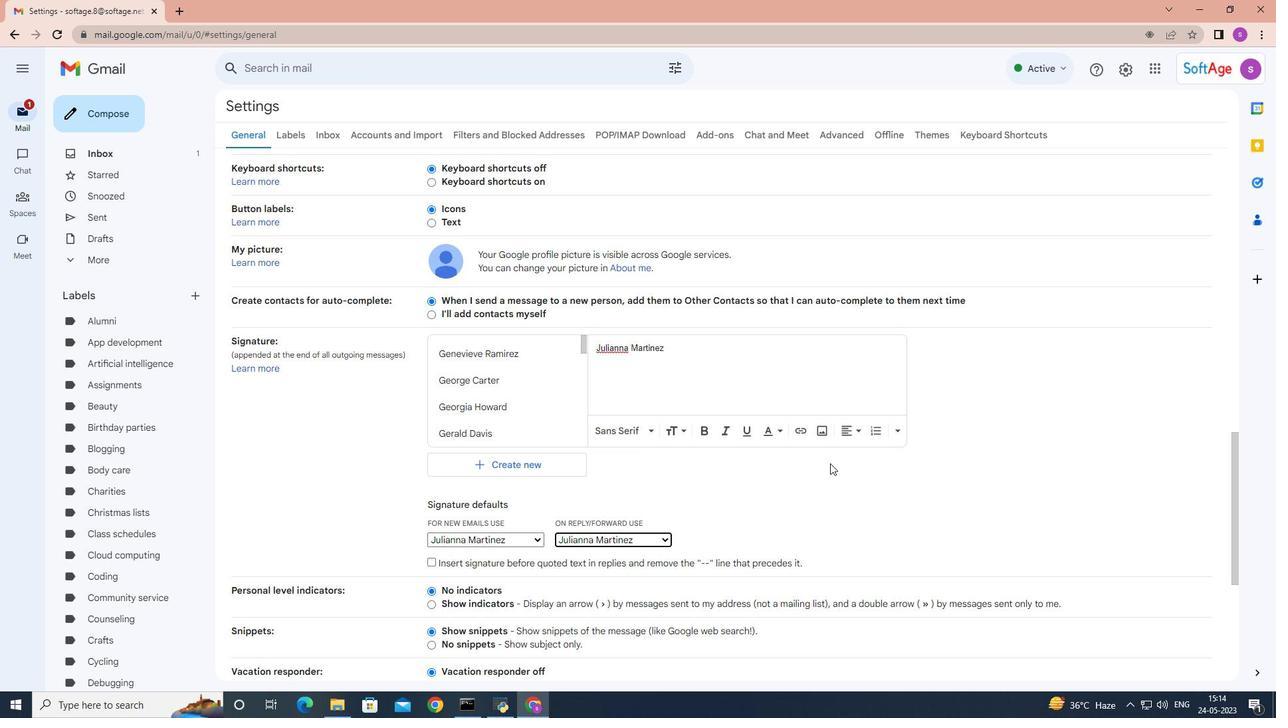 
Action: Mouse scrolled (829, 464) with delta (0, 0)
Screenshot: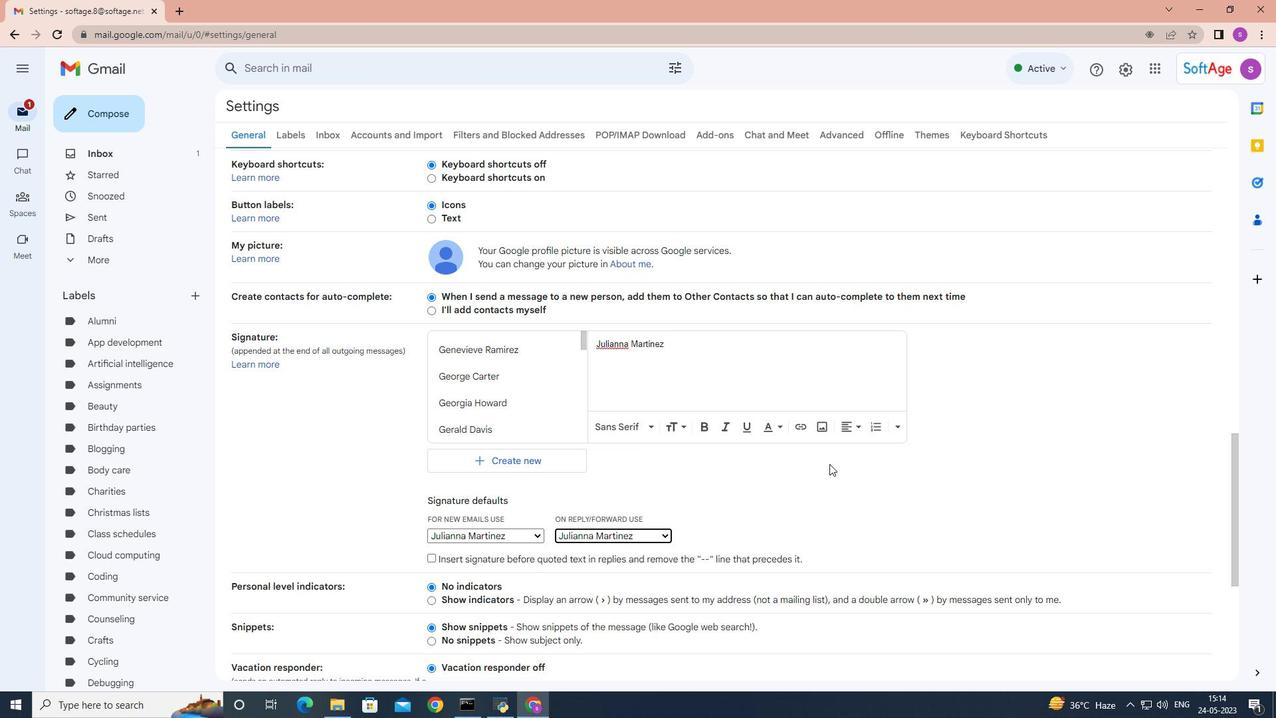 
Action: Mouse scrolled (829, 464) with delta (0, 0)
Screenshot: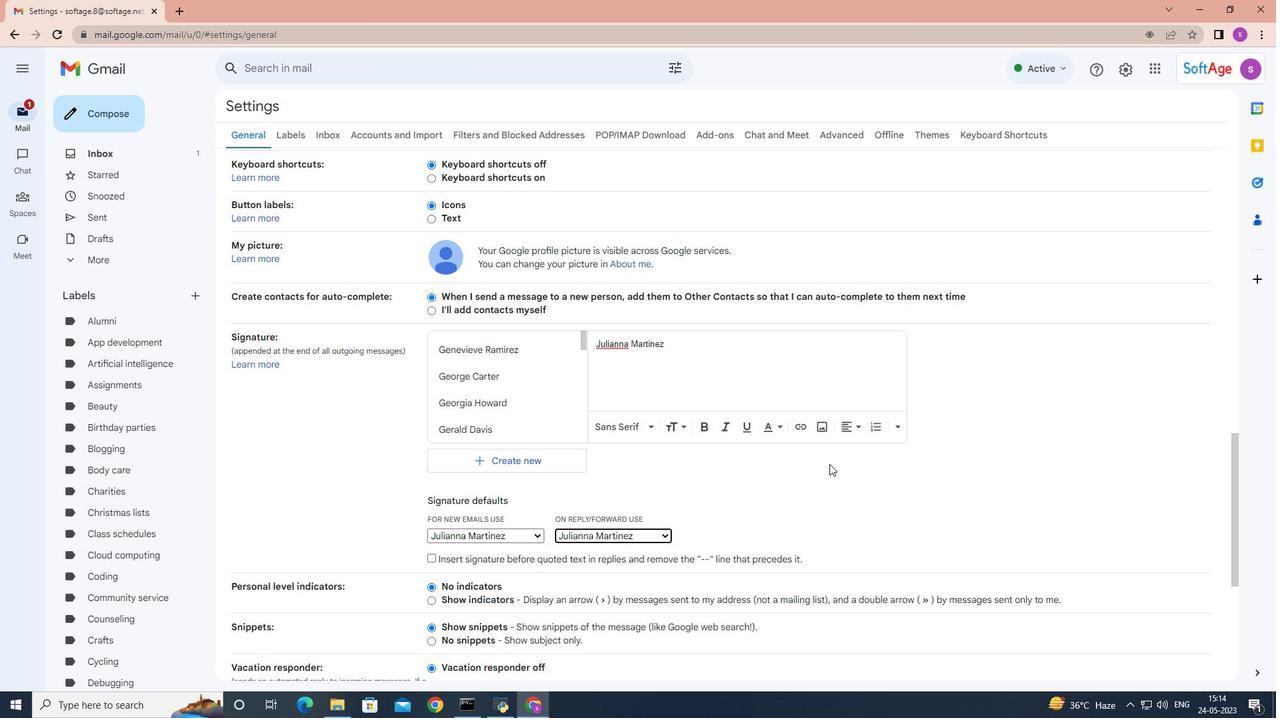 
Action: Mouse moved to (702, 610)
Screenshot: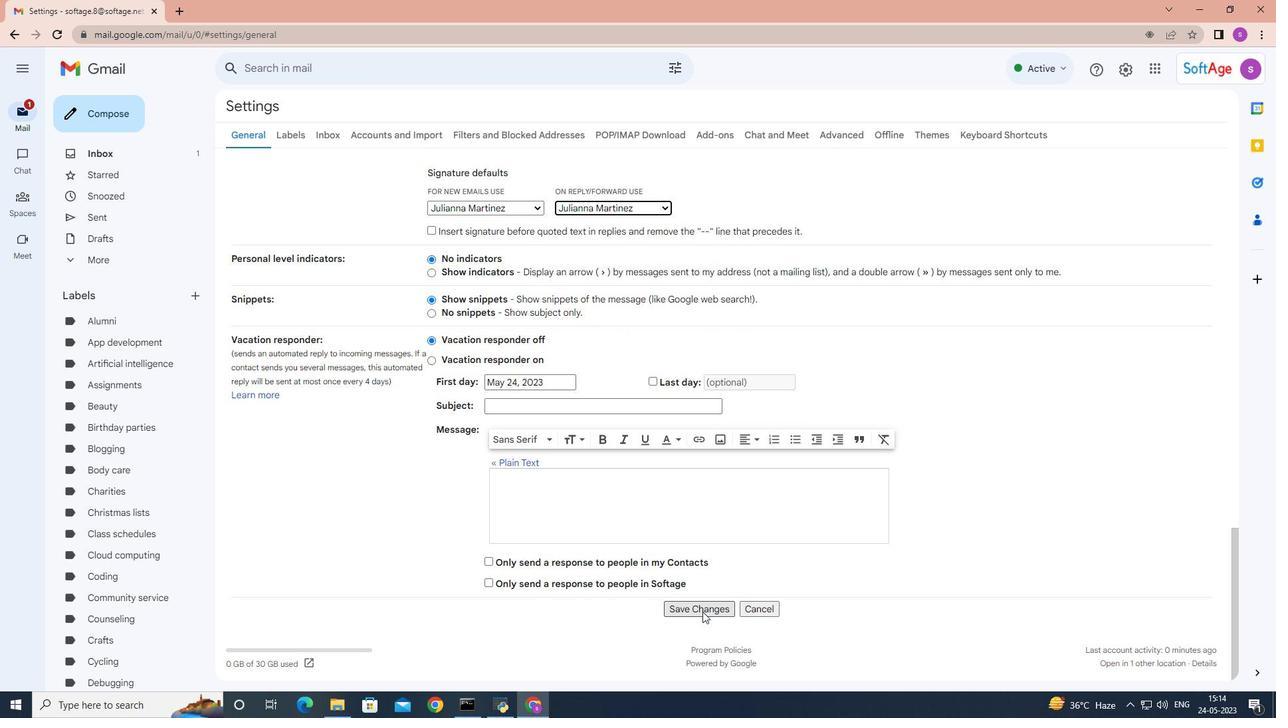 
Action: Mouse pressed left at (702, 610)
Screenshot: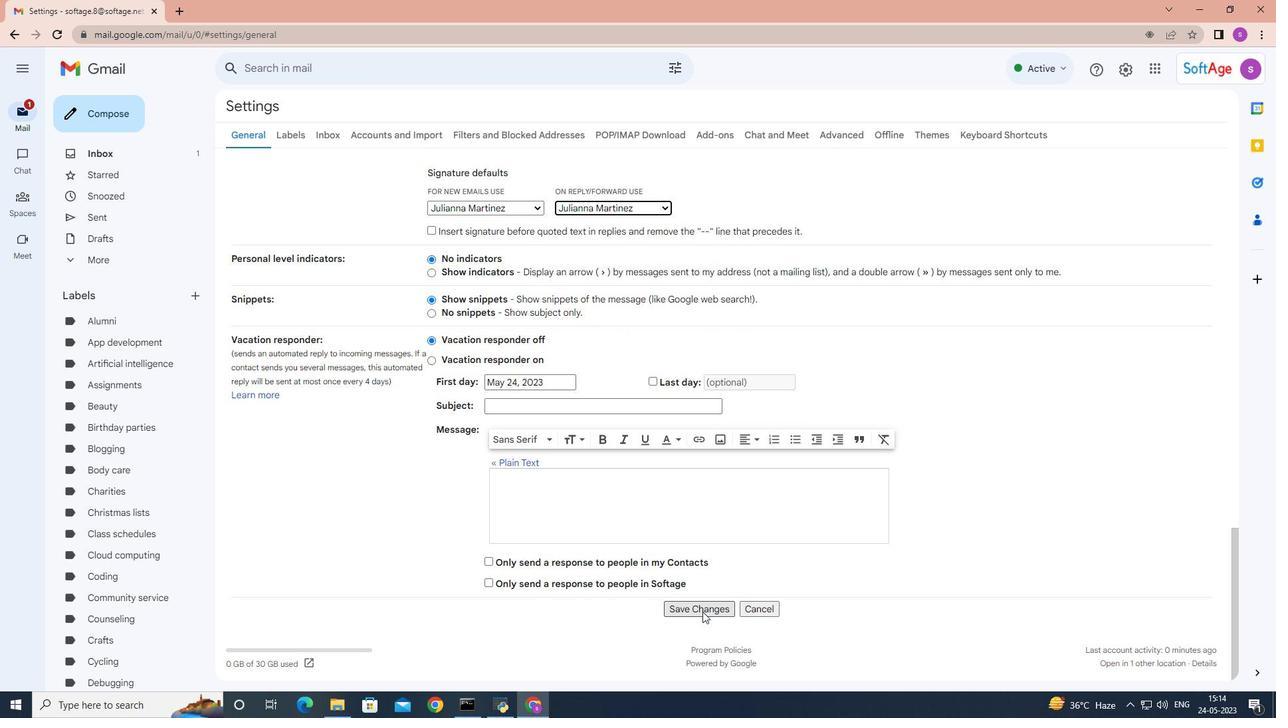 
Action: Mouse moved to (117, 115)
Screenshot: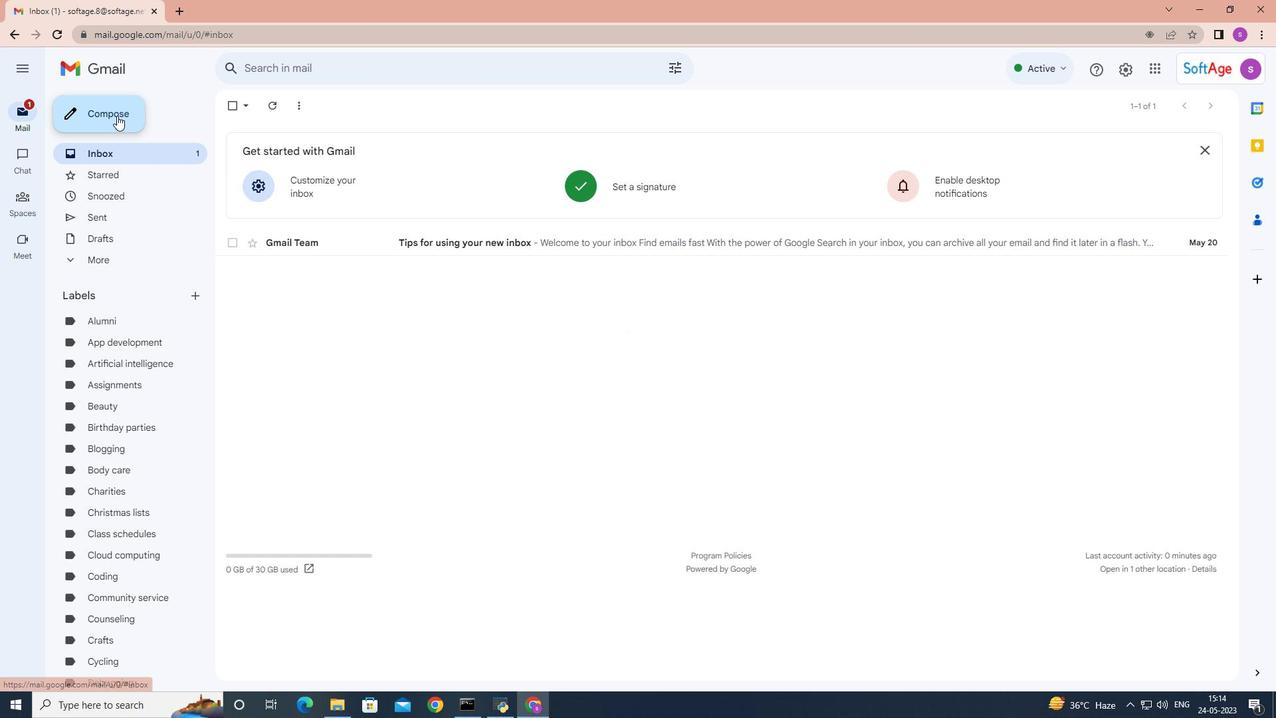 
Action: Mouse pressed left at (117, 115)
Screenshot: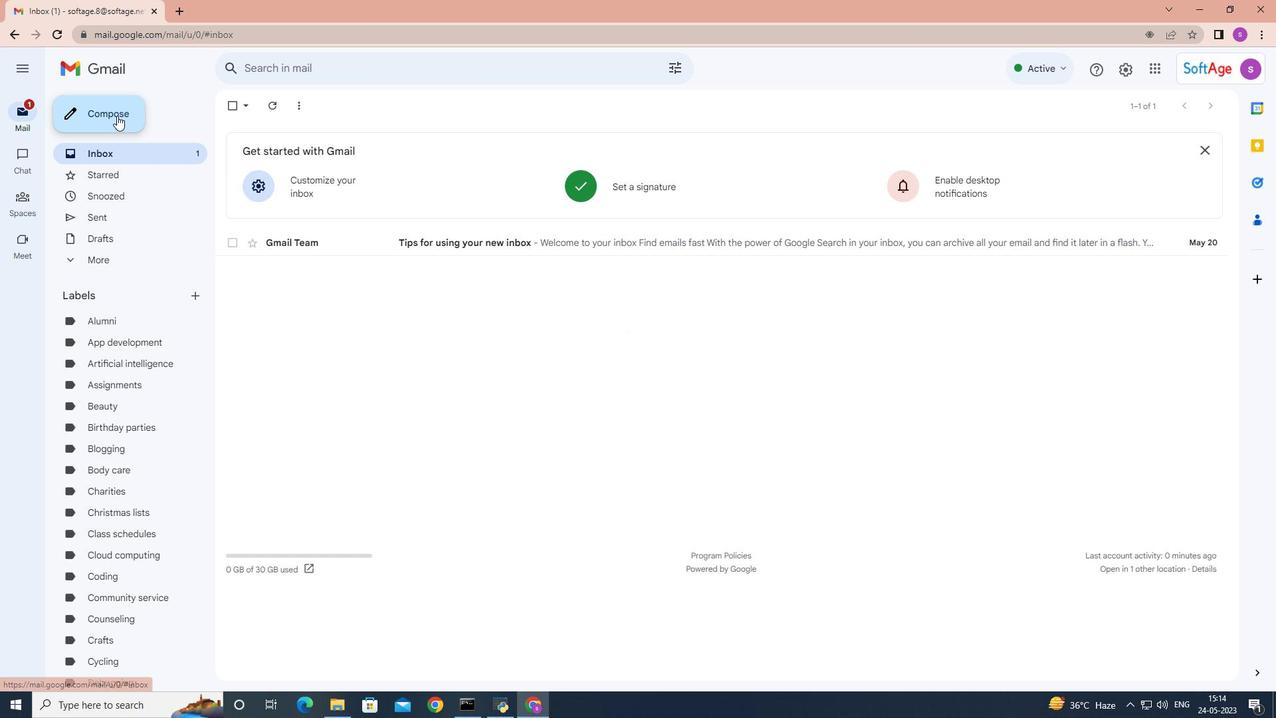 
Action: Mouse moved to (841, 349)
Screenshot: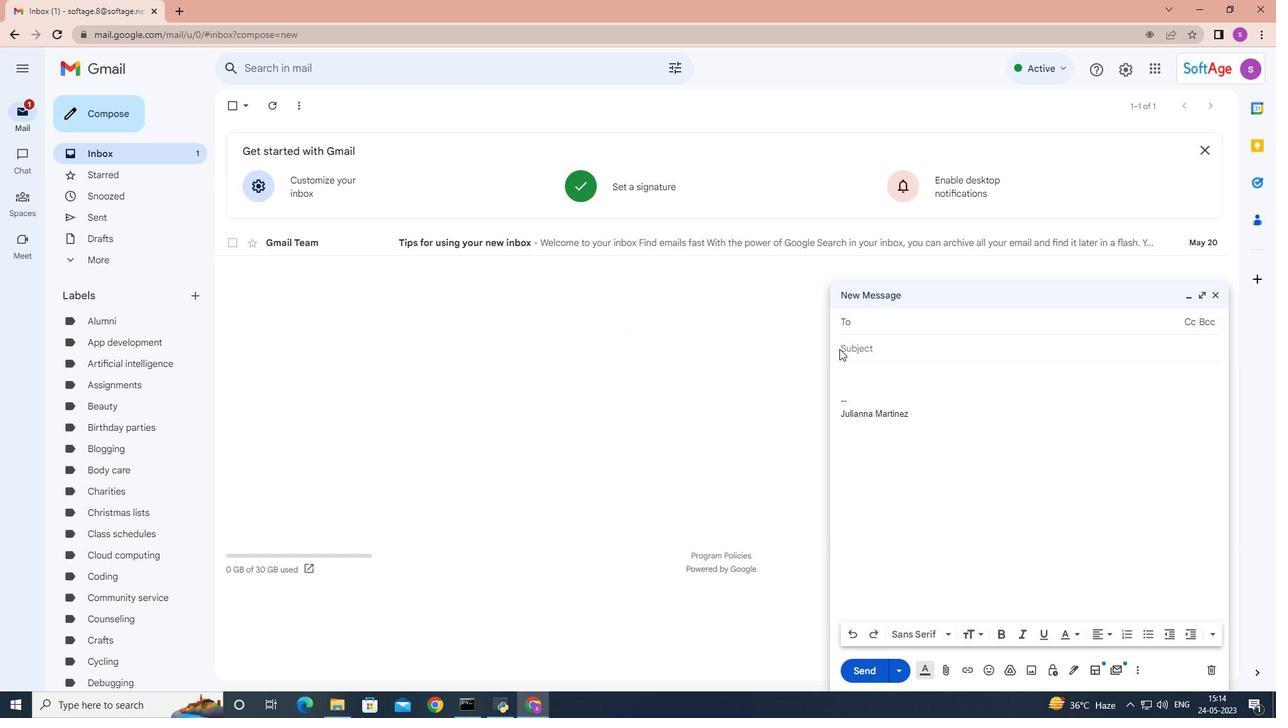 
Action: Mouse pressed left at (841, 349)
Screenshot: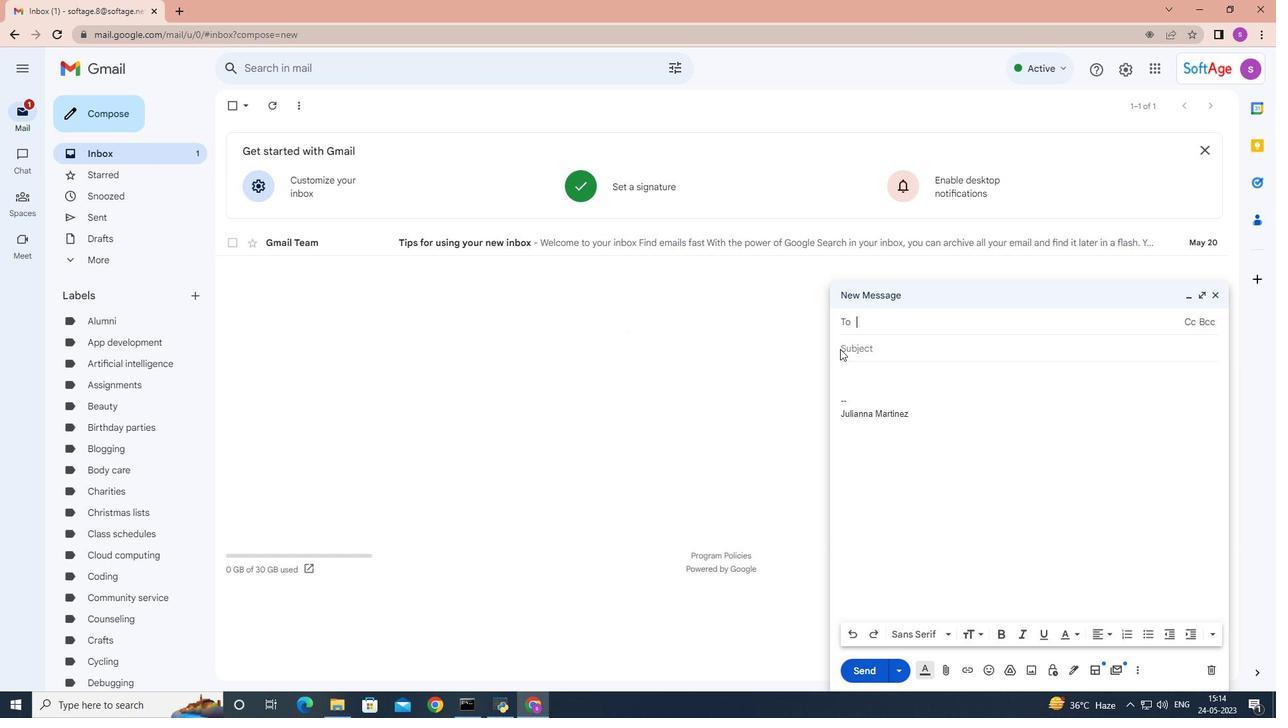 
Action: Mouse moved to (840, 352)
Screenshot: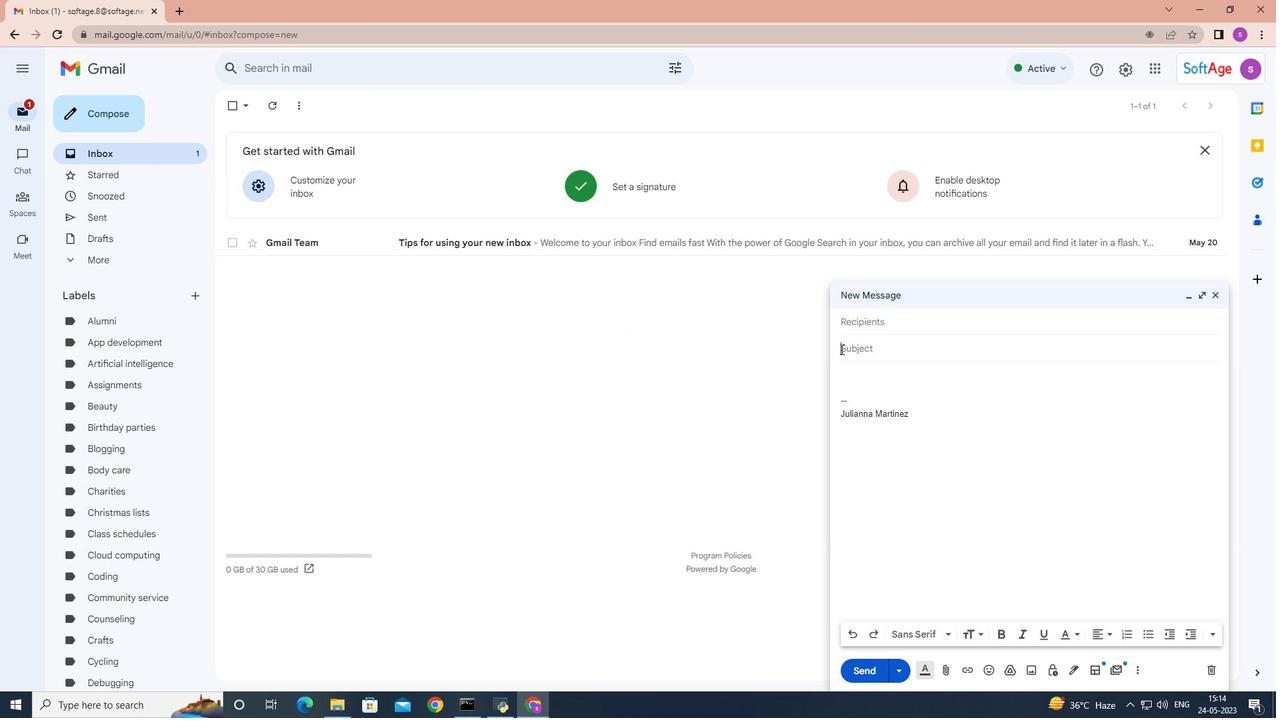 
Action: Key pressed <Key.shift>Request<Key.space>for<Key.space>a<Key.space>performance
Screenshot: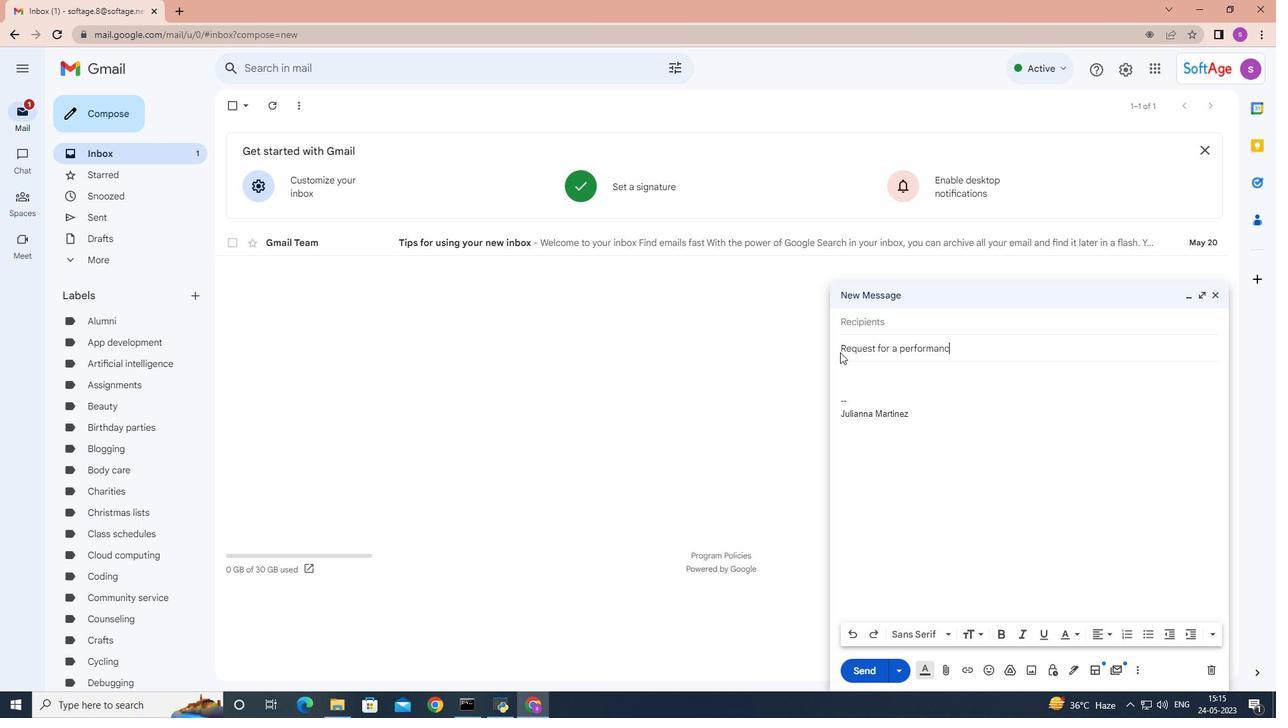 
Action: Mouse moved to (858, 366)
Screenshot: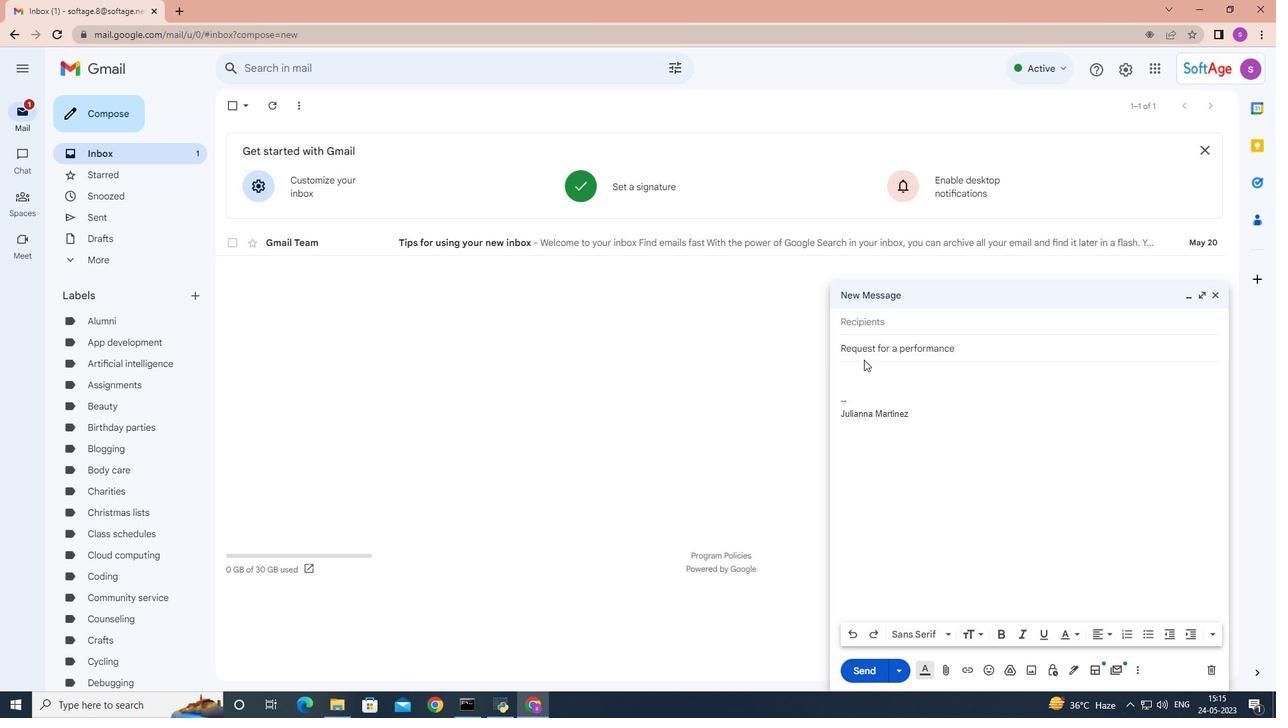 
Action: Mouse pressed left at (858, 366)
Screenshot: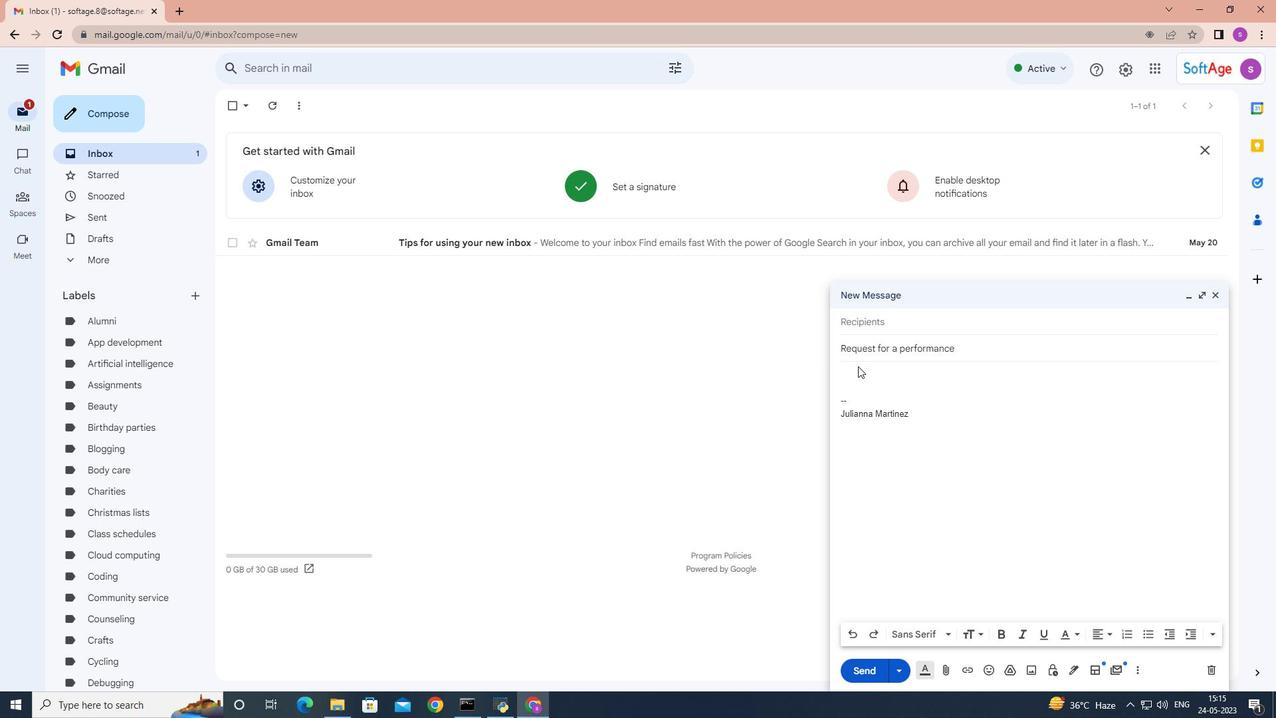 
Action: Mouse moved to (858, 366)
Screenshot: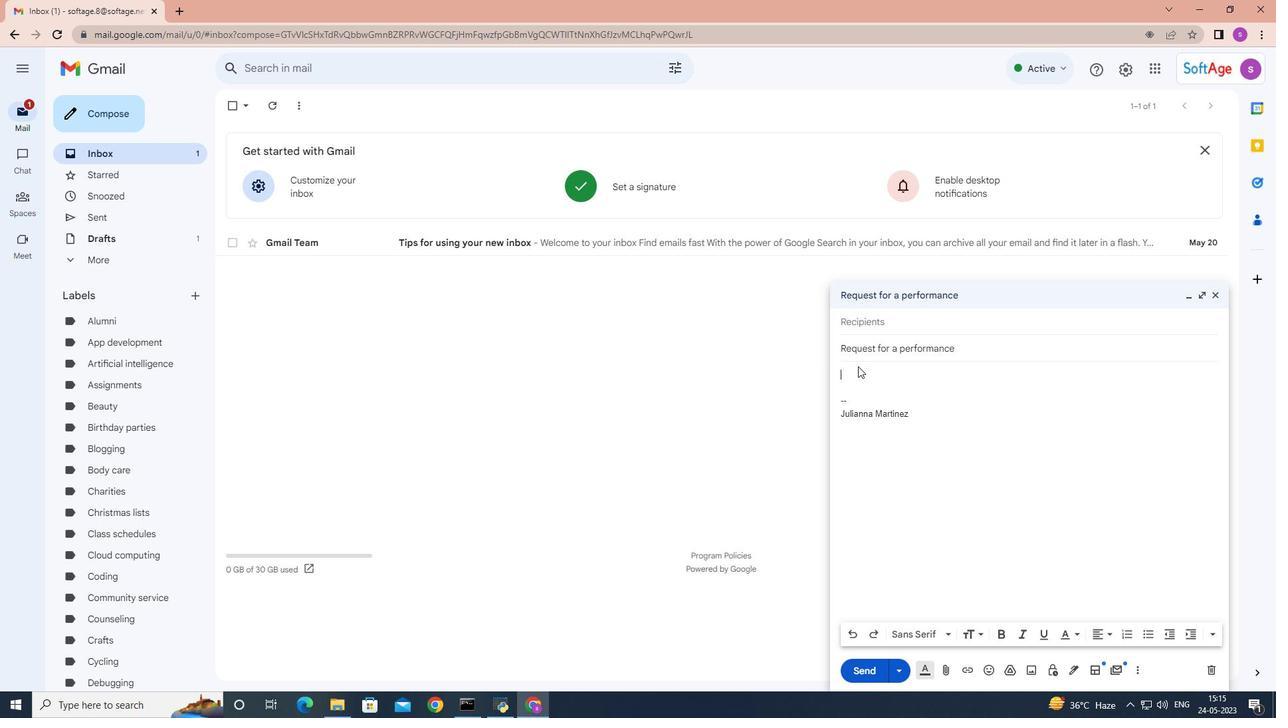 
Action: Key pressed <Key.shift>I<Key.space>need<Key.space>your<Key.space>help<Key.space>year<Key.backspace><Key.backspace><Key.backspace><Key.backspace>in<Key.space>preparing<Key.space>the<Key.space>budget<Key.space>forecast<Key.space>for<Key.space>next<Key.space>year.
Screenshot: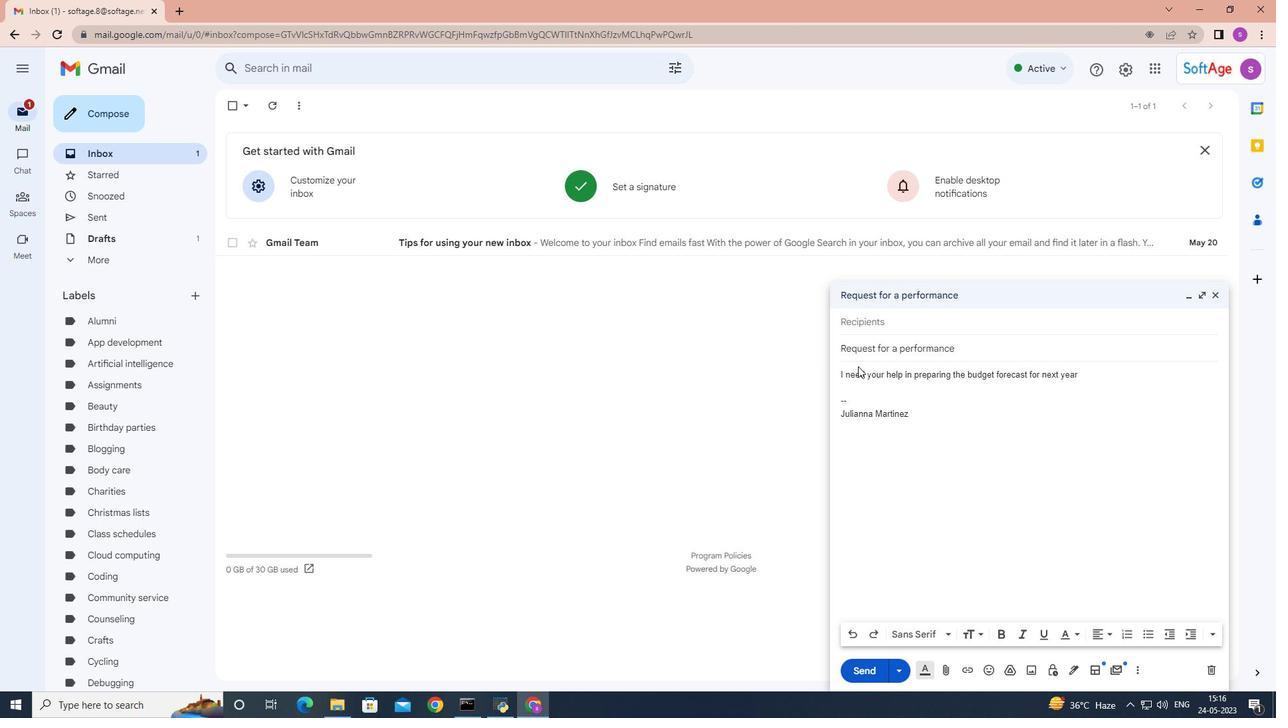 
Action: Mouse moved to (883, 323)
Screenshot: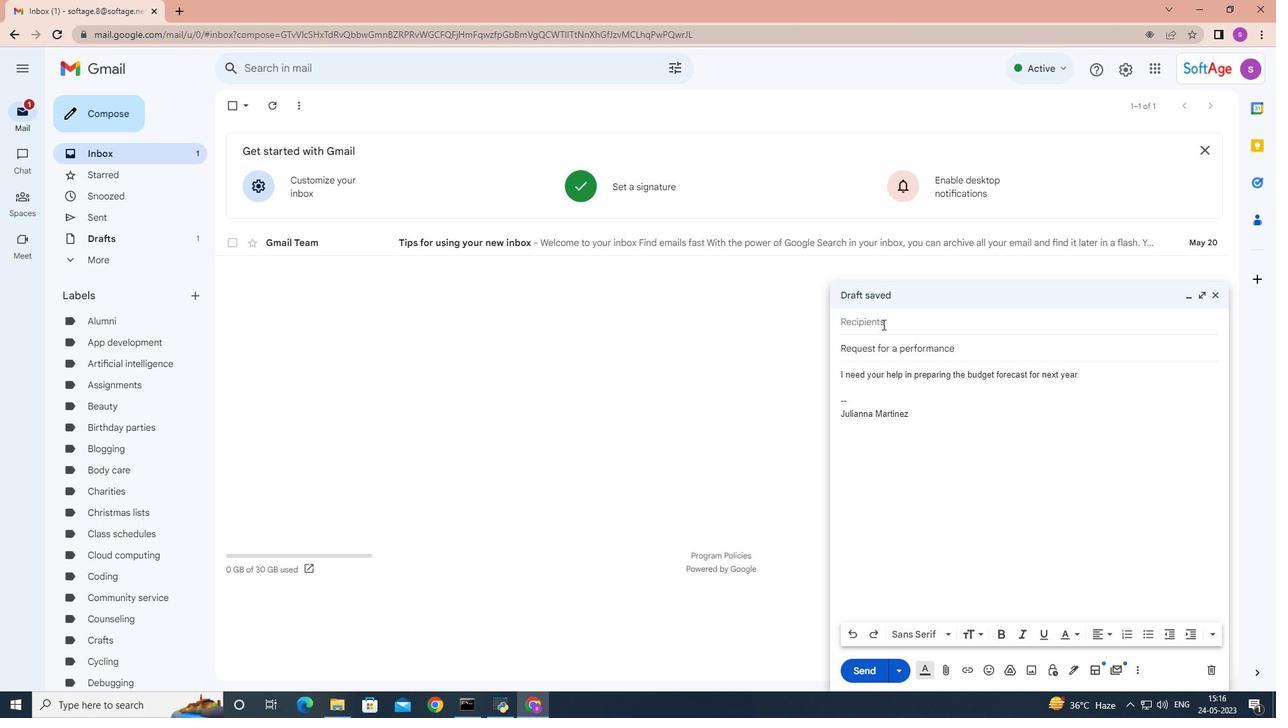 
Action: Mouse pressed left at (883, 323)
Screenshot: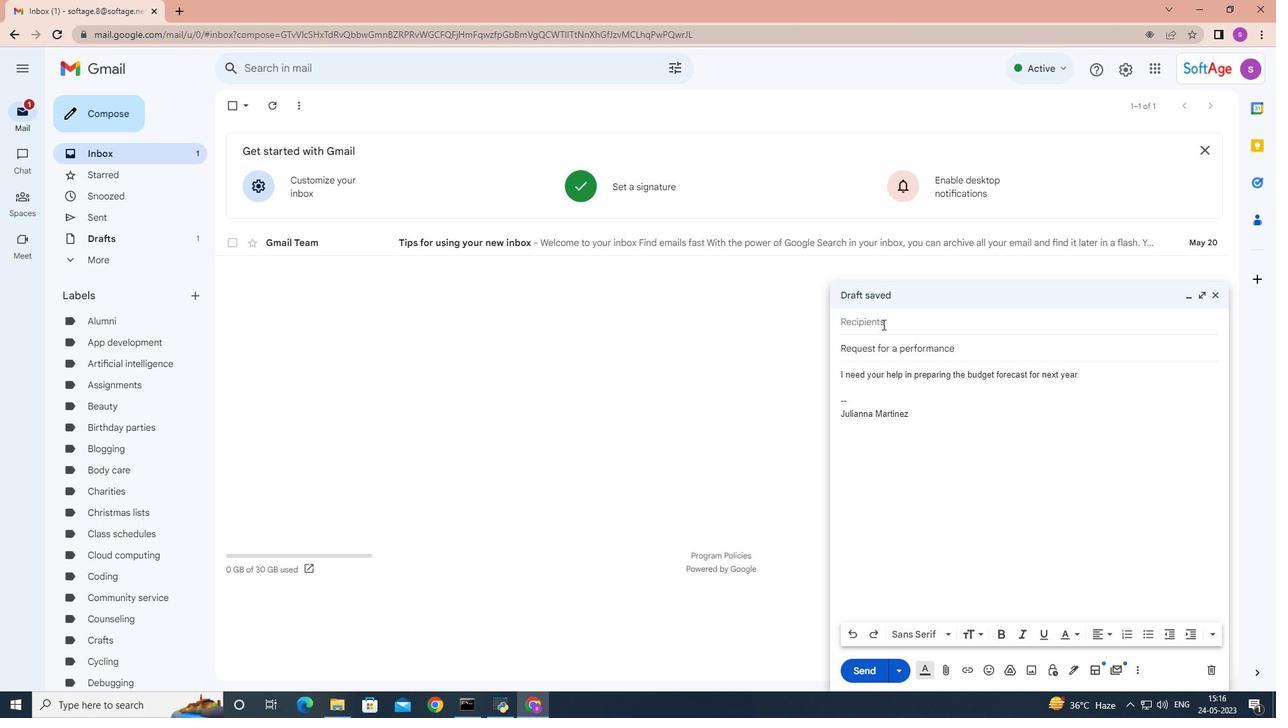 
Action: Mouse moved to (883, 323)
Screenshot: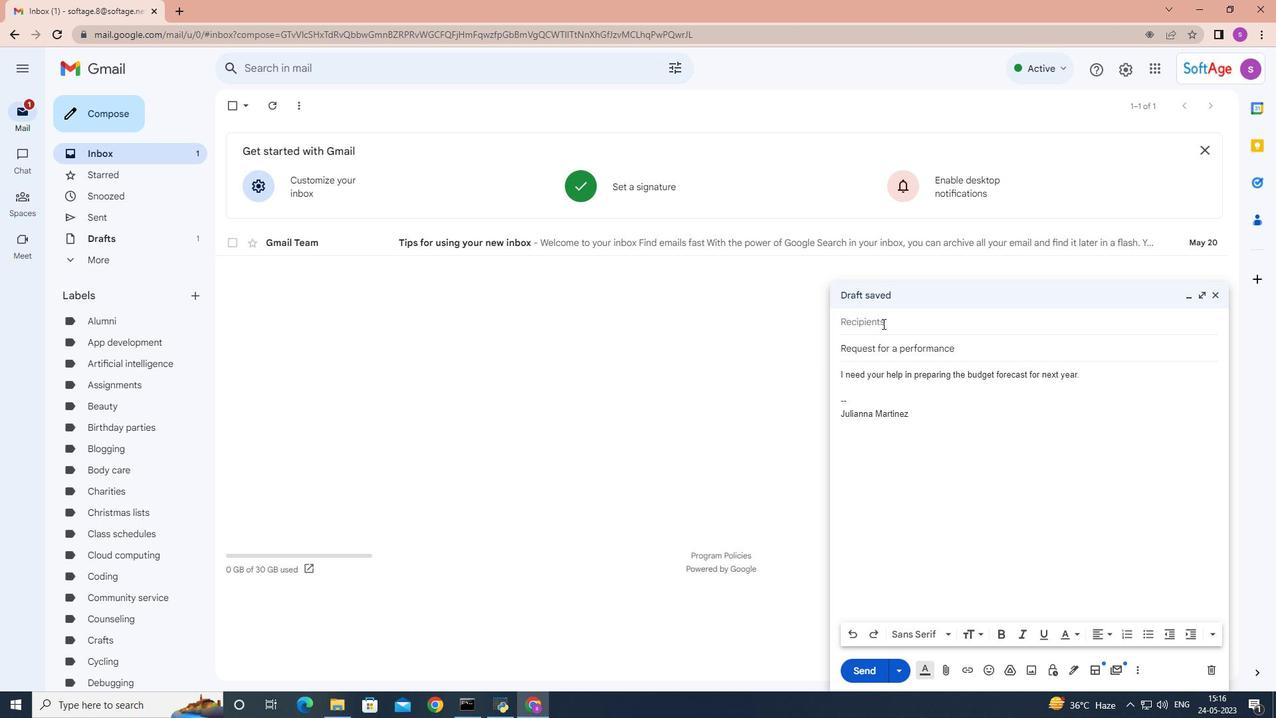 
Action: Key pressed <Key.shift>Softage.10
Screenshot: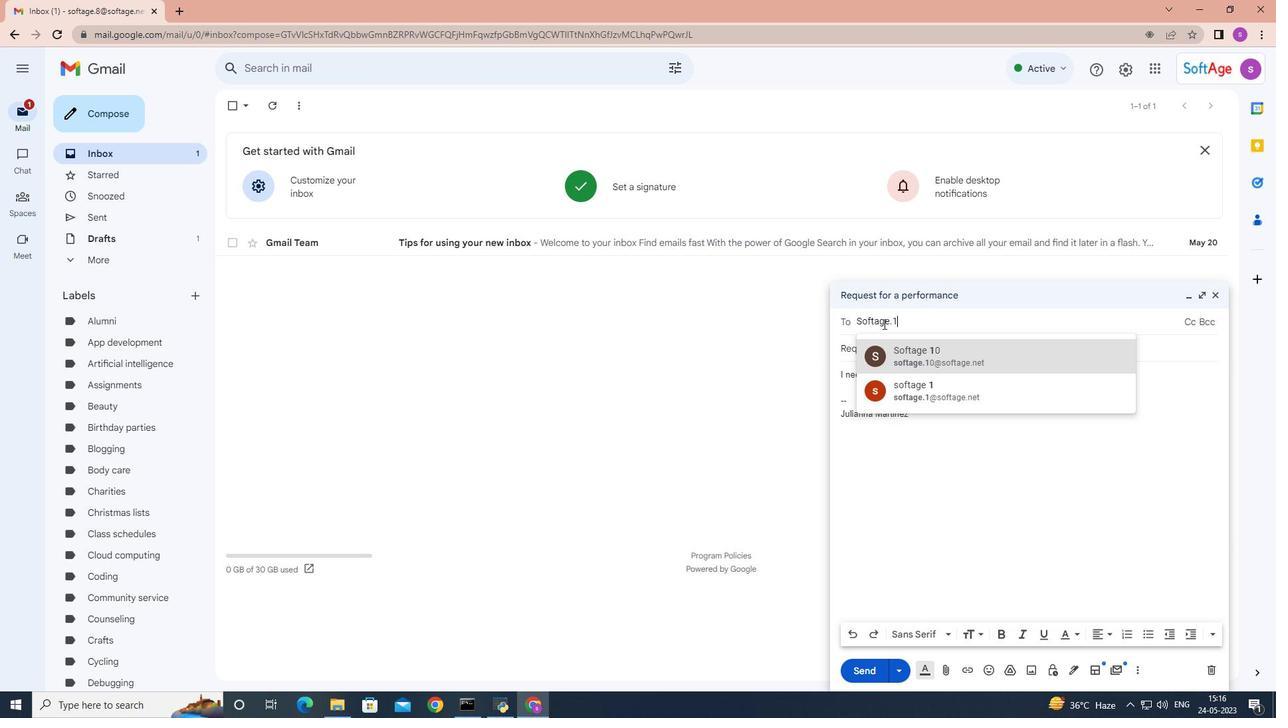 
Action: Mouse moved to (992, 362)
Screenshot: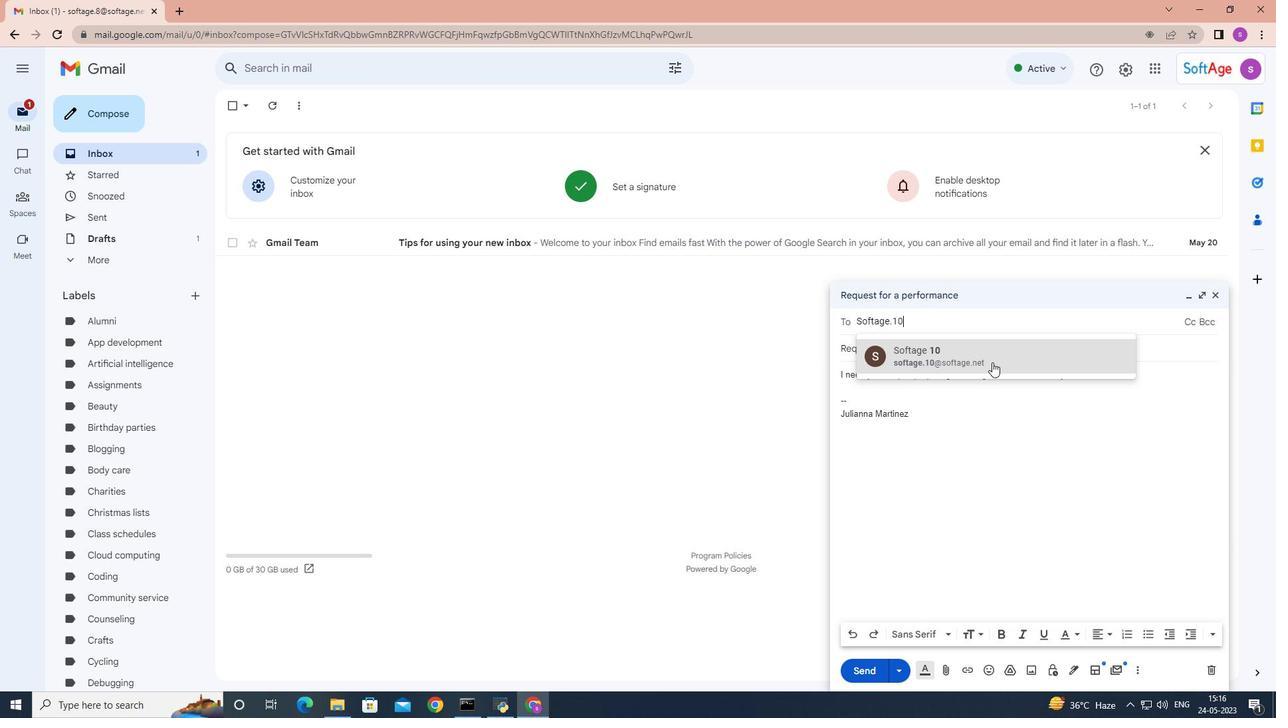 
Action: Mouse pressed left at (992, 362)
Screenshot: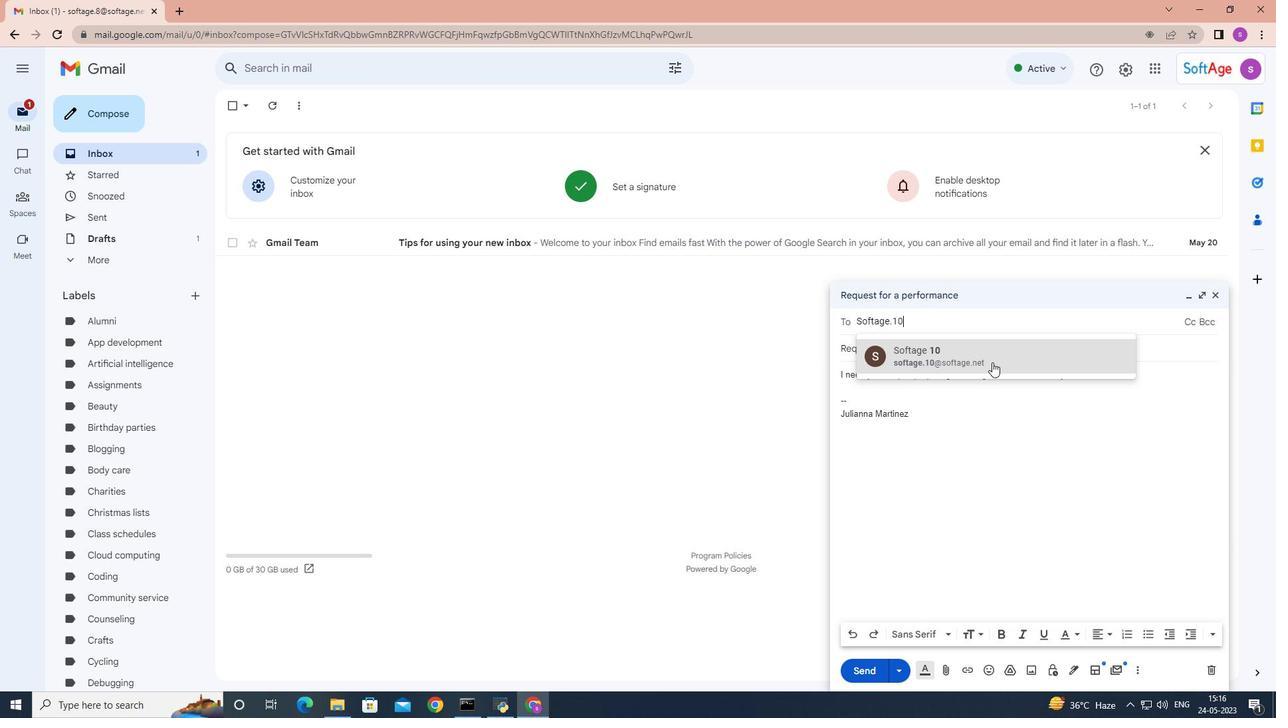 
Action: Mouse moved to (1084, 383)
Screenshot: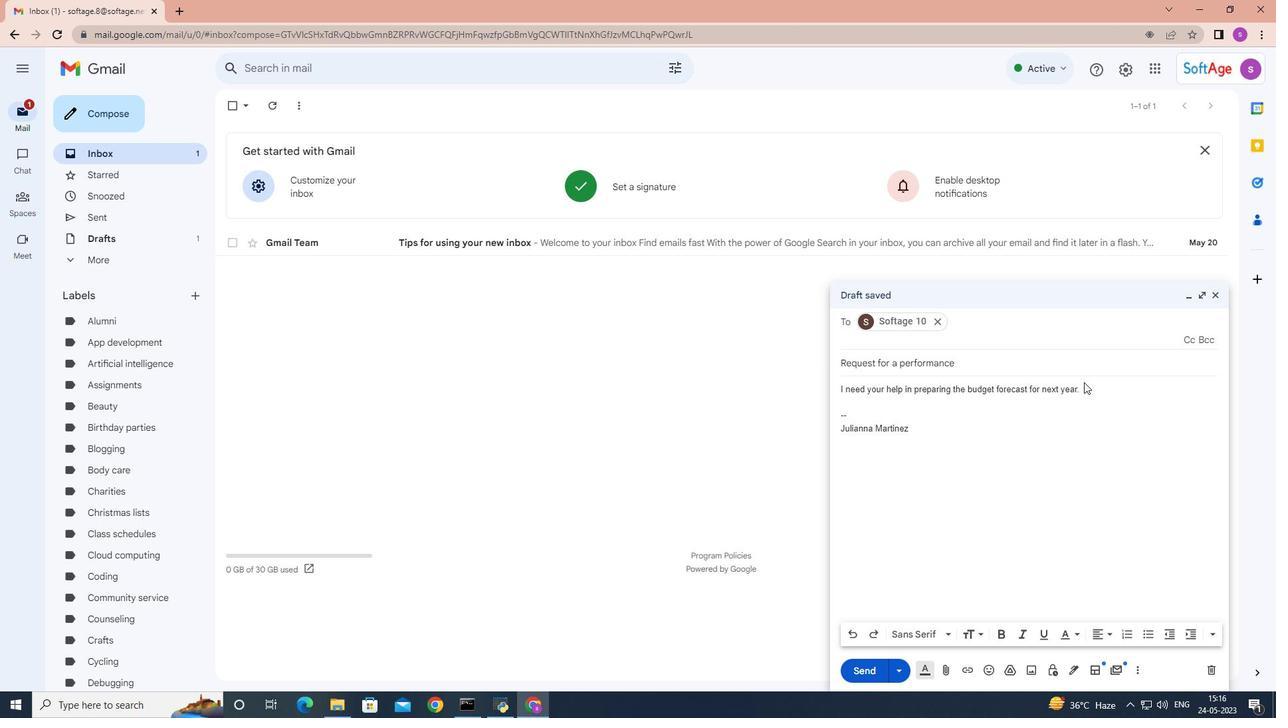
Action: Mouse pressed left at (1084, 383)
Screenshot: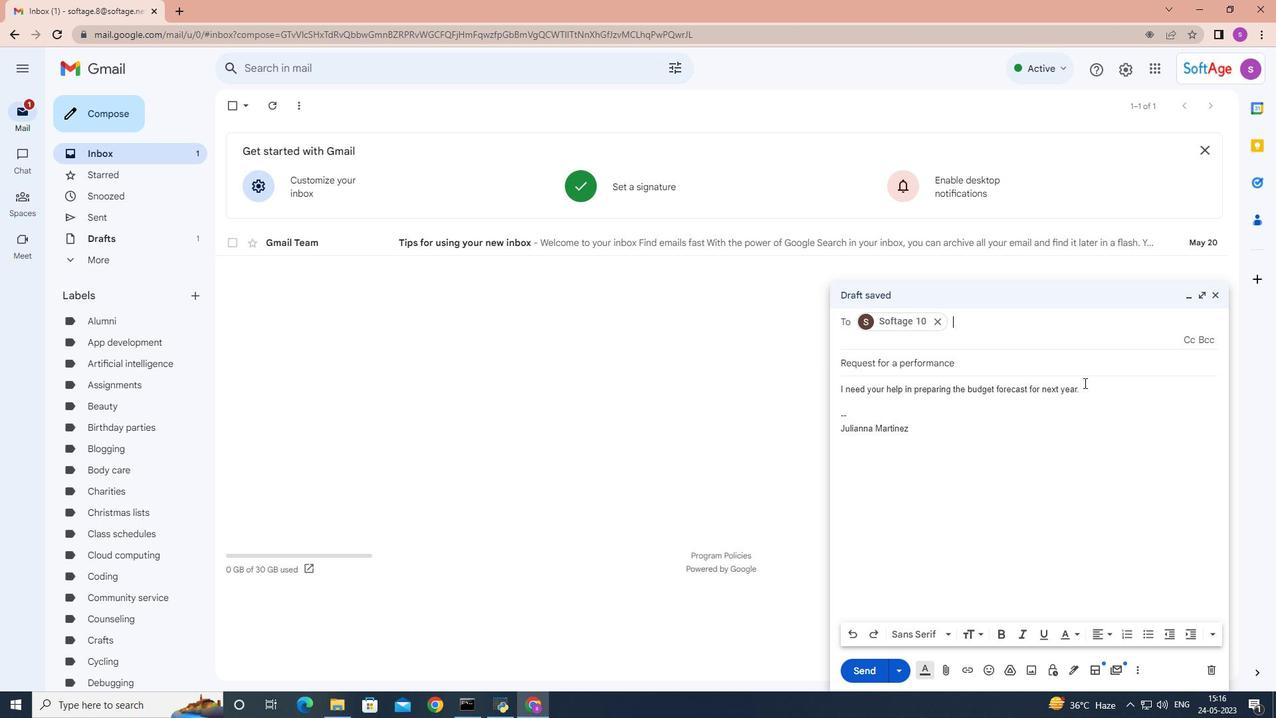 
Action: Mouse moved to (1084, 378)
Screenshot: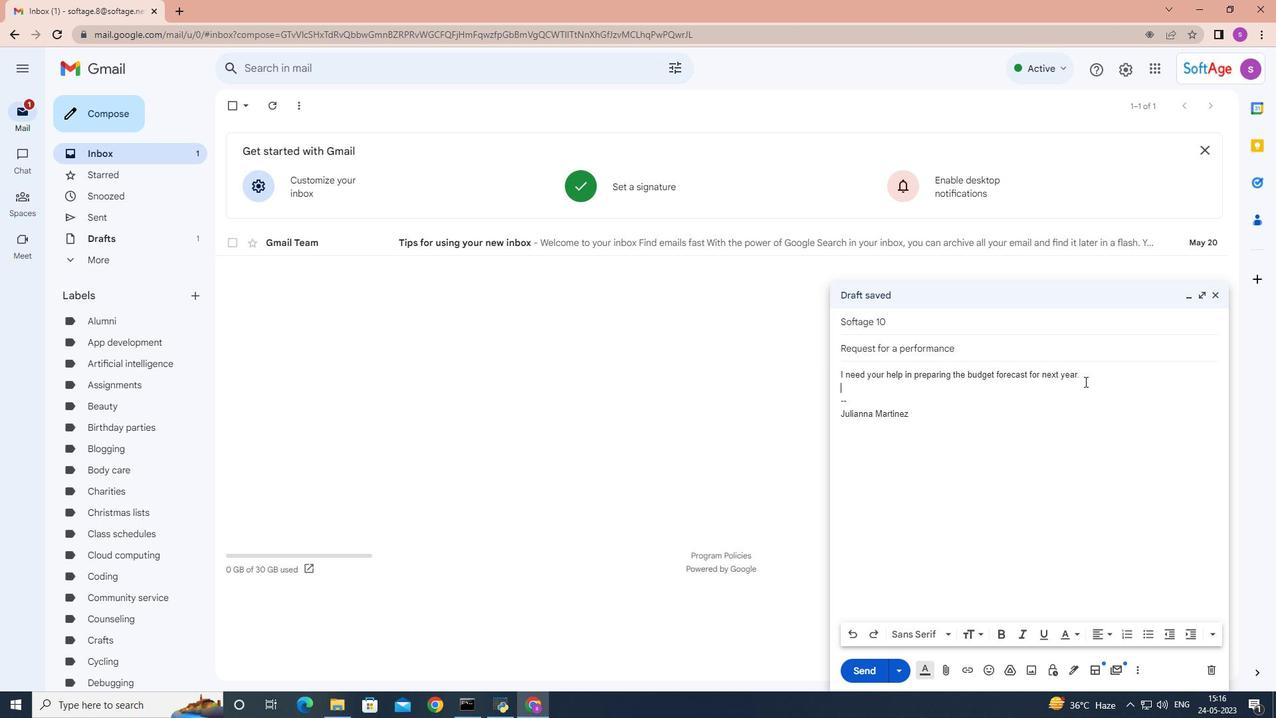 
Action: Mouse pressed left at (1084, 378)
Screenshot: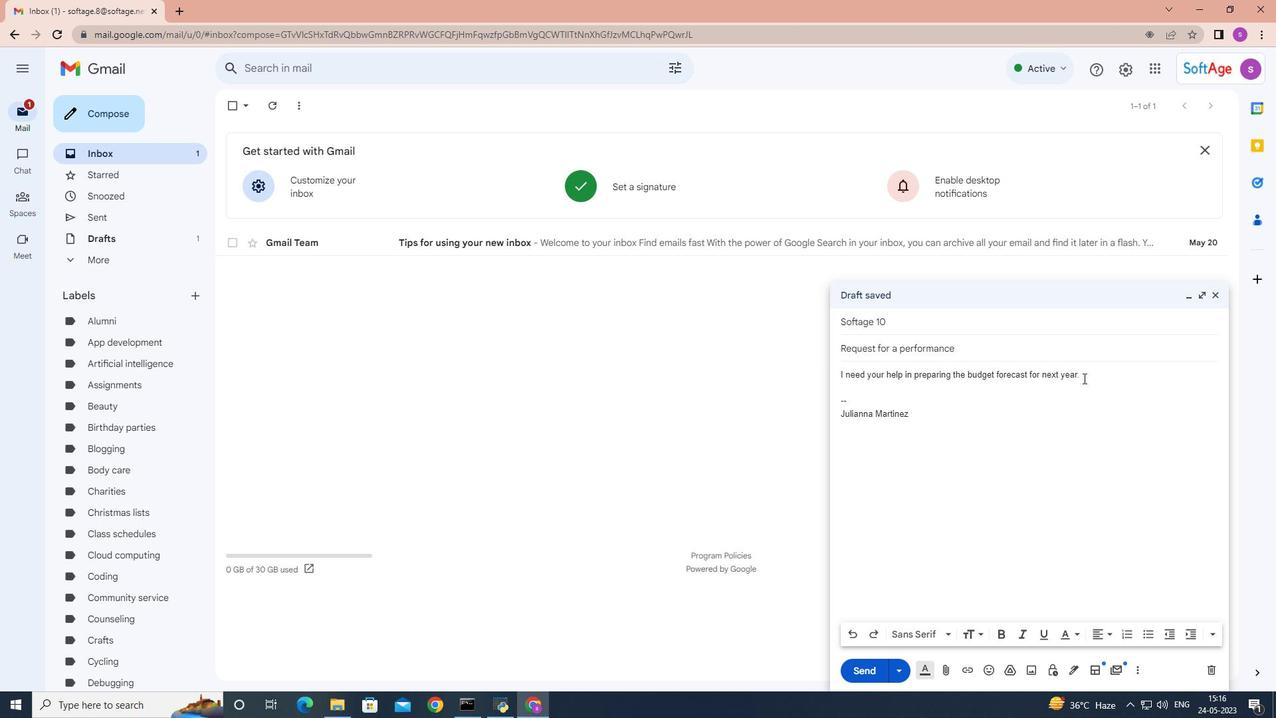 
Action: Mouse moved to (1084, 377)
Screenshot: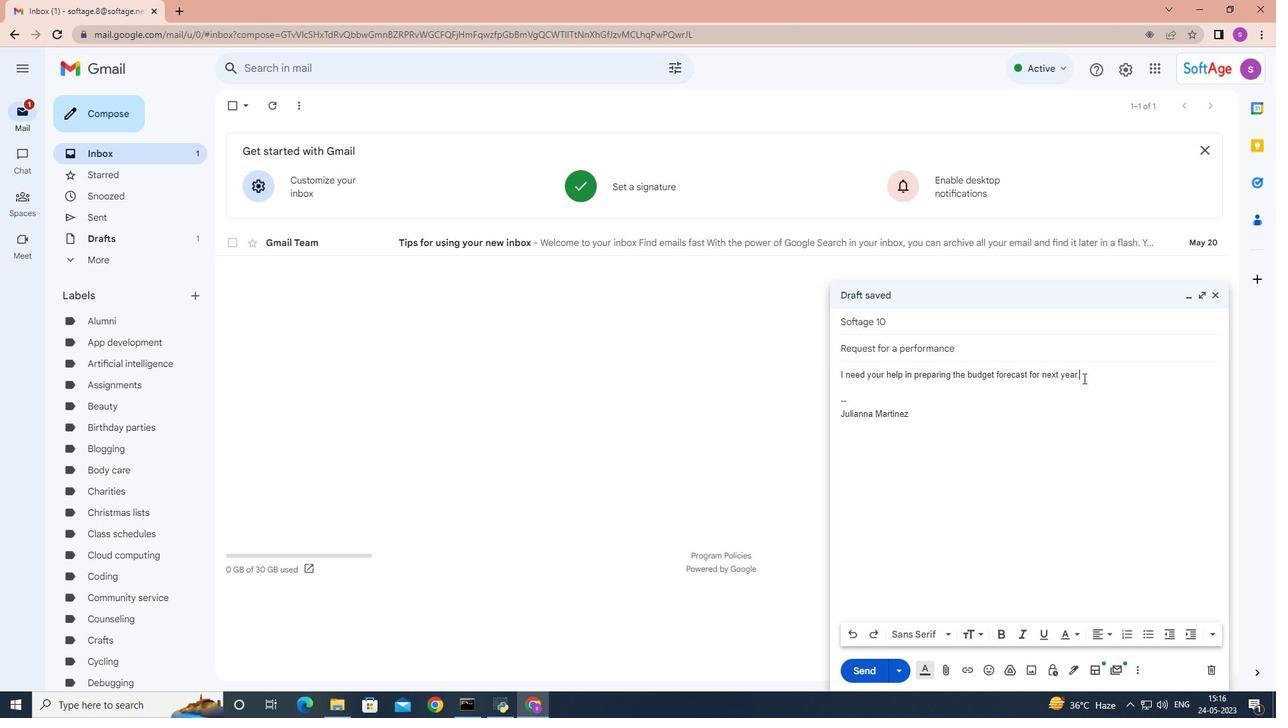 
Action: Mouse pressed left at (1084, 377)
Screenshot: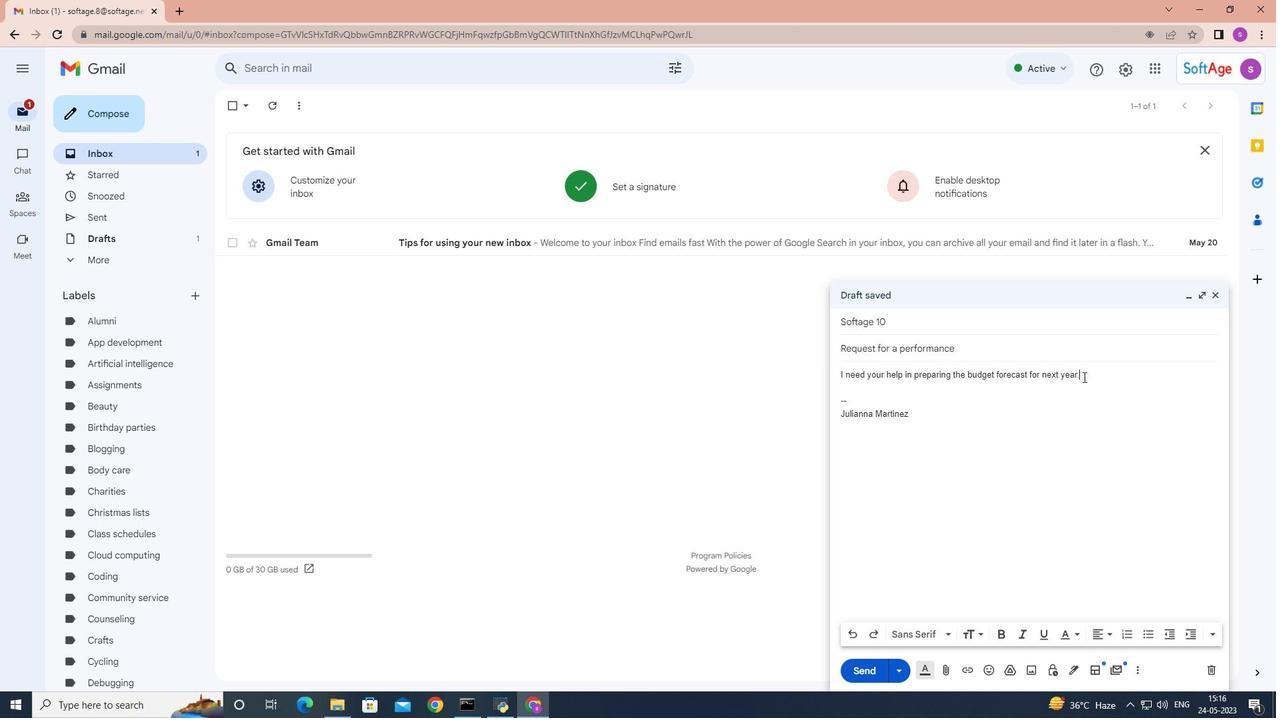 
Action: Mouse moved to (1146, 632)
Screenshot: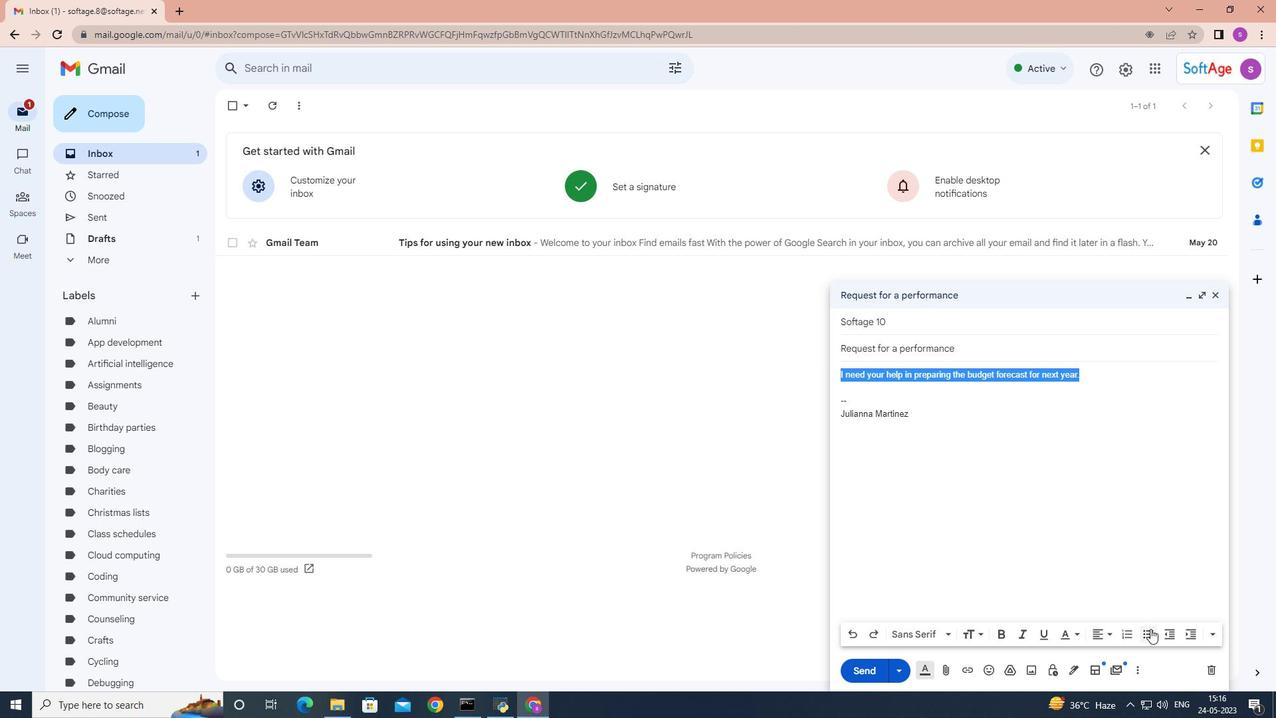 
Action: Mouse pressed left at (1146, 632)
Screenshot: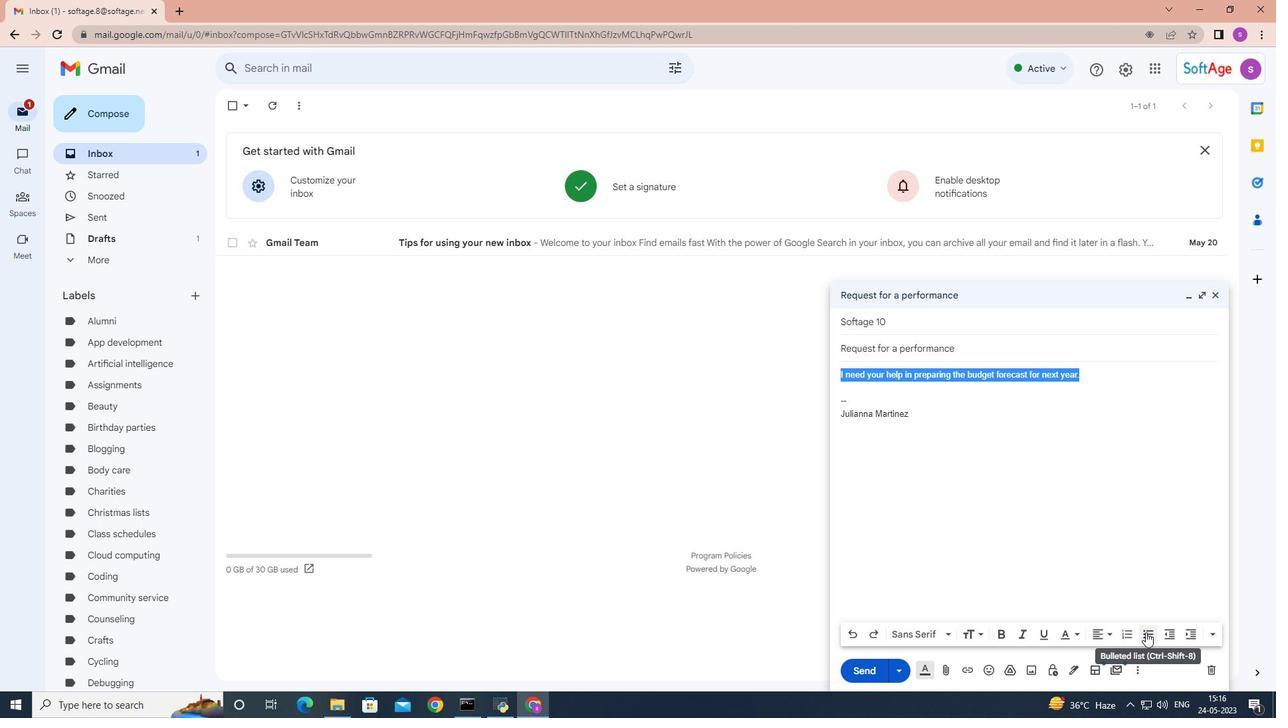
Action: Mouse moved to (945, 633)
Screenshot: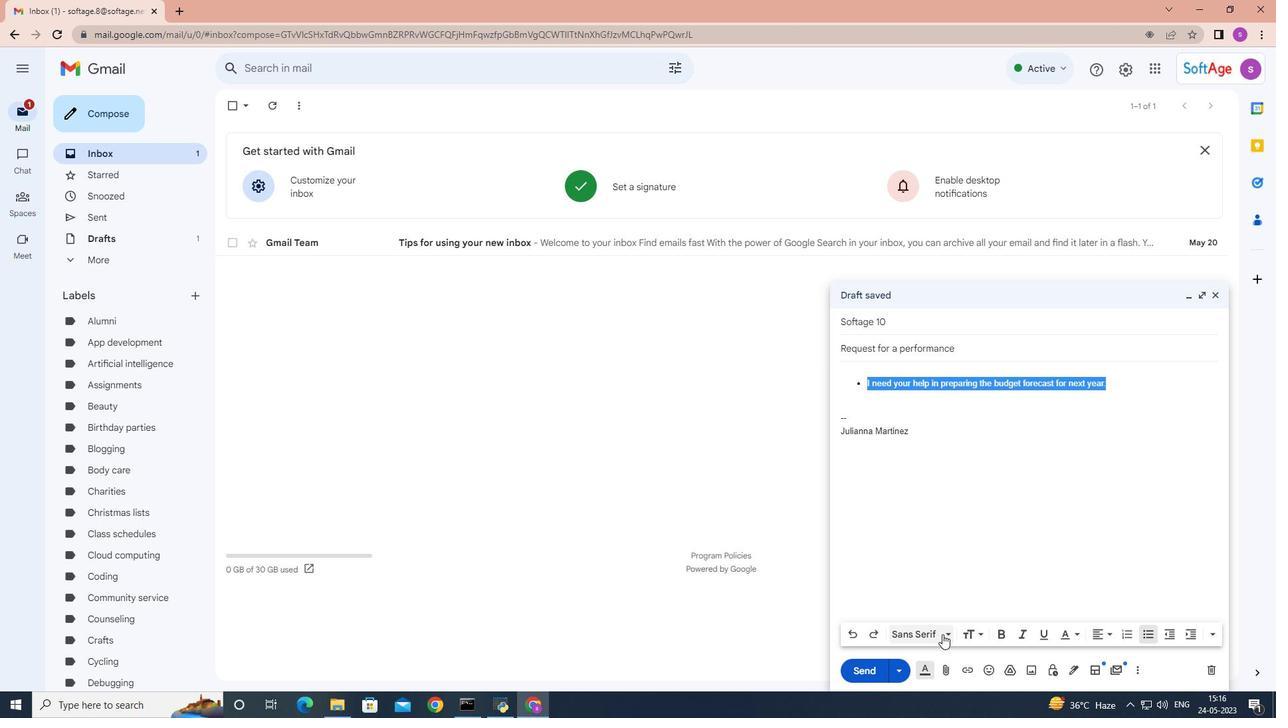
Action: Mouse pressed left at (945, 633)
Screenshot: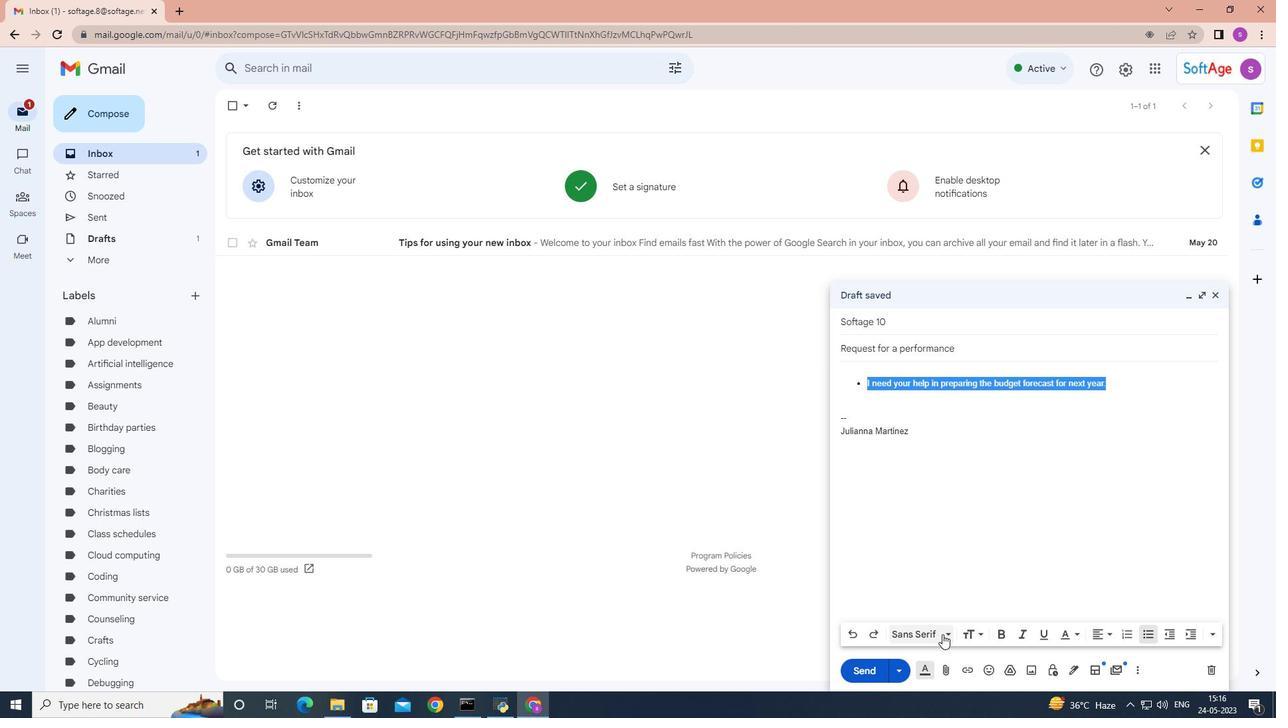 
Action: Mouse moved to (976, 505)
Screenshot: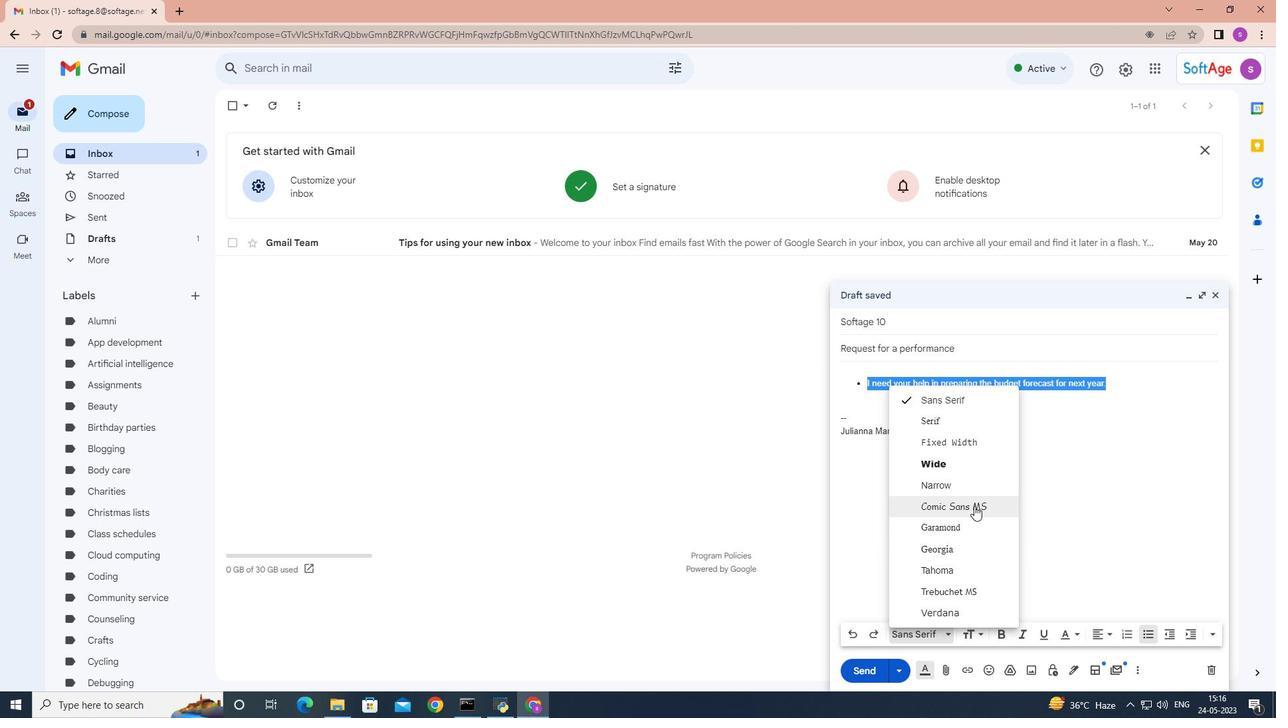 
Action: Mouse pressed left at (976, 505)
Screenshot: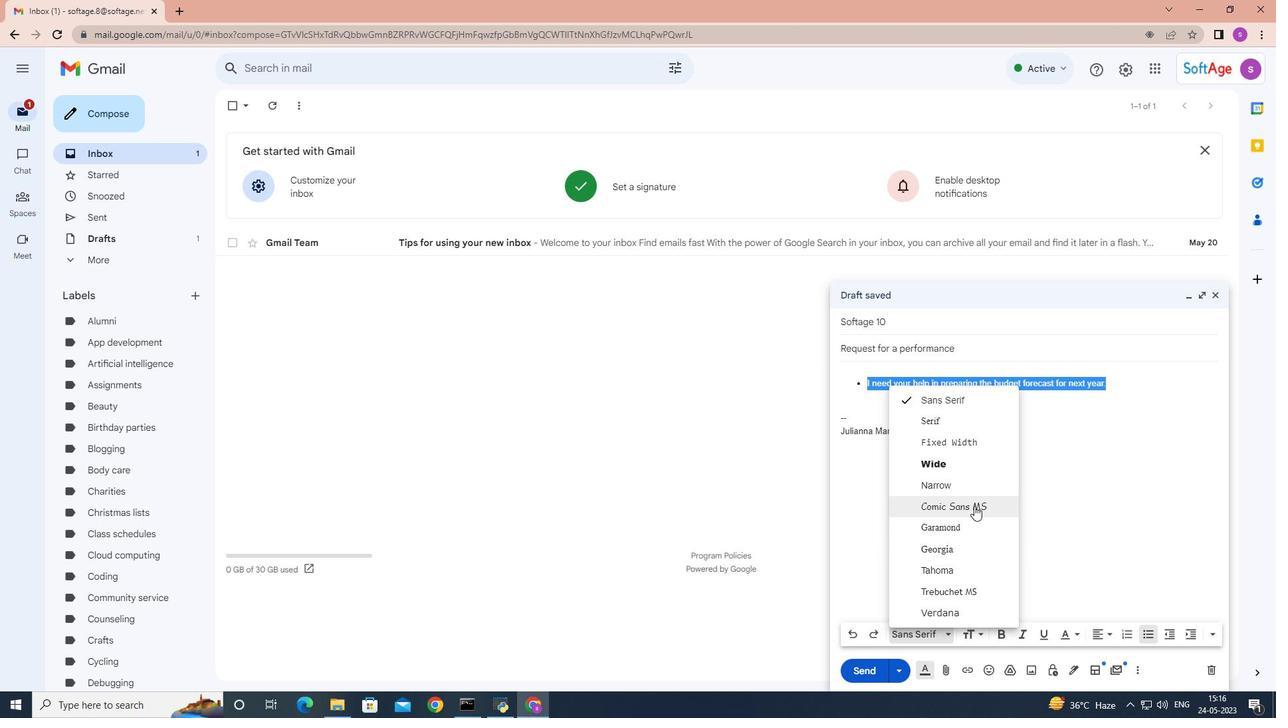 
Action: Mouse moved to (1215, 639)
Screenshot: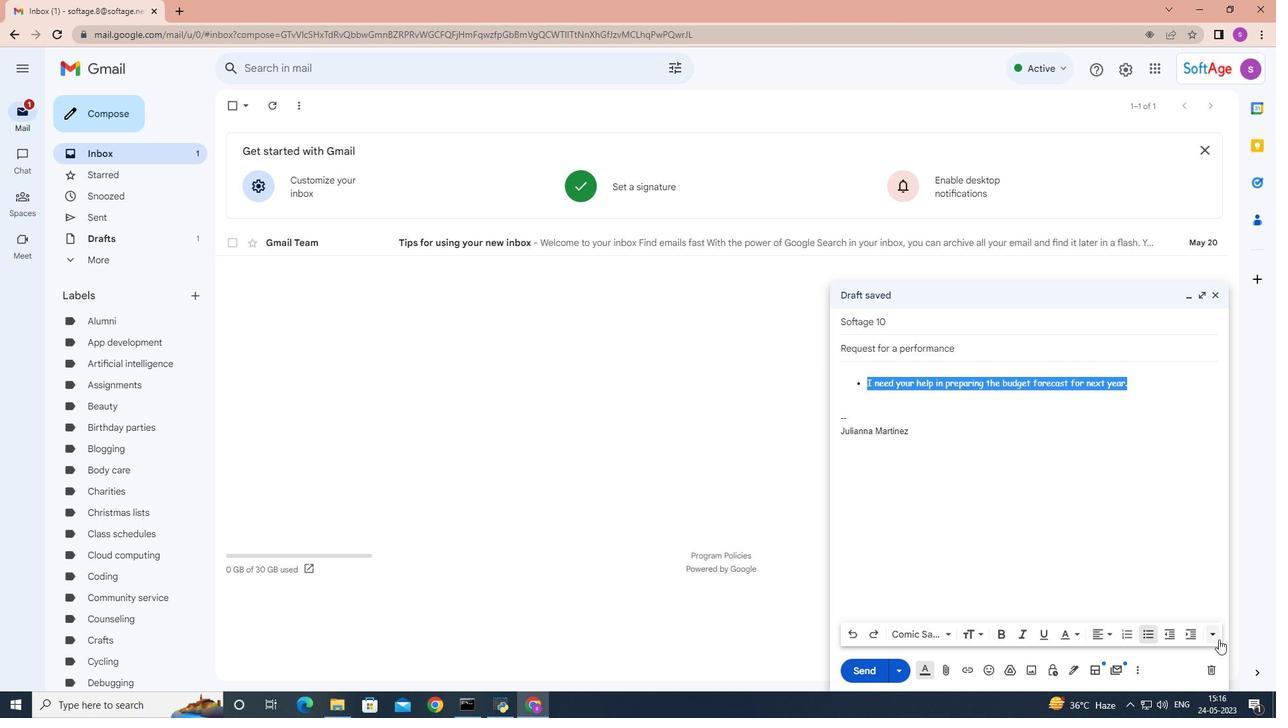 
Action: Mouse pressed left at (1215, 639)
Screenshot: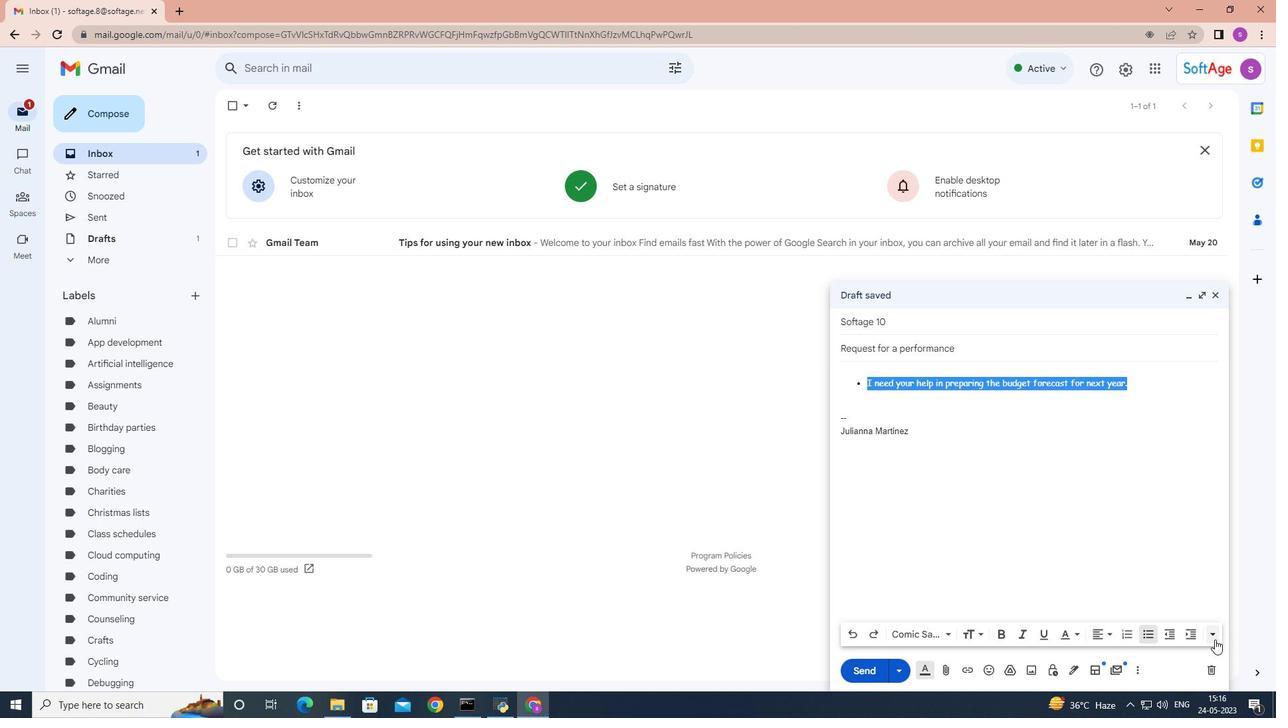 
Action: Mouse moved to (1222, 596)
Screenshot: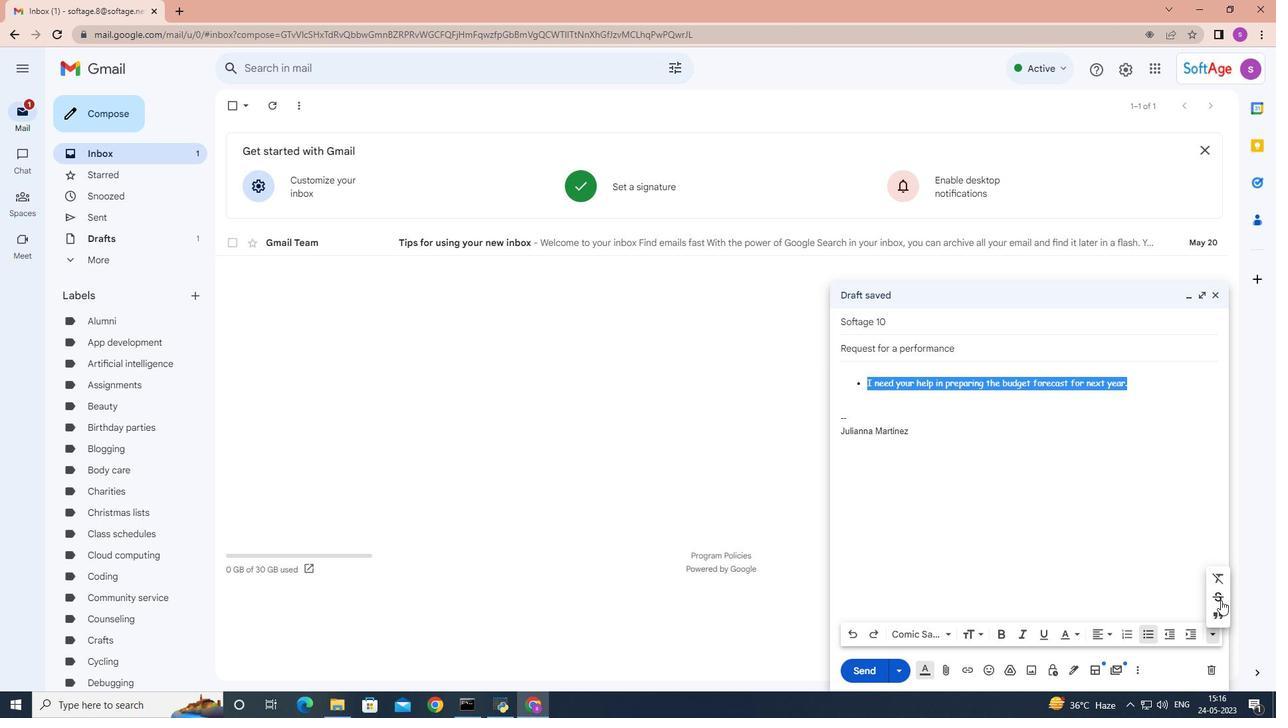 
Action: Mouse pressed left at (1222, 596)
Screenshot: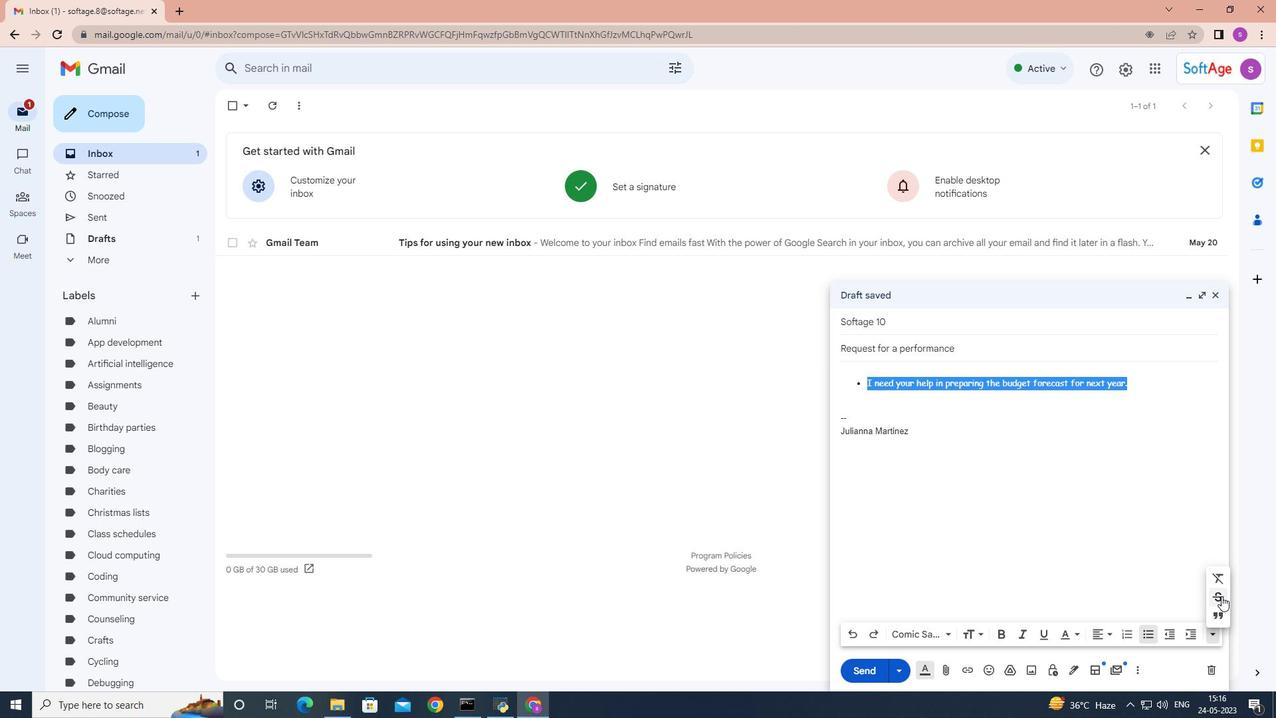 
Action: Mouse moved to (1145, 633)
Screenshot: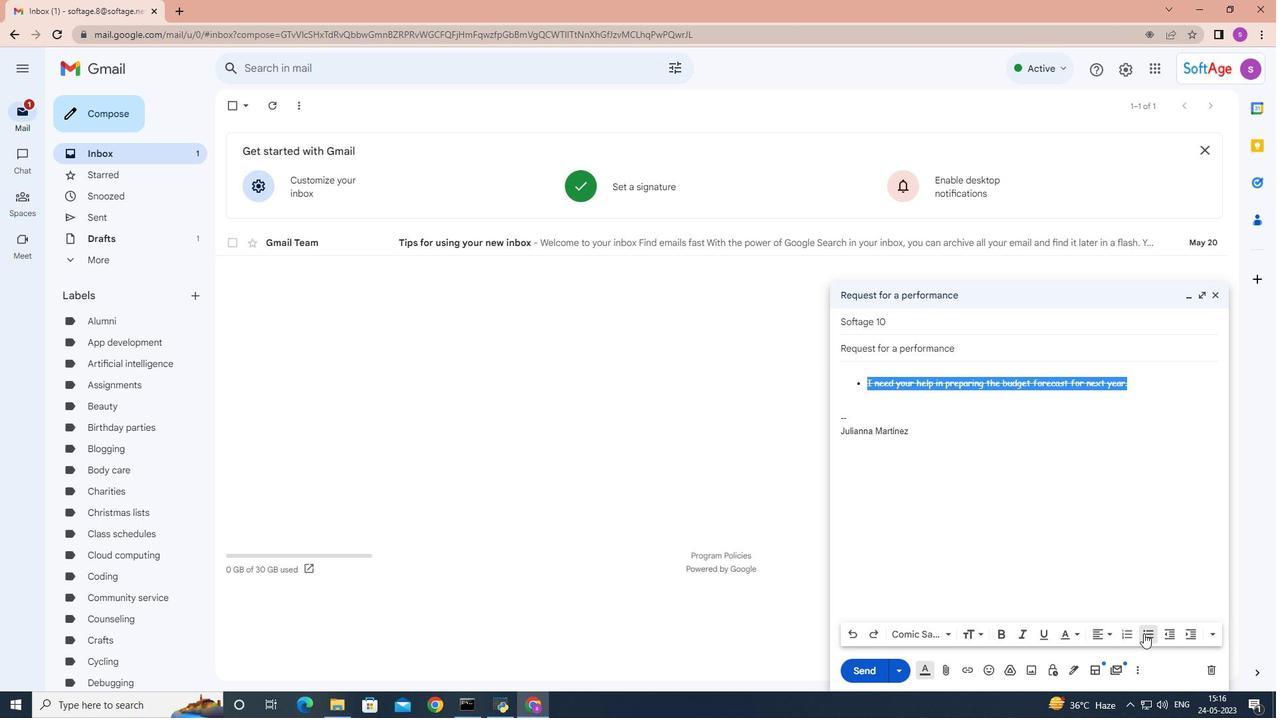 
Action: Mouse pressed left at (1145, 633)
Screenshot: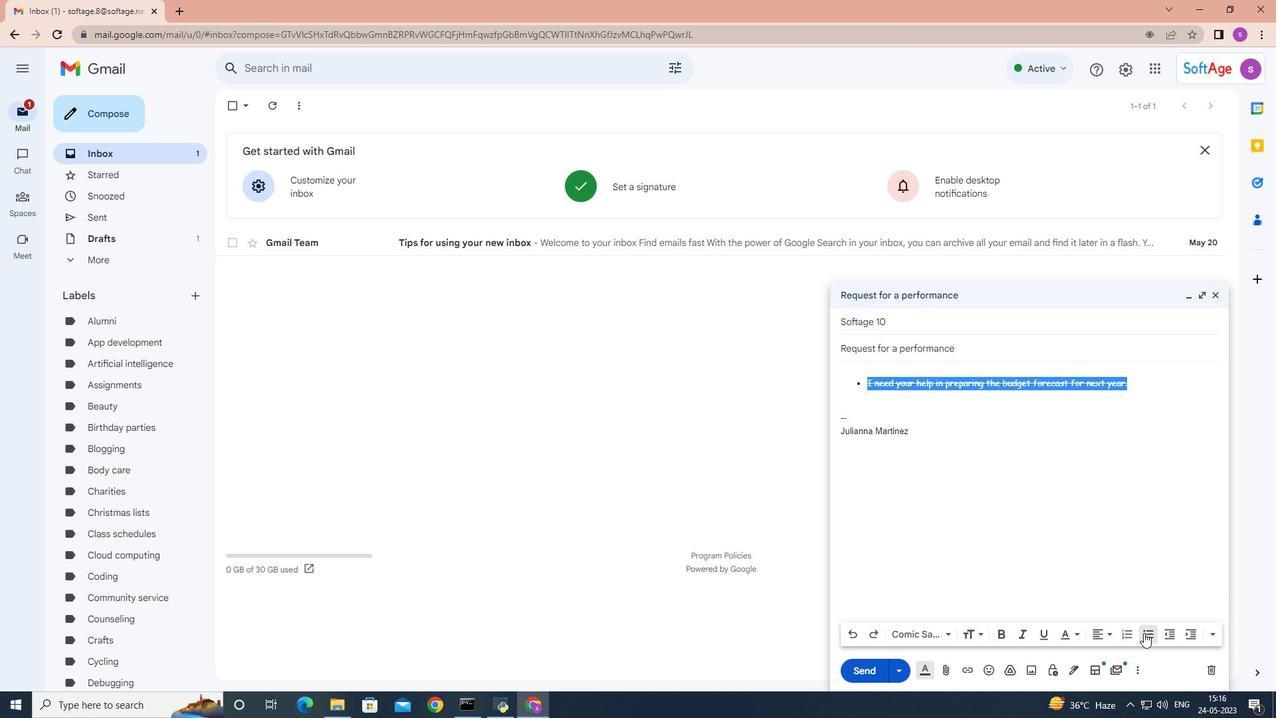 
Action: Mouse moved to (949, 637)
Screenshot: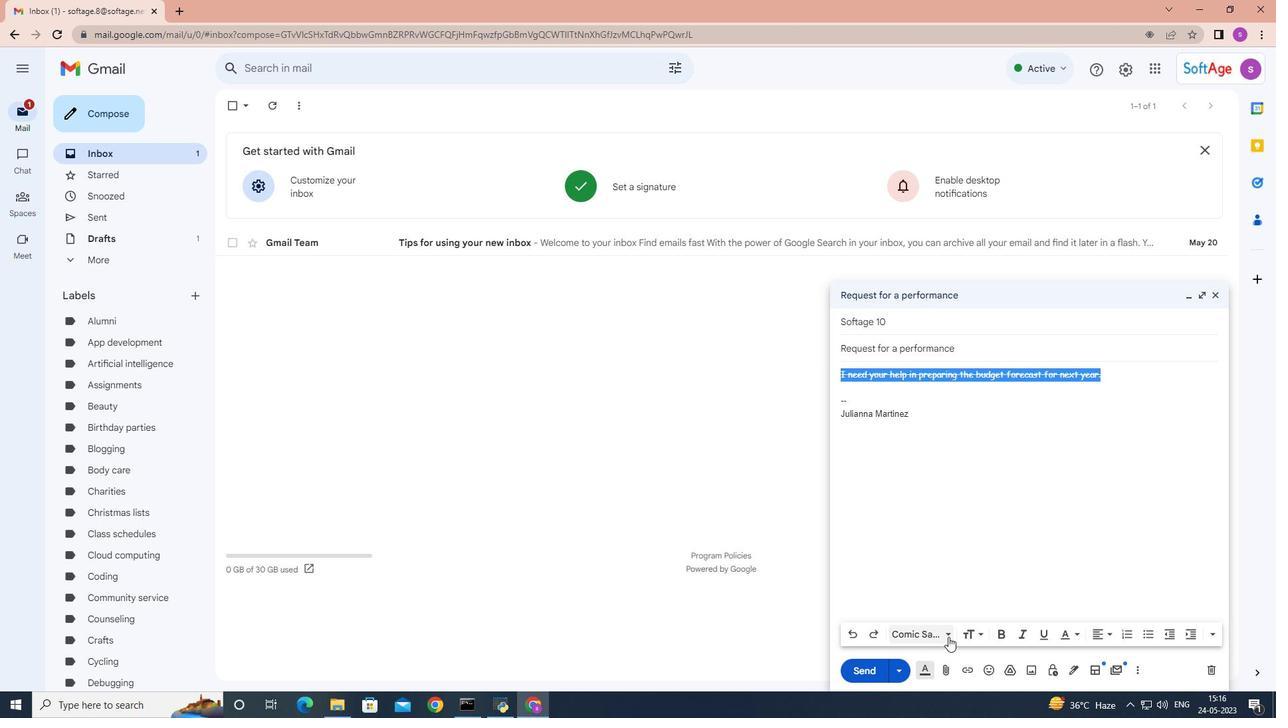 
Action: Mouse pressed left at (949, 637)
Screenshot: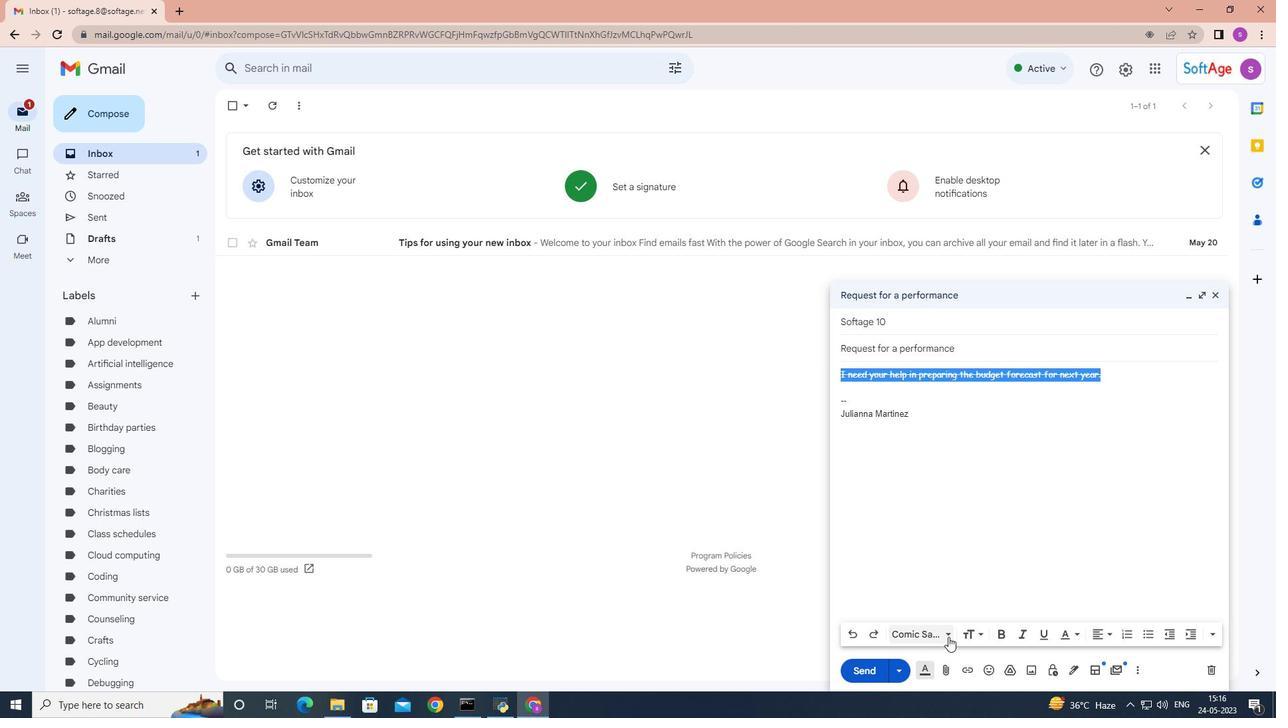 
Action: Mouse moved to (963, 401)
Screenshot: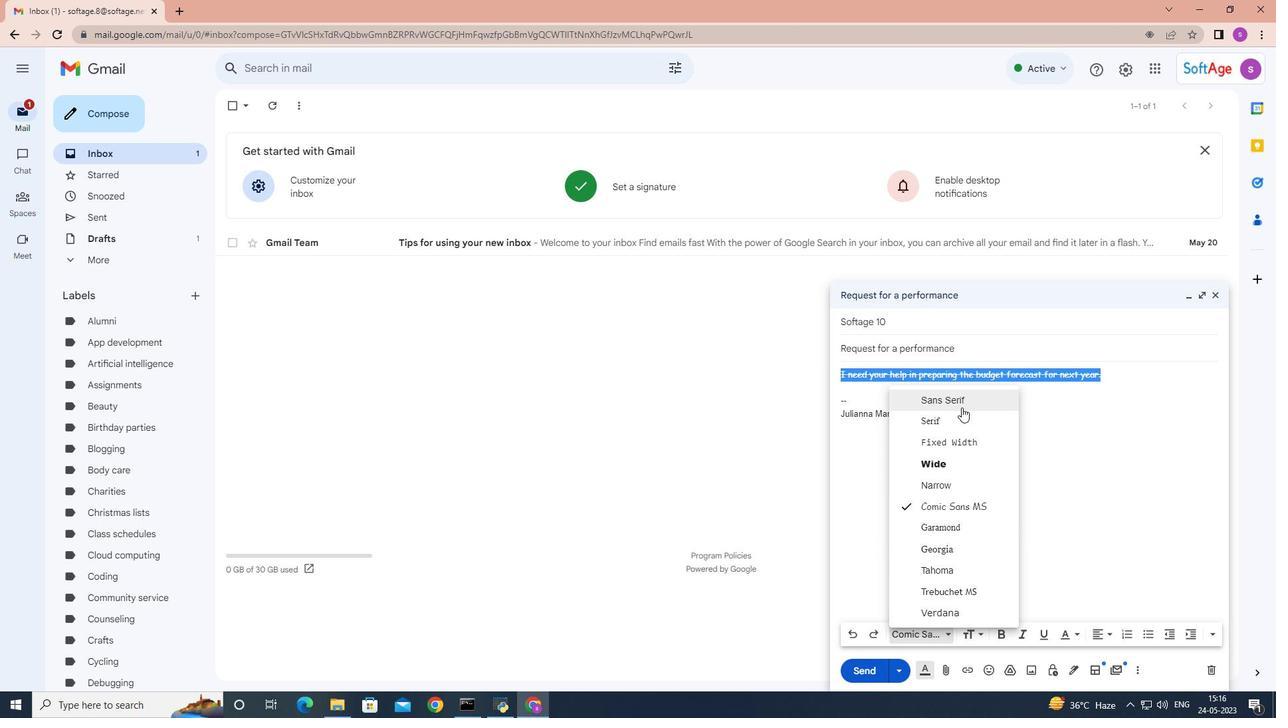 
Action: Mouse pressed left at (961, 401)
Screenshot: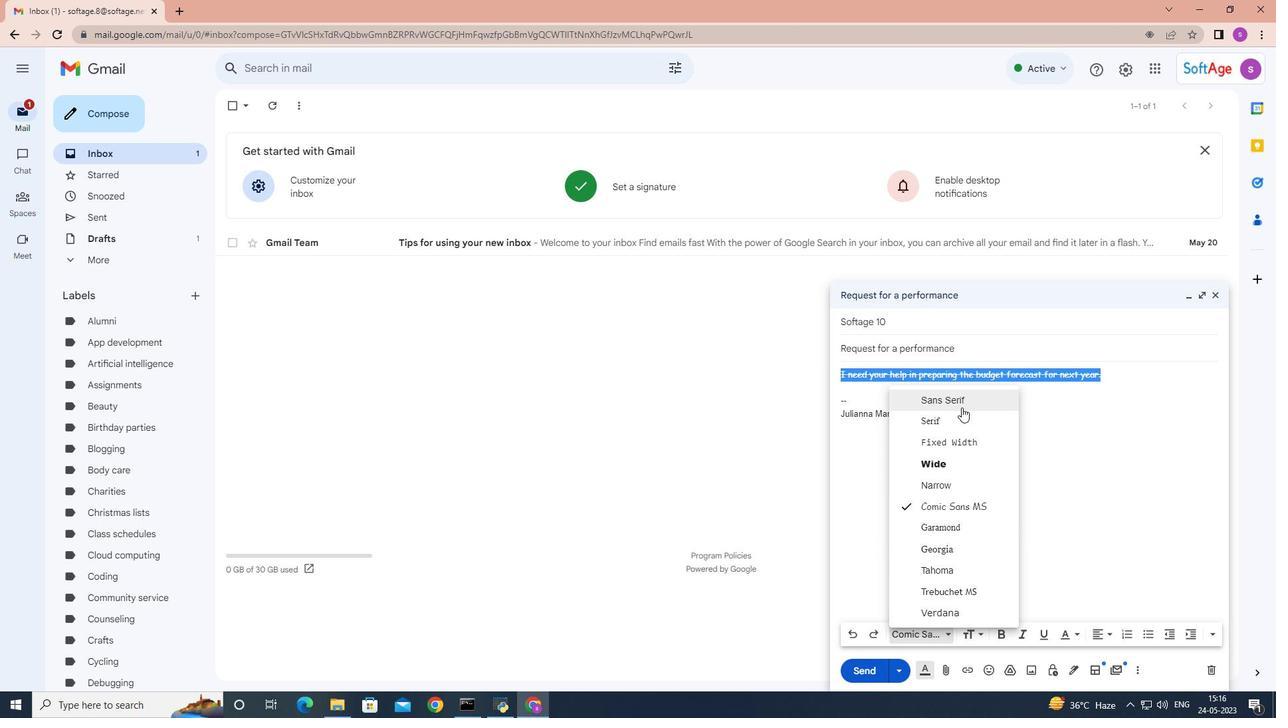 
Action: Mouse moved to (1210, 630)
Screenshot: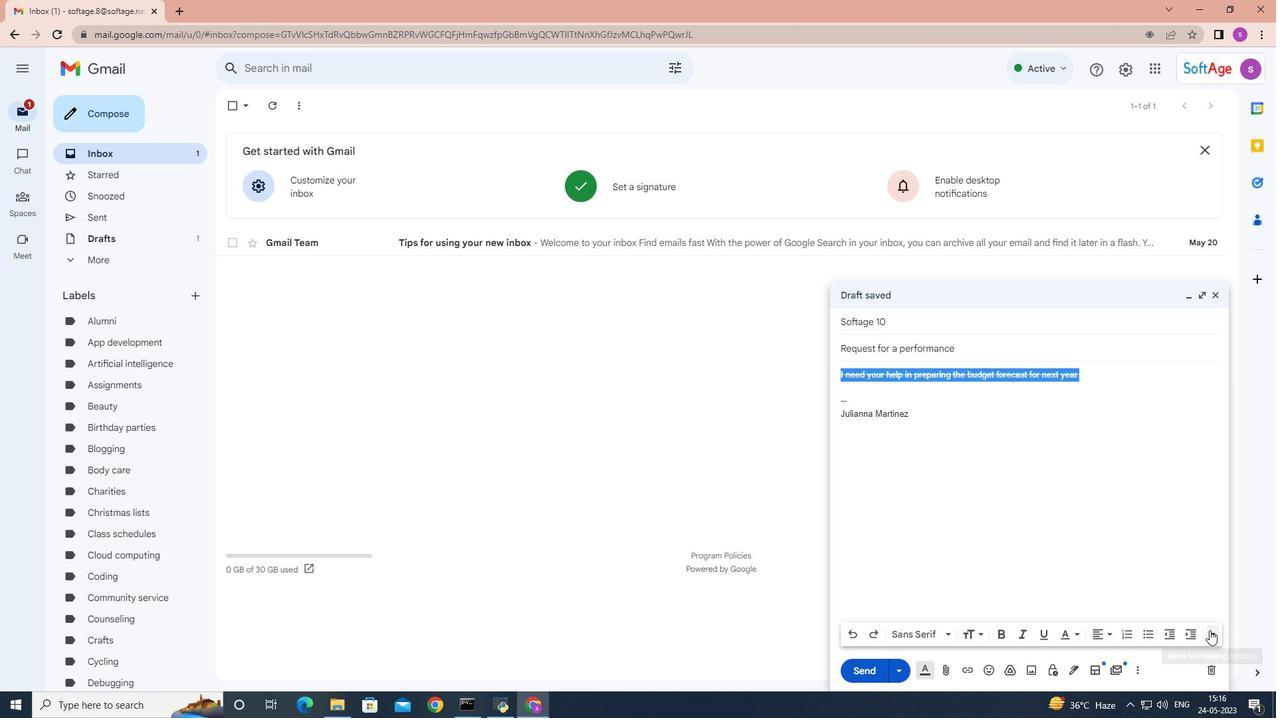 
Action: Mouse pressed left at (1210, 630)
Screenshot: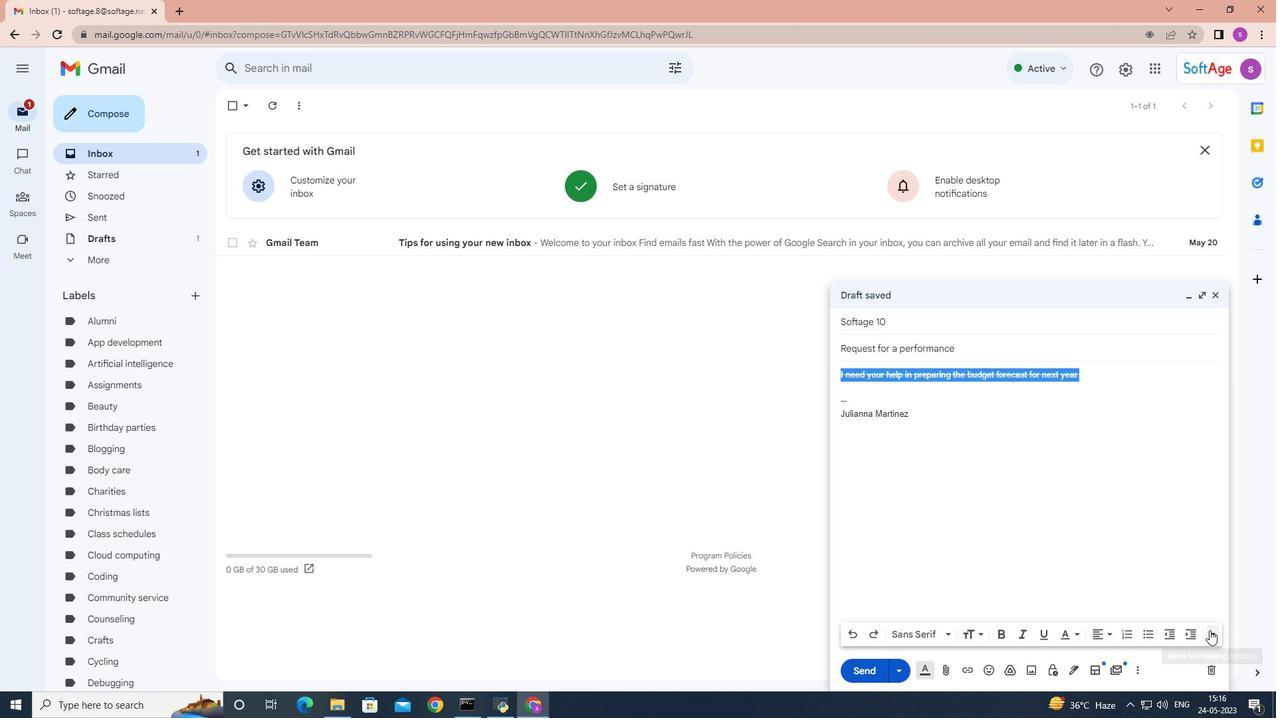
Action: Mouse moved to (1215, 597)
Screenshot: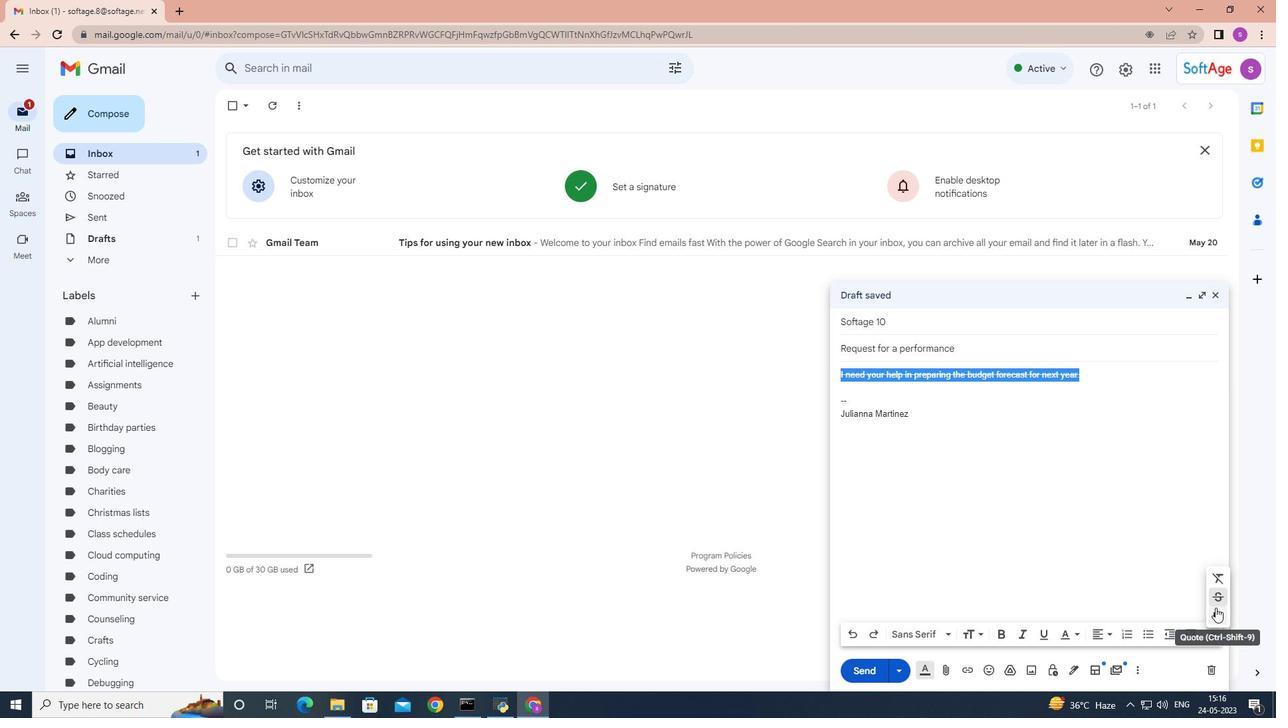 
Action: Mouse pressed left at (1215, 597)
Screenshot: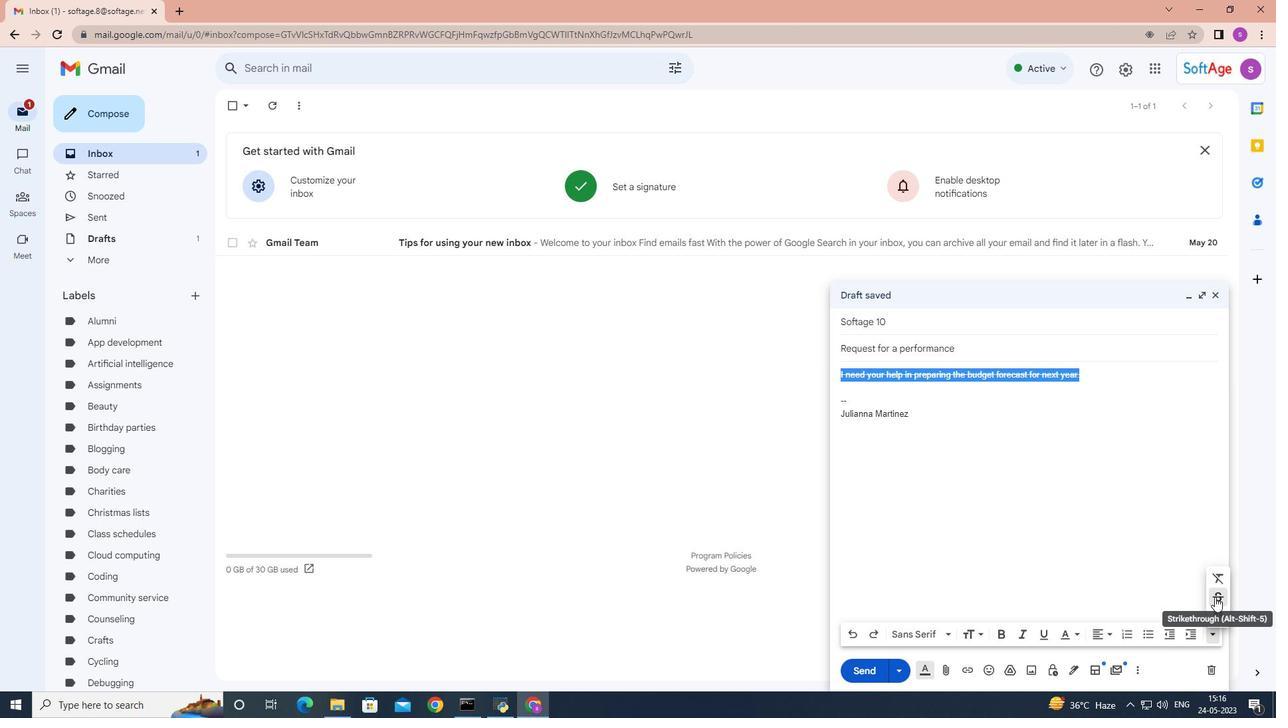 
Action: Mouse moved to (855, 668)
Screenshot: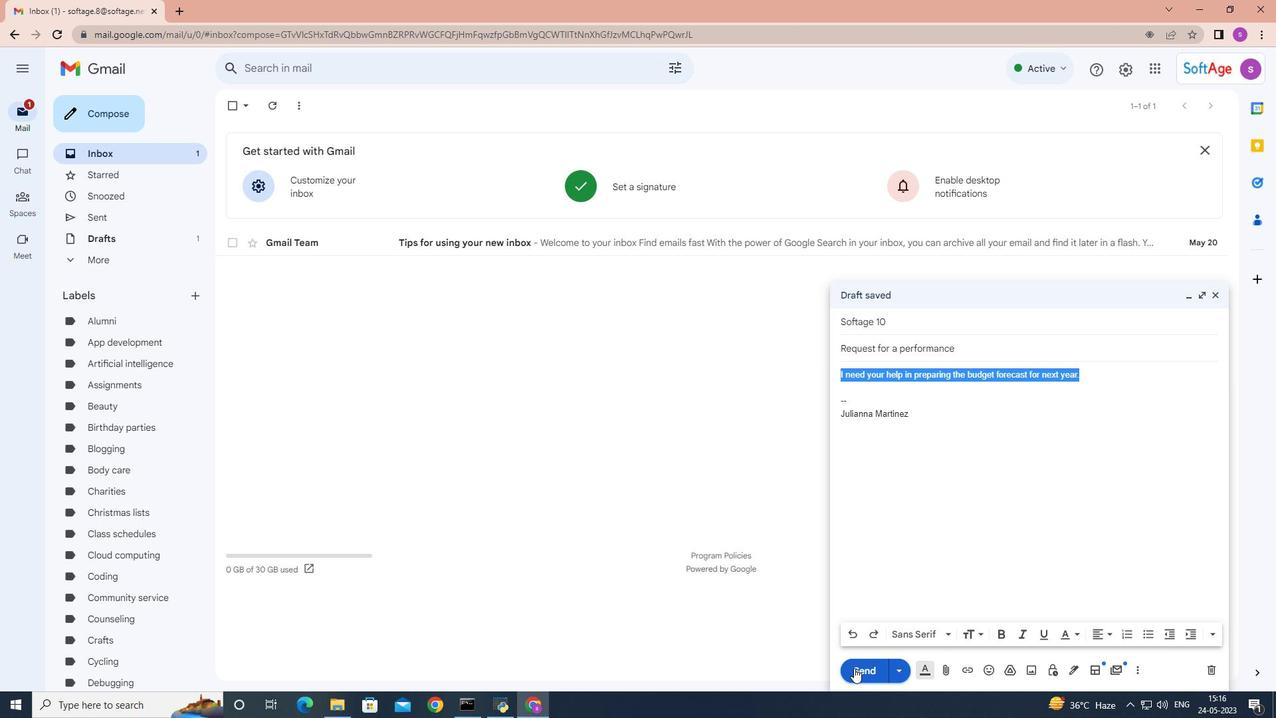 
Action: Mouse pressed left at (855, 668)
Screenshot: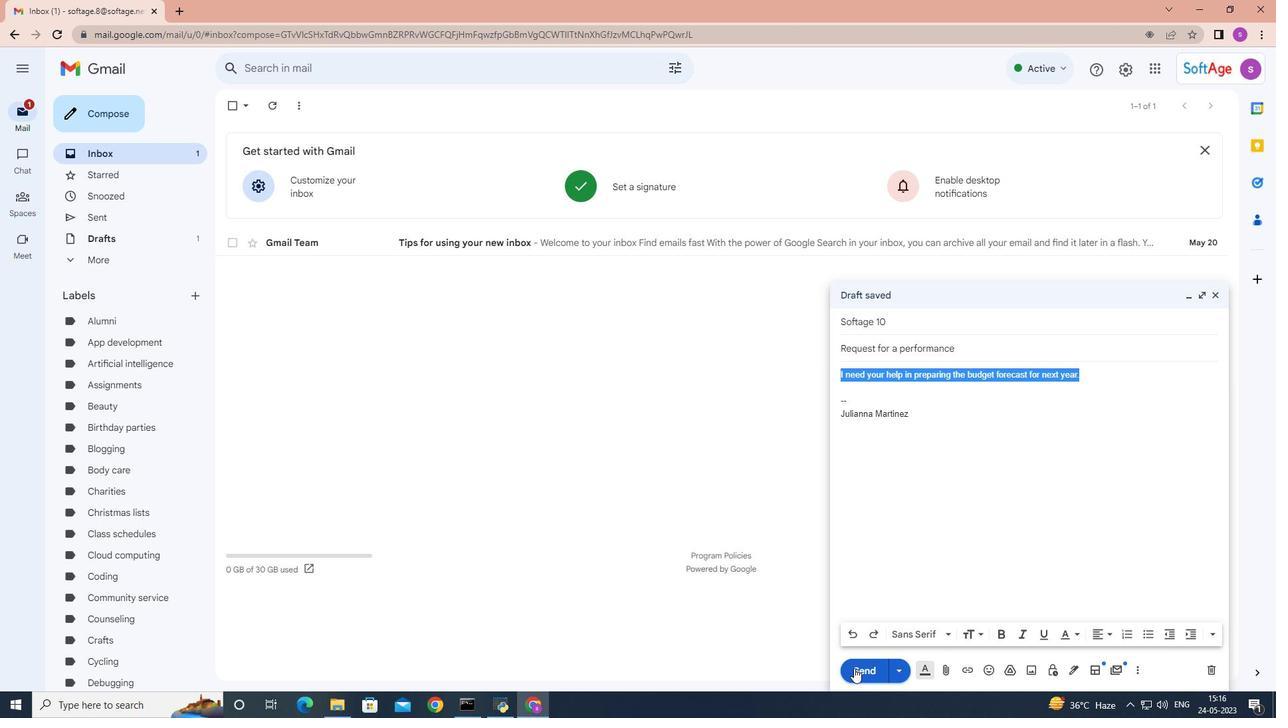
Action: Mouse moved to (159, 218)
Screenshot: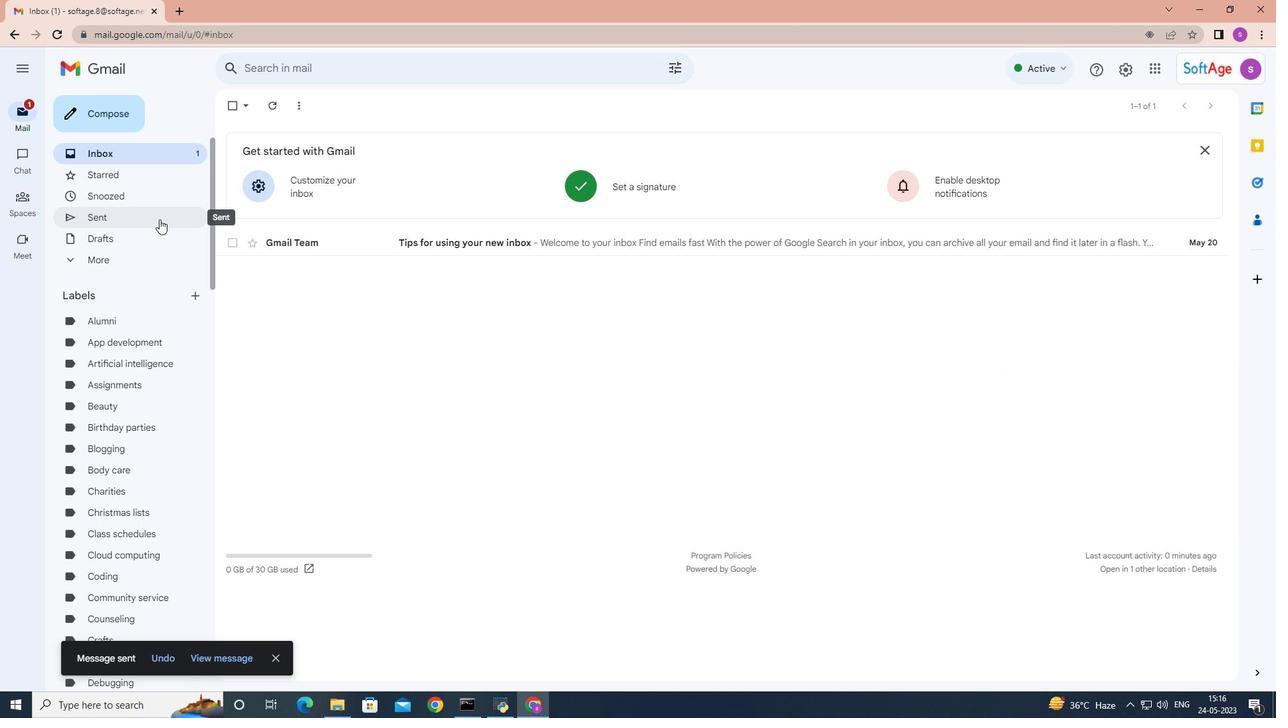 
Action: Mouse pressed left at (159, 218)
Screenshot: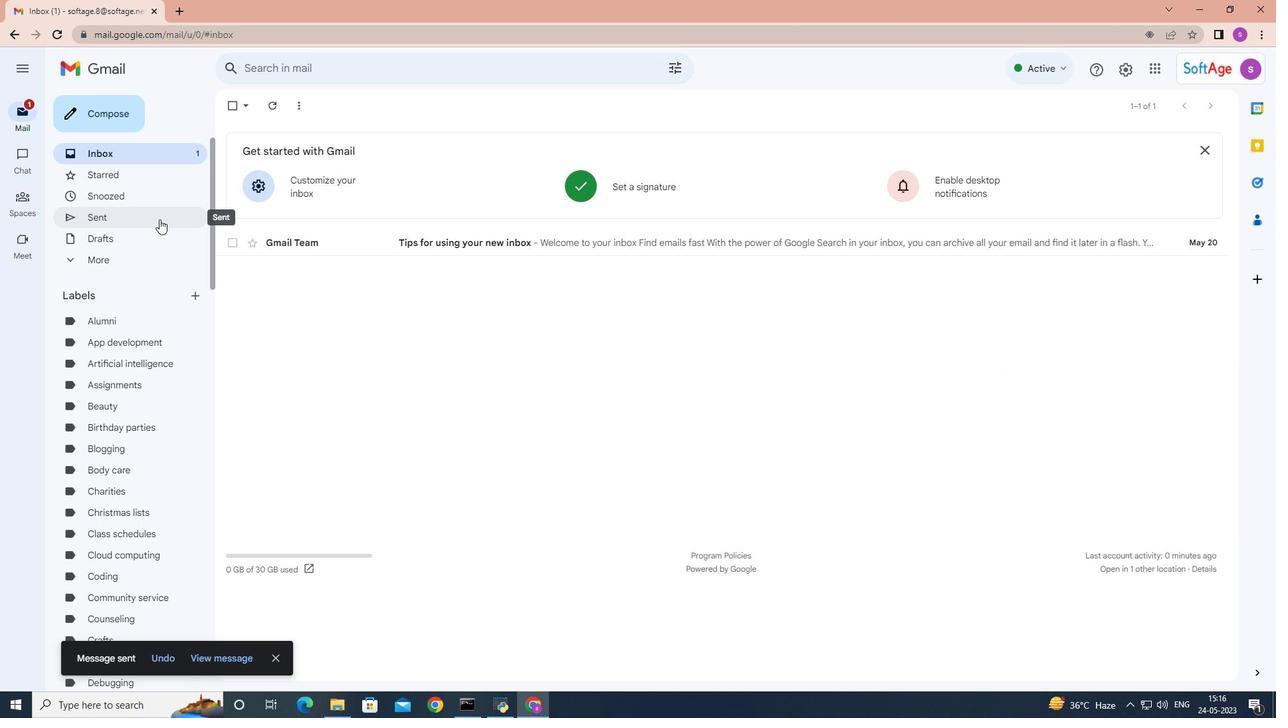 
Action: Mouse moved to (323, 176)
Screenshot: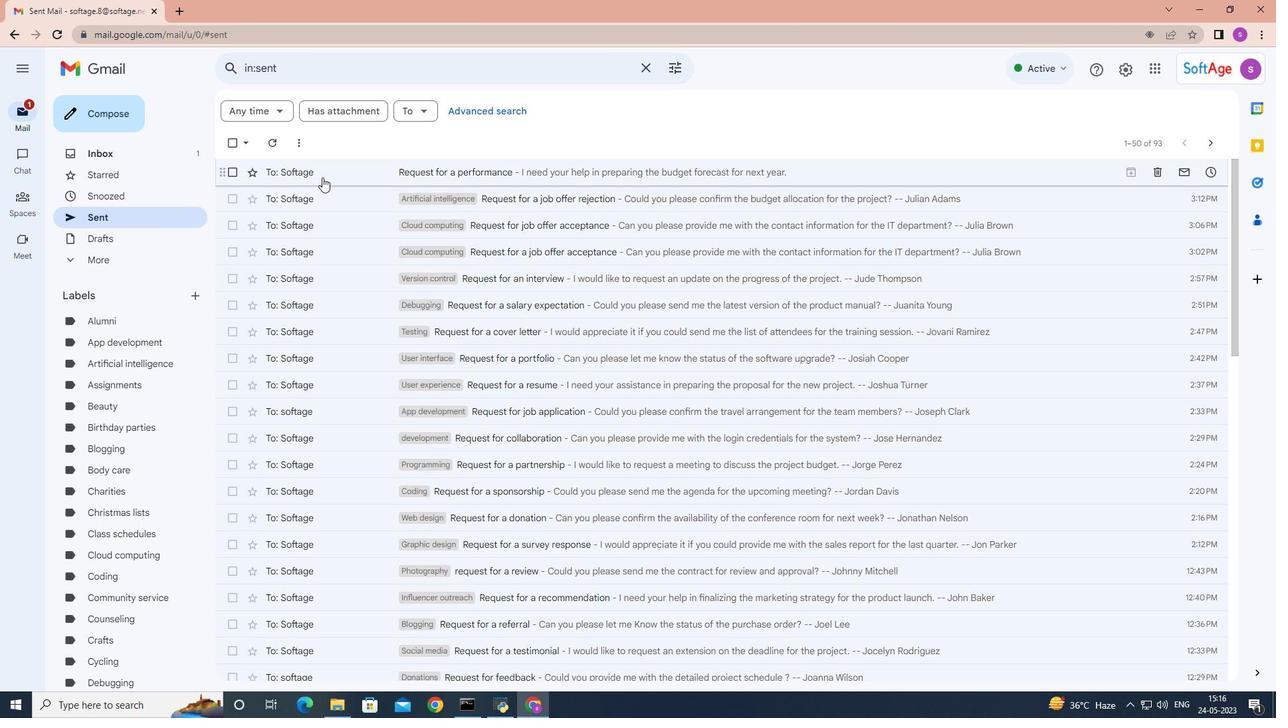 
Action: Mouse pressed right at (323, 176)
Screenshot: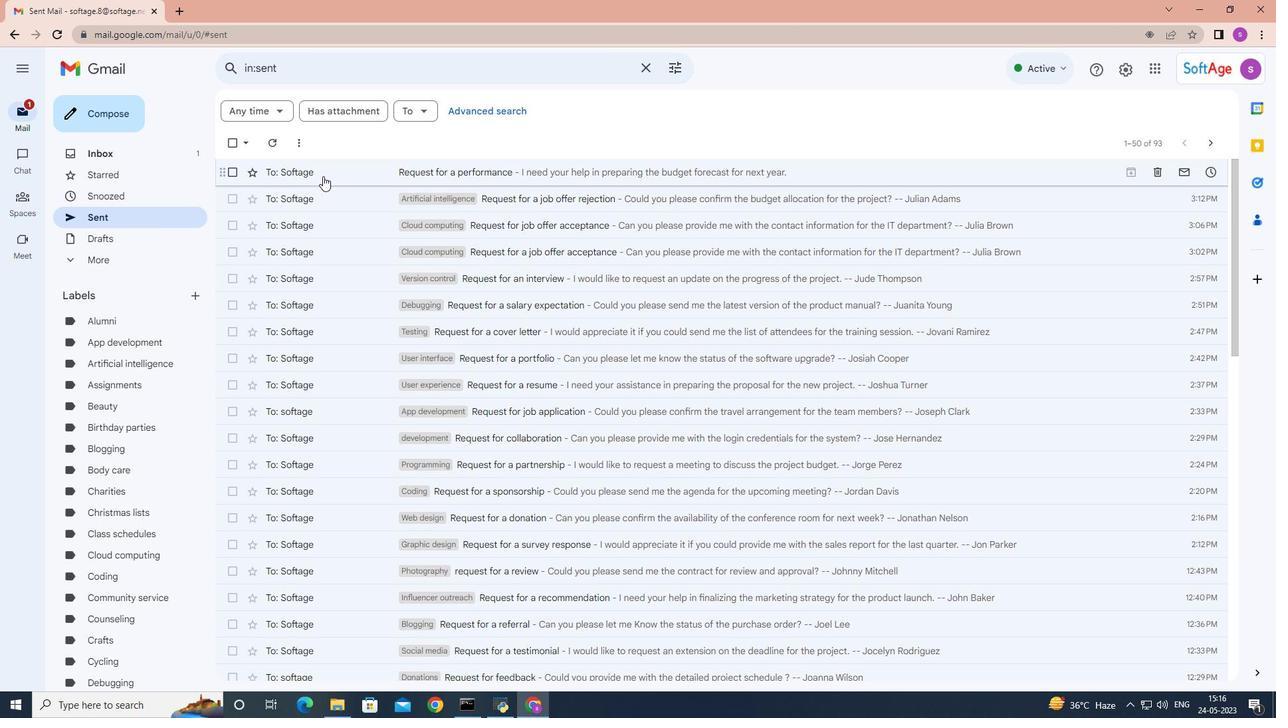 
Action: Mouse moved to (466, 414)
Screenshot: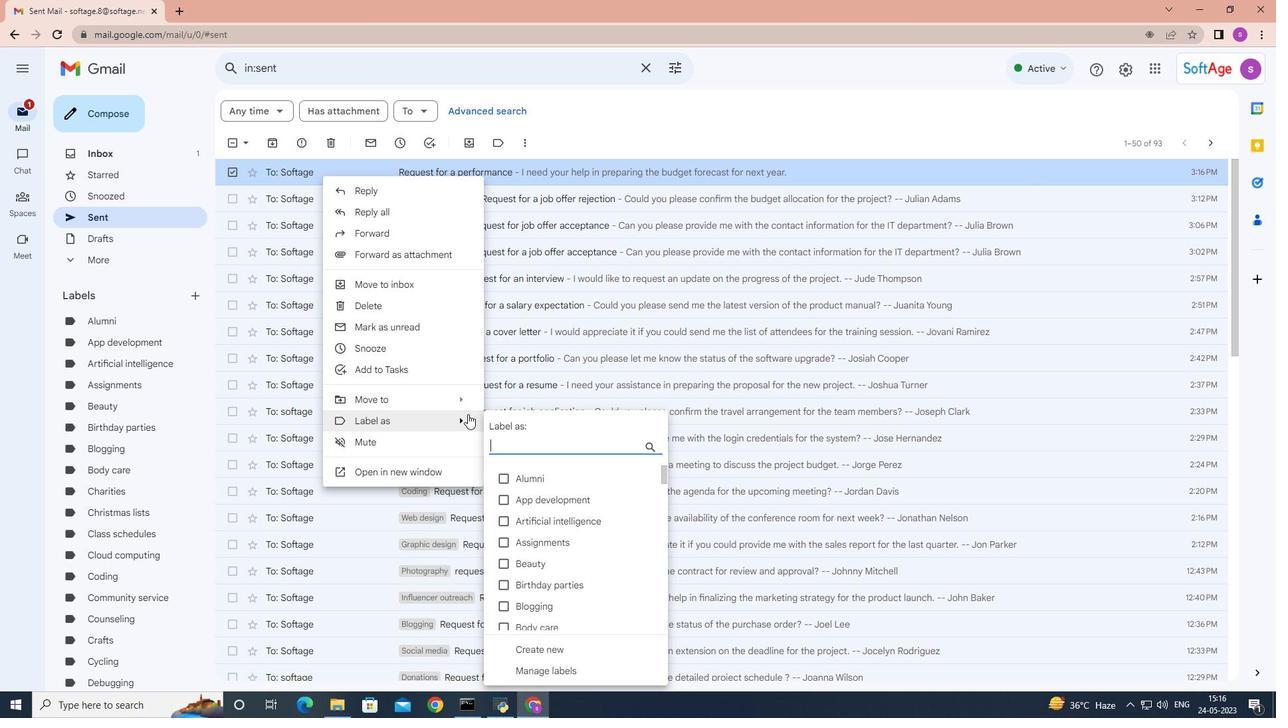 
Action: Key pressed <Key.shift>Machine<Key.space>learning
Screenshot: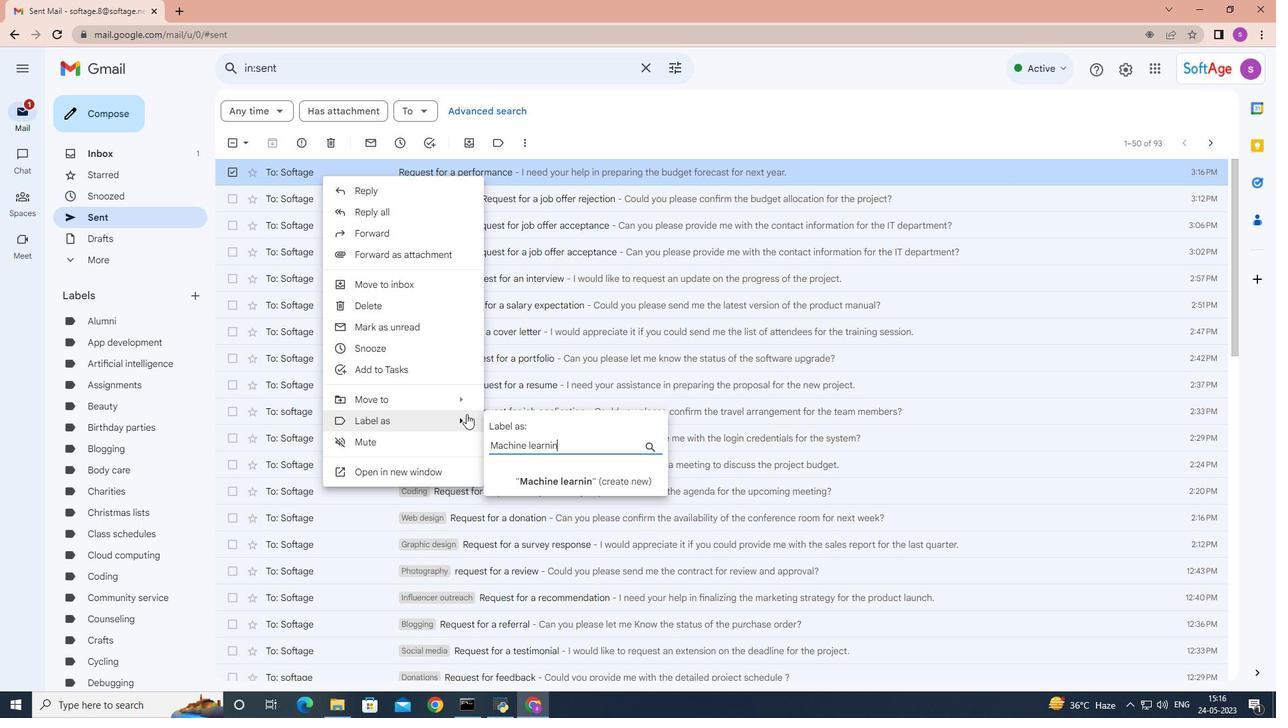 
Action: Mouse moved to (521, 479)
Screenshot: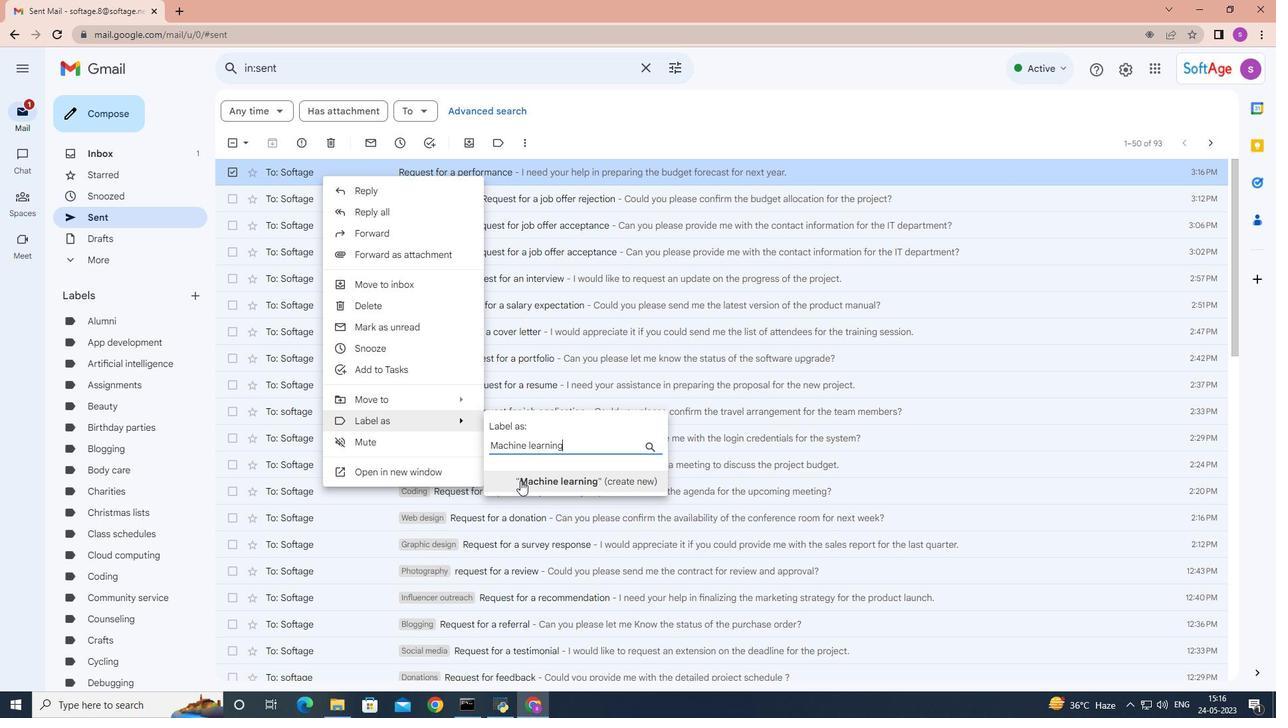 
Action: Mouse pressed left at (521, 479)
Screenshot: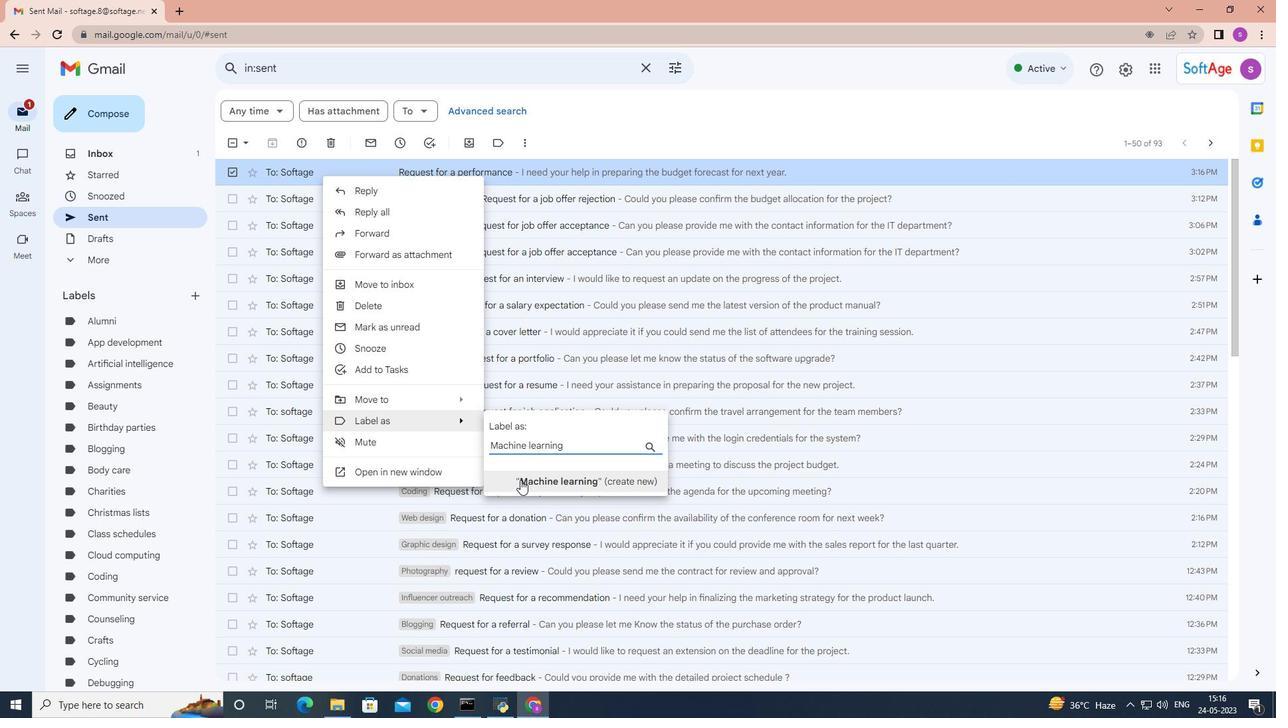 
Action: Mouse moved to (752, 420)
Screenshot: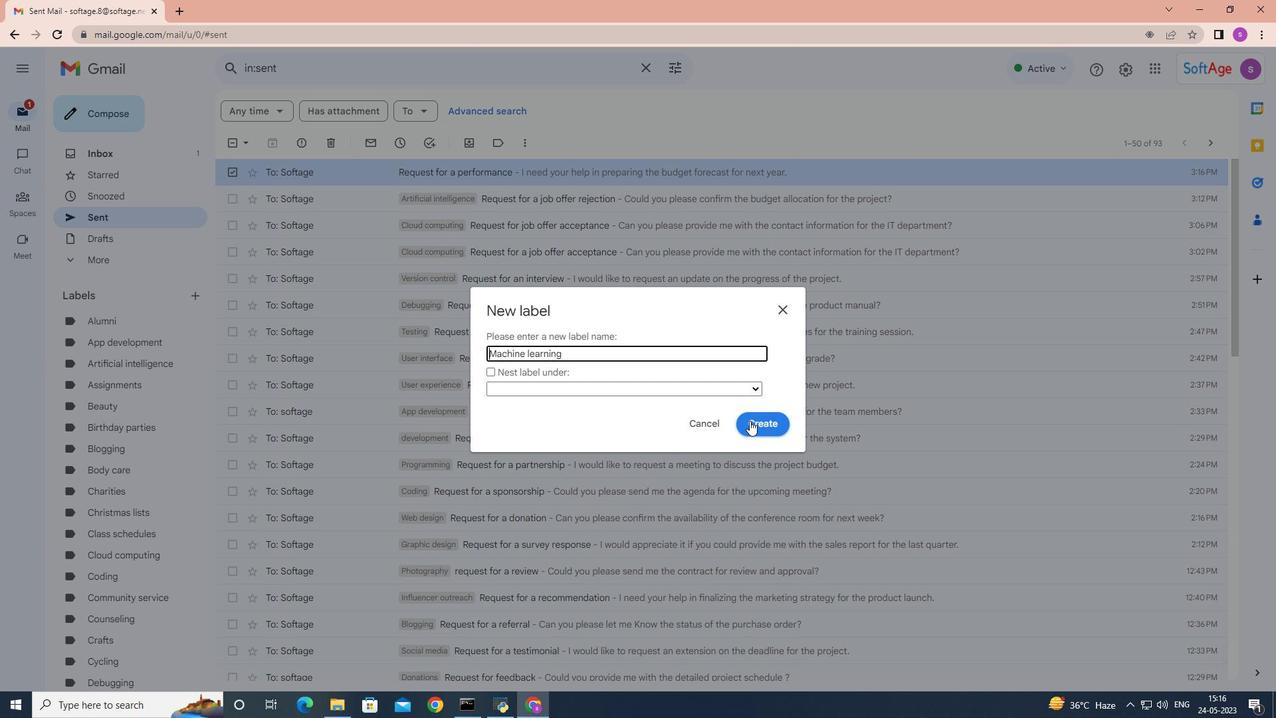 
Action: Mouse pressed left at (752, 420)
Screenshot: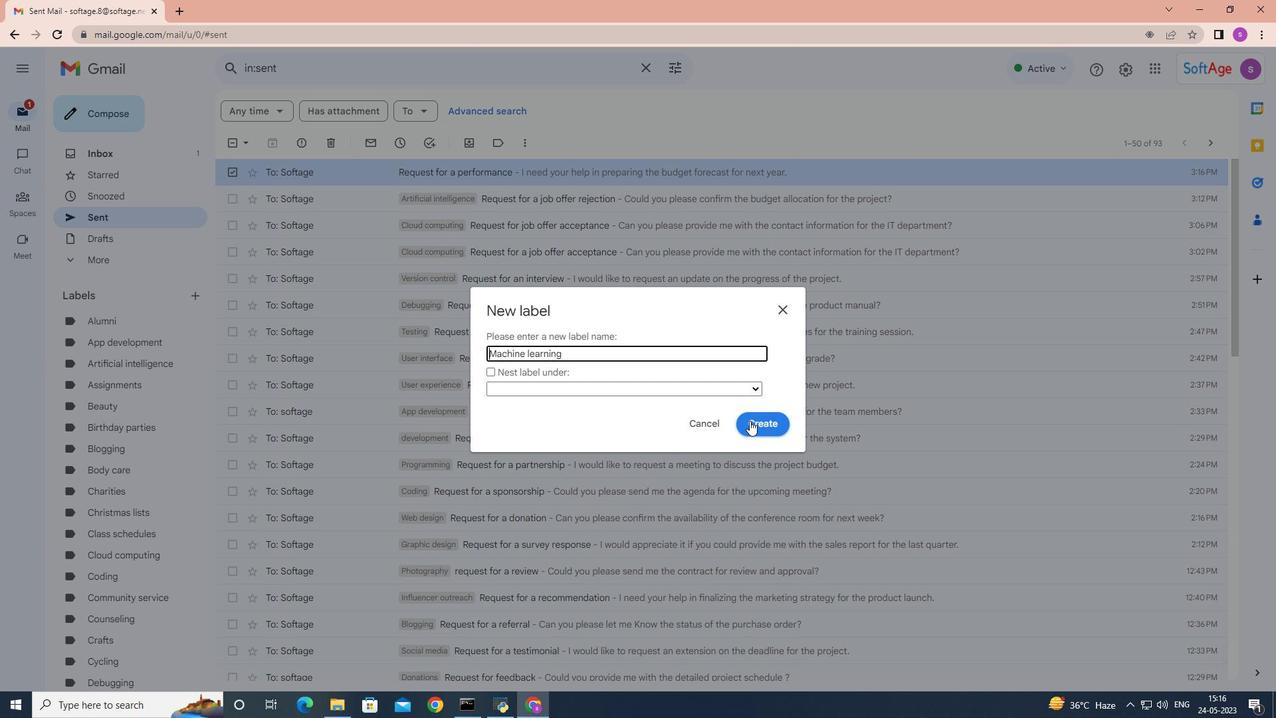 
Action: Mouse moved to (752, 420)
Screenshot: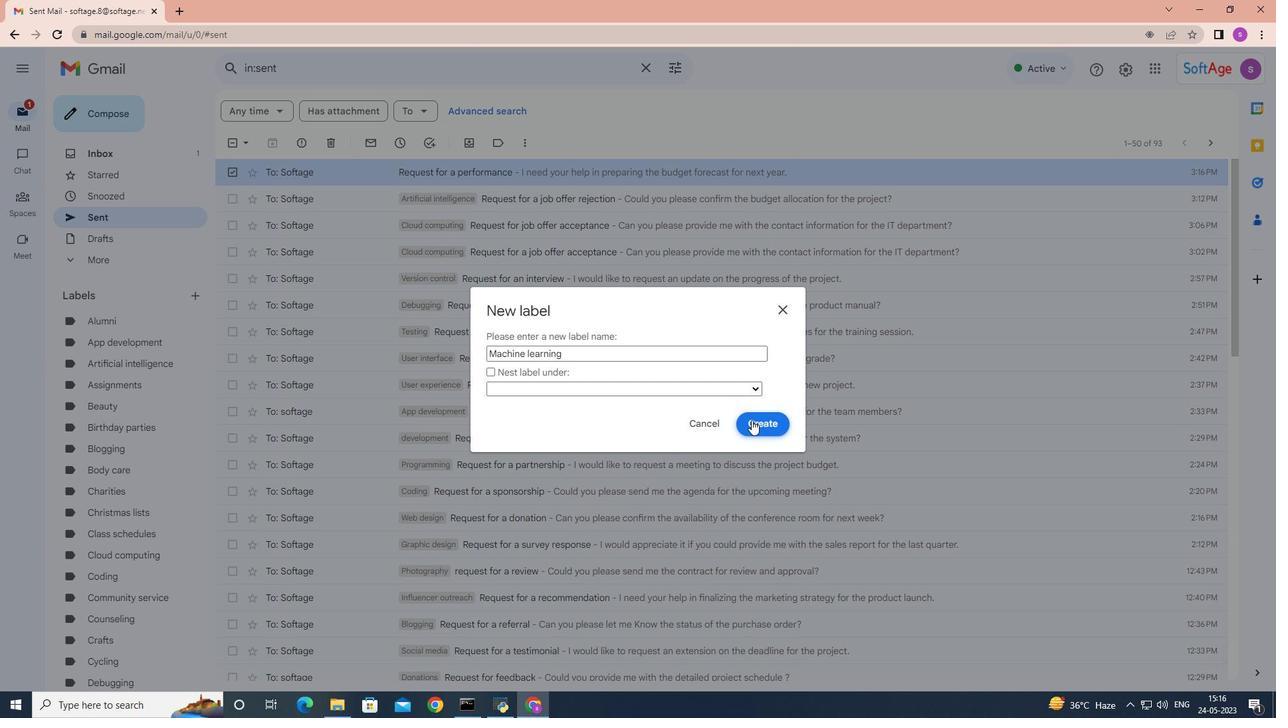 
